 Task: Find connections with filter location Samannūd with filter topic #communitybuildingwith filter profile language English with filter current company VIP Industries Limited with filter school Dibrugarh University, Dibrugarh with filter industry Wineries with filter service category Marketing with filter keywords title Landscaping Assistant
Action: Mouse moved to (559, 79)
Screenshot: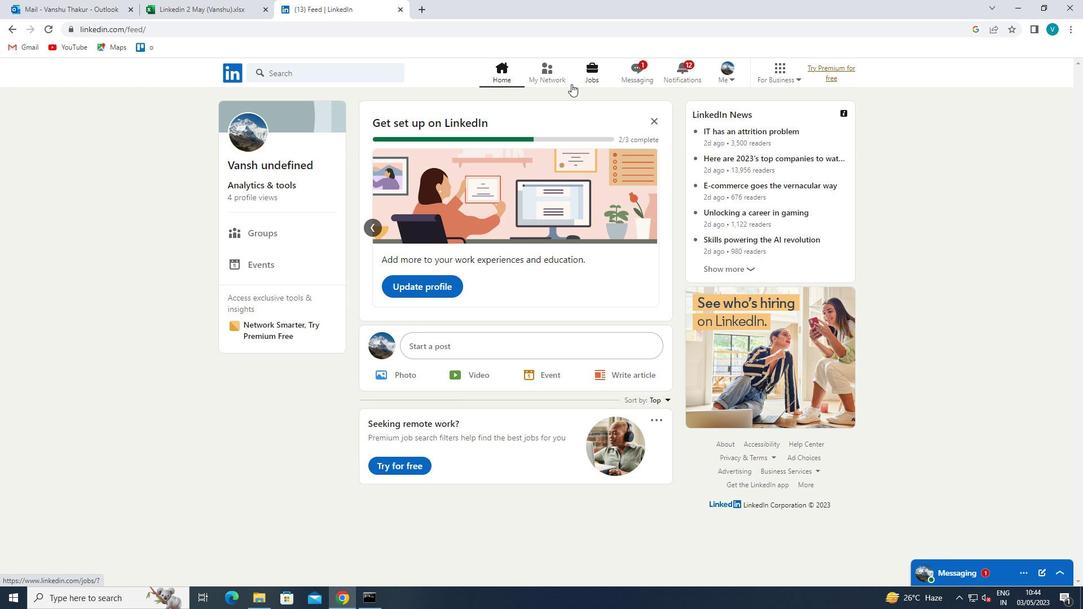 
Action: Mouse pressed left at (559, 79)
Screenshot: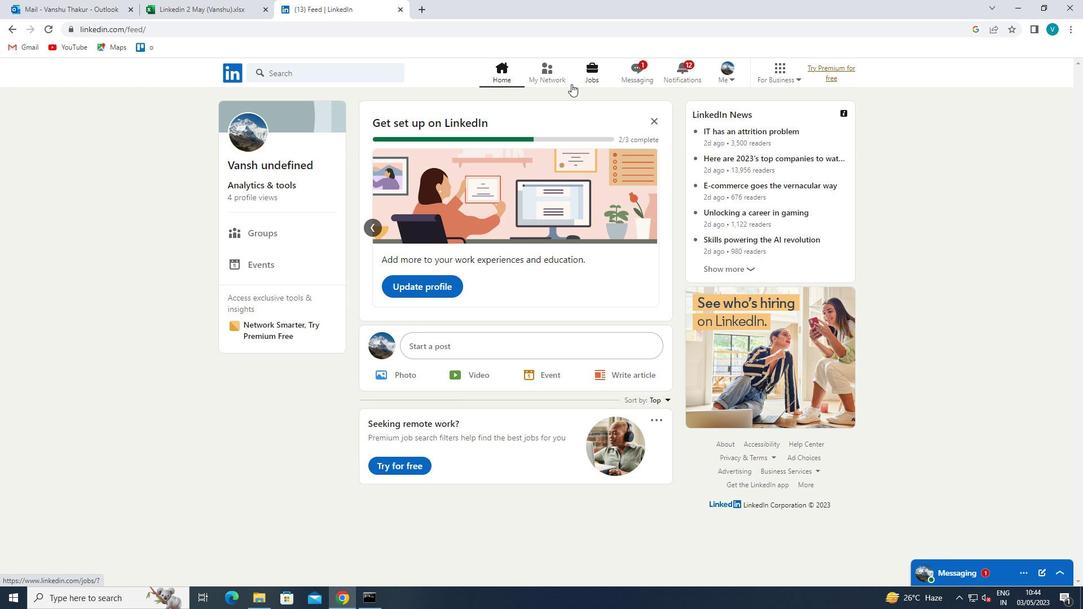 
Action: Mouse moved to (310, 133)
Screenshot: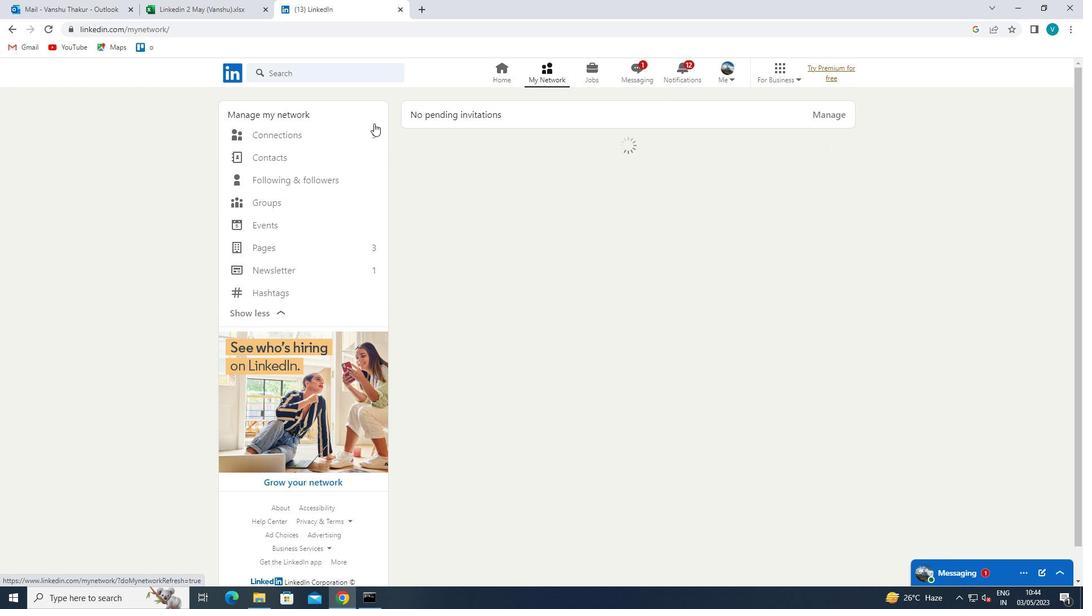 
Action: Mouse pressed left at (310, 133)
Screenshot: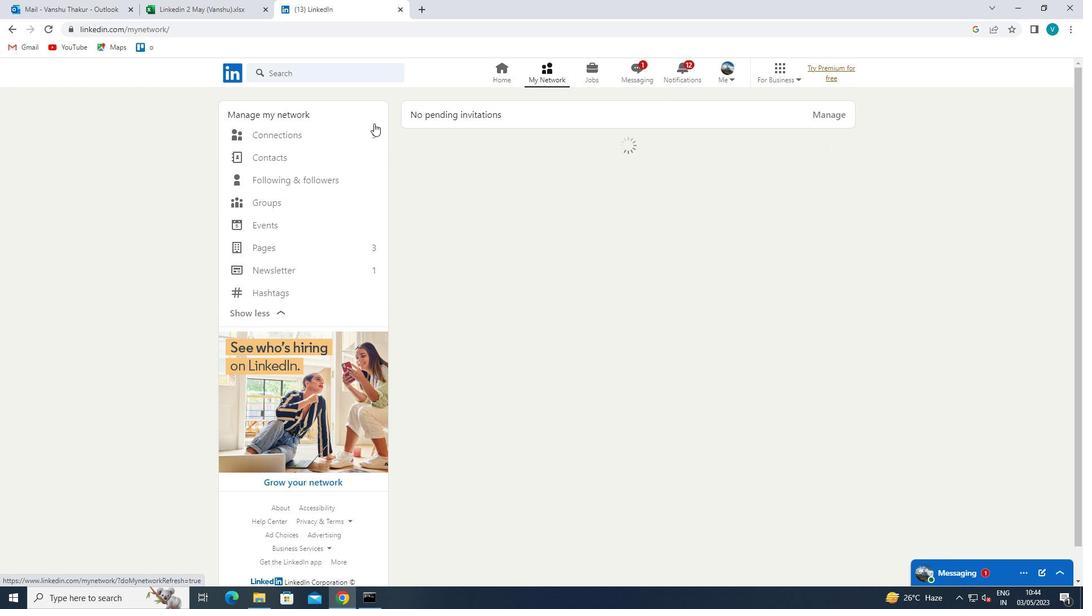 
Action: Mouse moved to (633, 132)
Screenshot: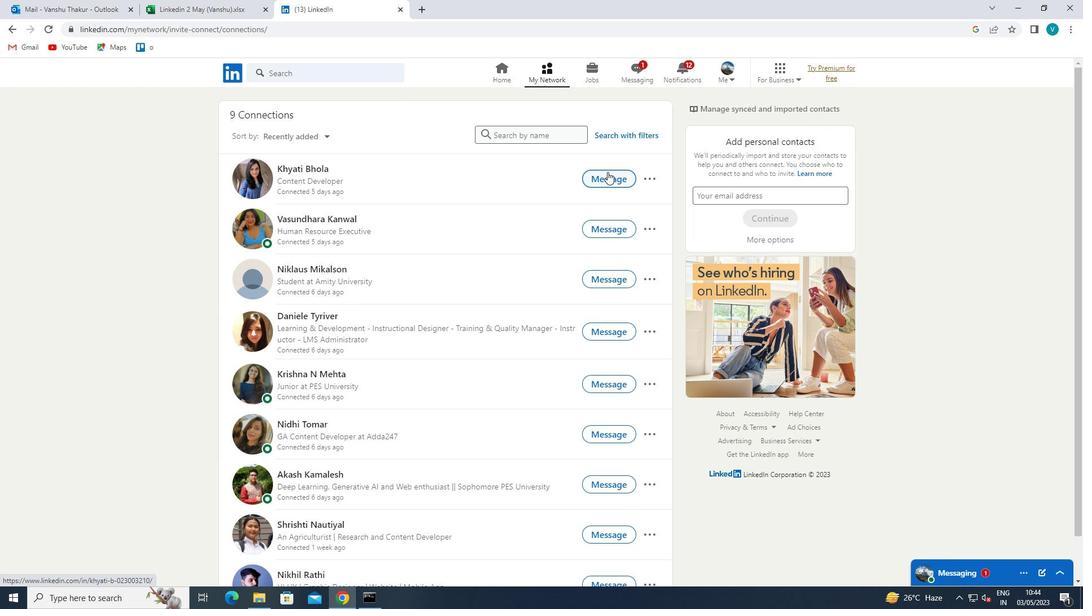 
Action: Mouse pressed left at (633, 132)
Screenshot: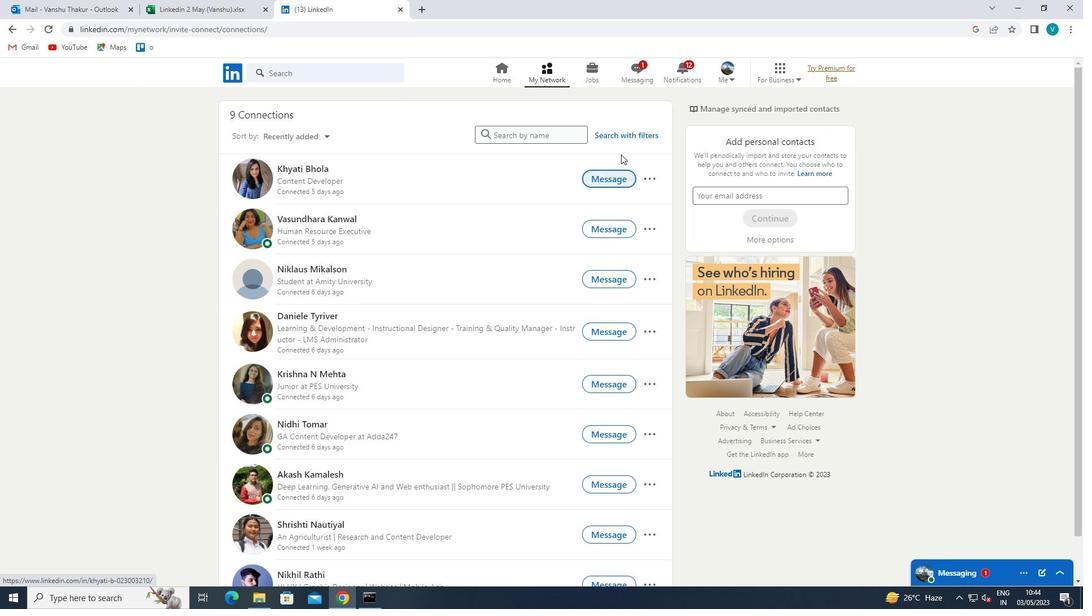 
Action: Mouse moved to (544, 110)
Screenshot: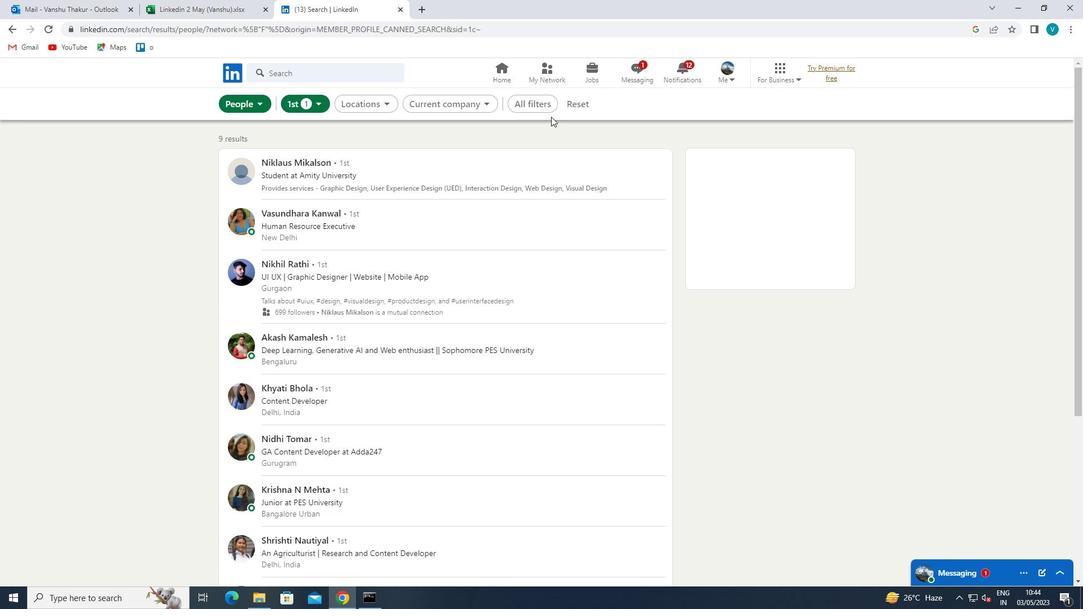
Action: Mouse pressed left at (544, 110)
Screenshot: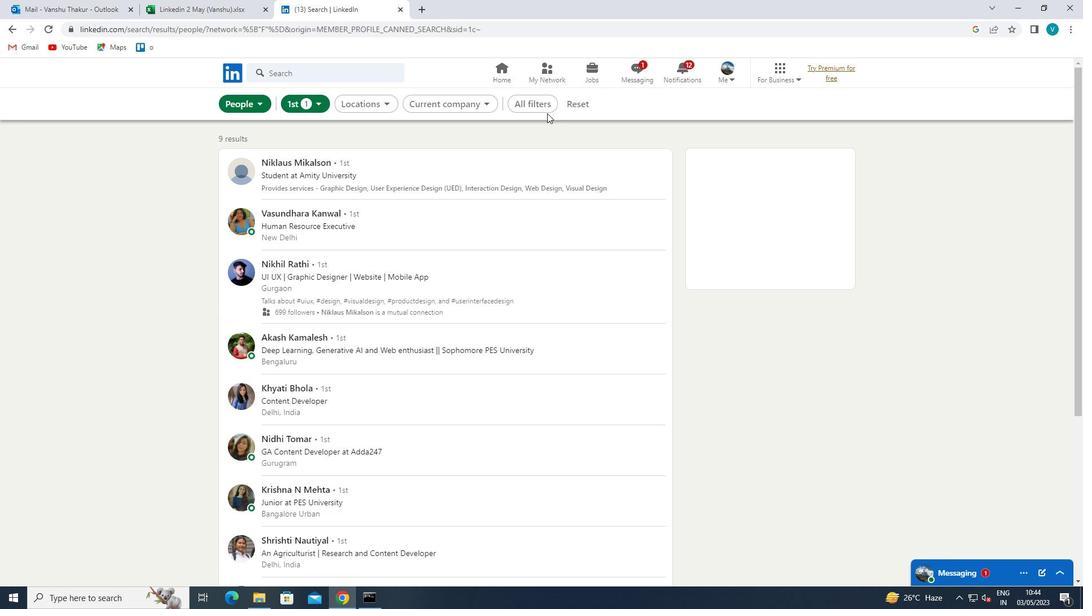 
Action: Mouse moved to (849, 237)
Screenshot: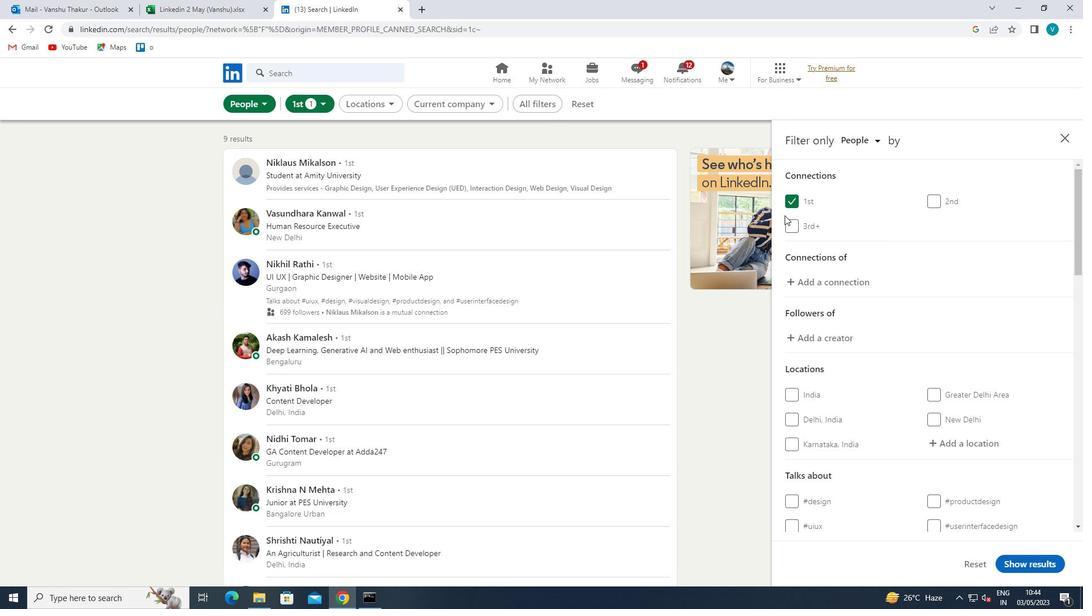 
Action: Mouse scrolled (849, 237) with delta (0, 0)
Screenshot: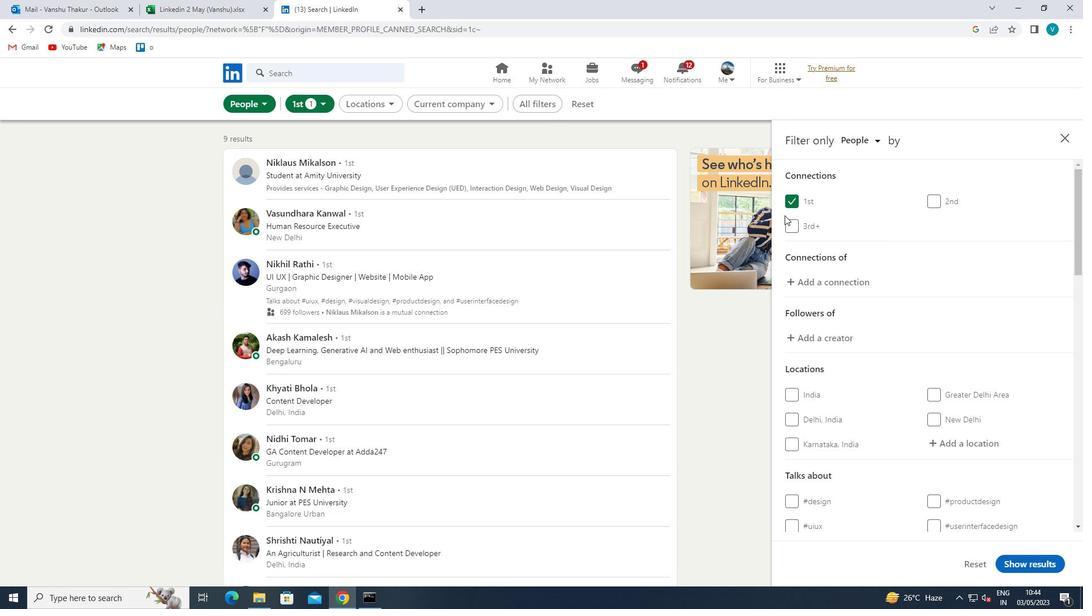 
Action: Mouse moved to (851, 239)
Screenshot: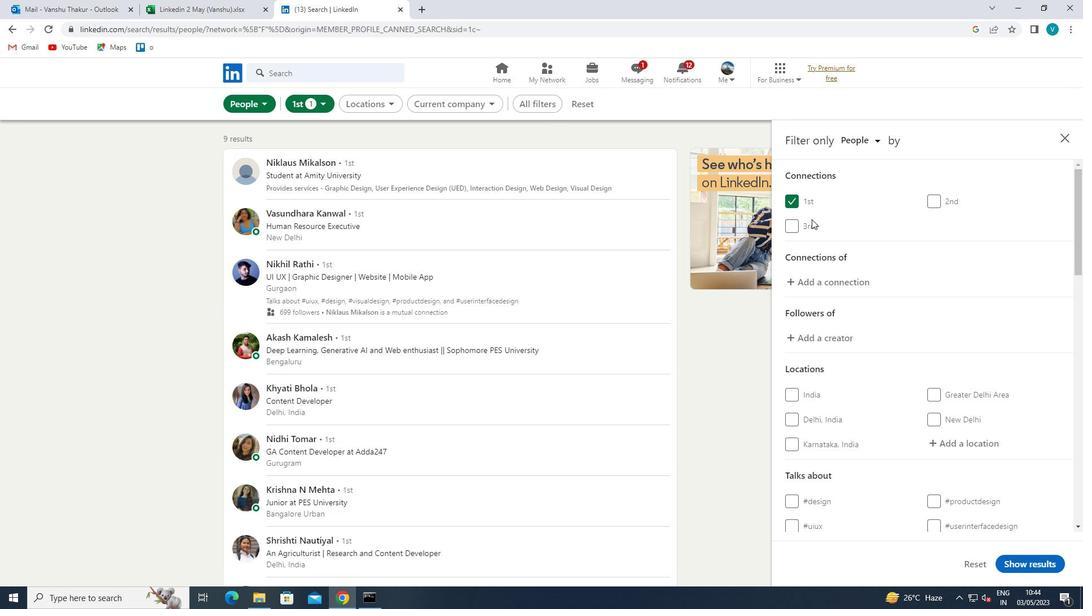 
Action: Mouse scrolled (851, 238) with delta (0, 0)
Screenshot: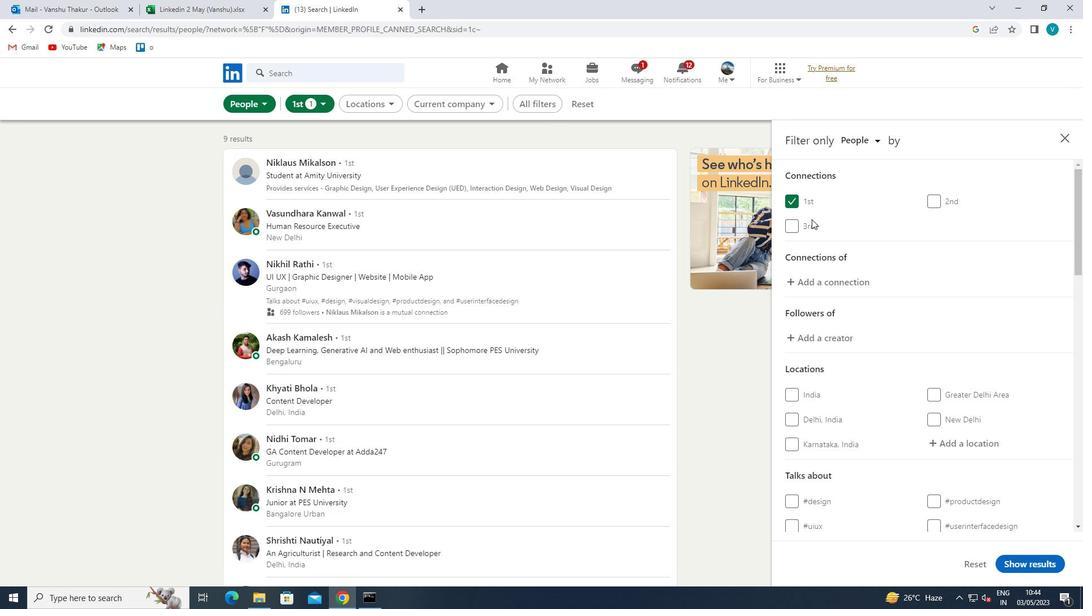 
Action: Mouse moved to (853, 242)
Screenshot: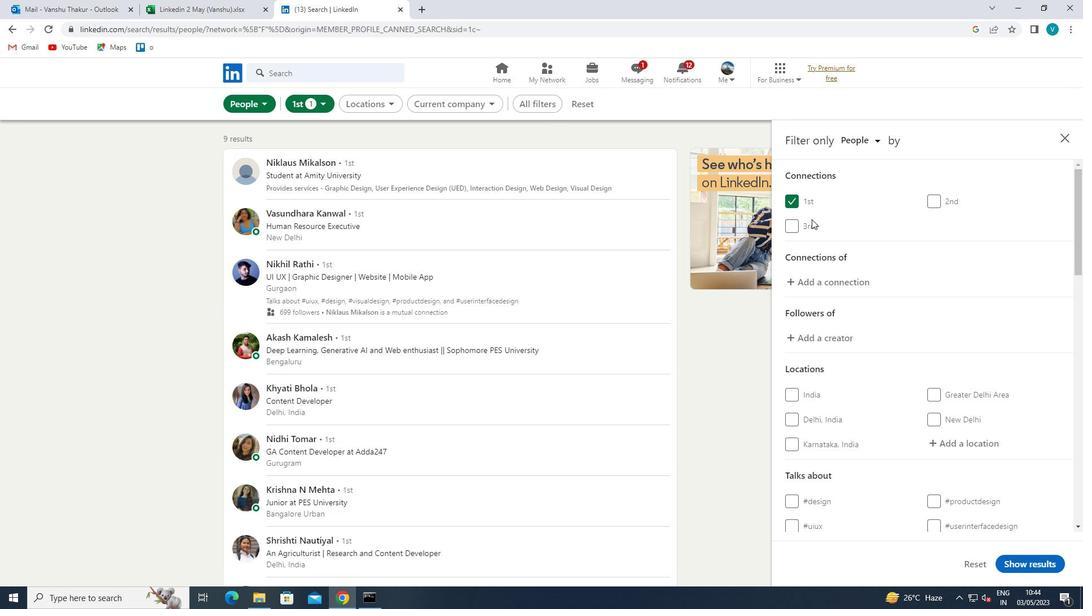 
Action: Mouse scrolled (853, 241) with delta (0, 0)
Screenshot: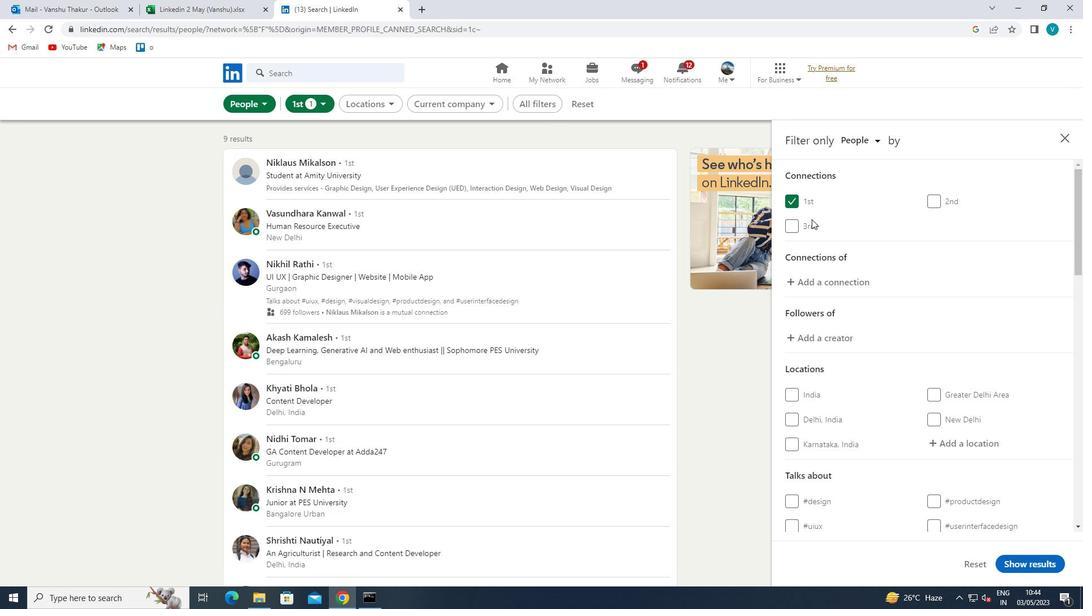 
Action: Mouse moved to (955, 275)
Screenshot: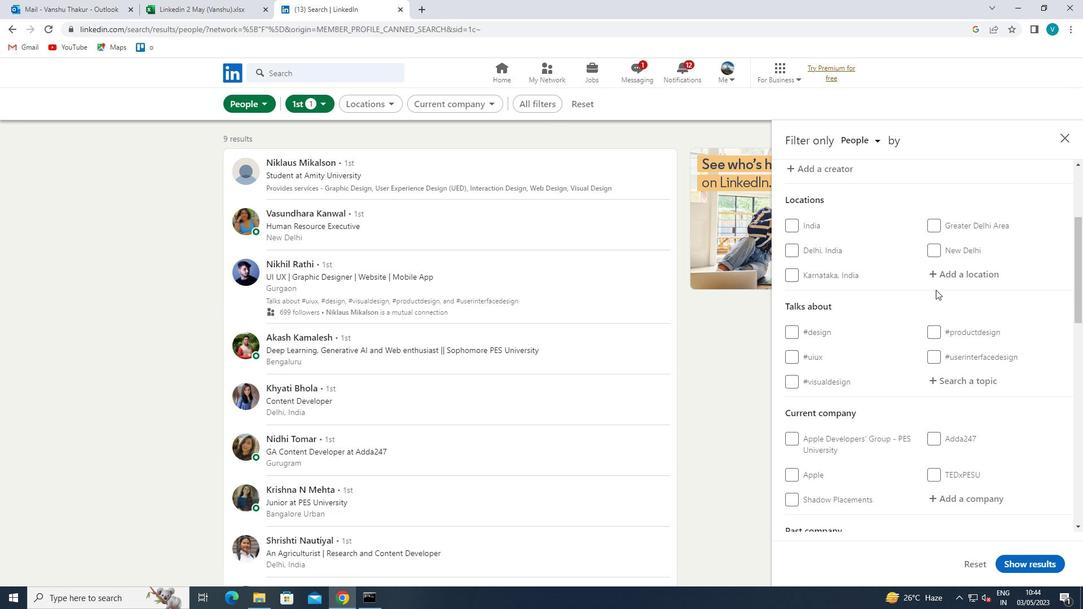 
Action: Mouse pressed left at (955, 275)
Screenshot: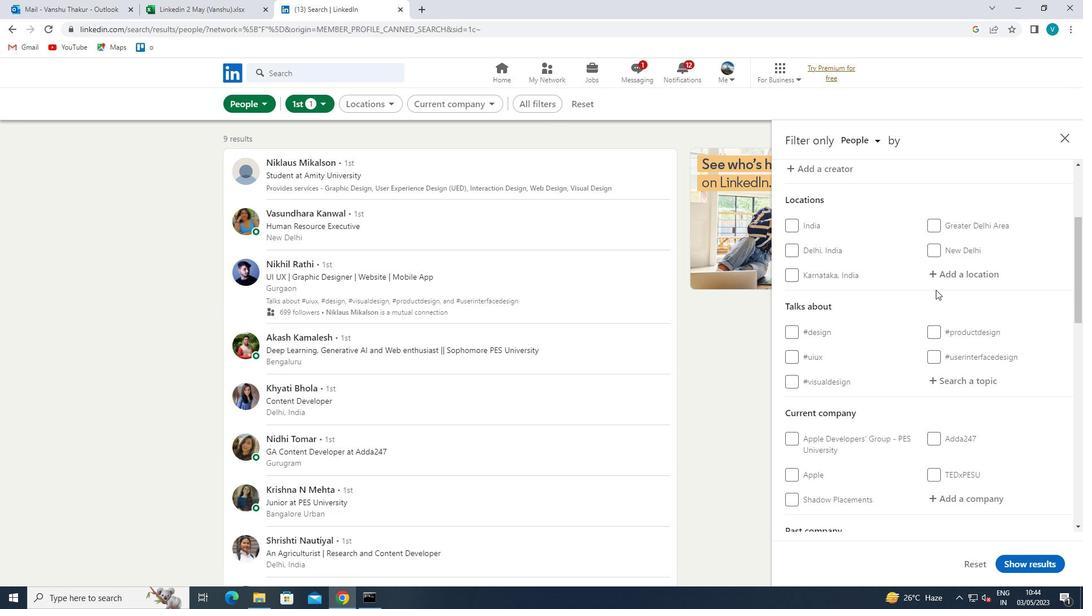 
Action: Mouse moved to (721, 407)
Screenshot: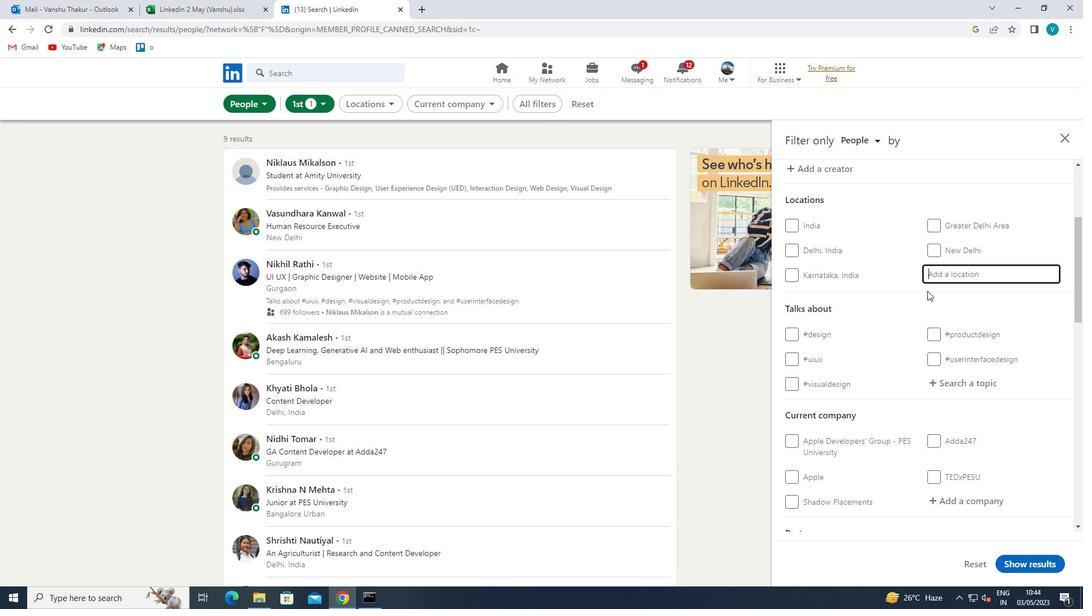 
Action: Key pressed <Key.shift>SAMANNUD
Screenshot: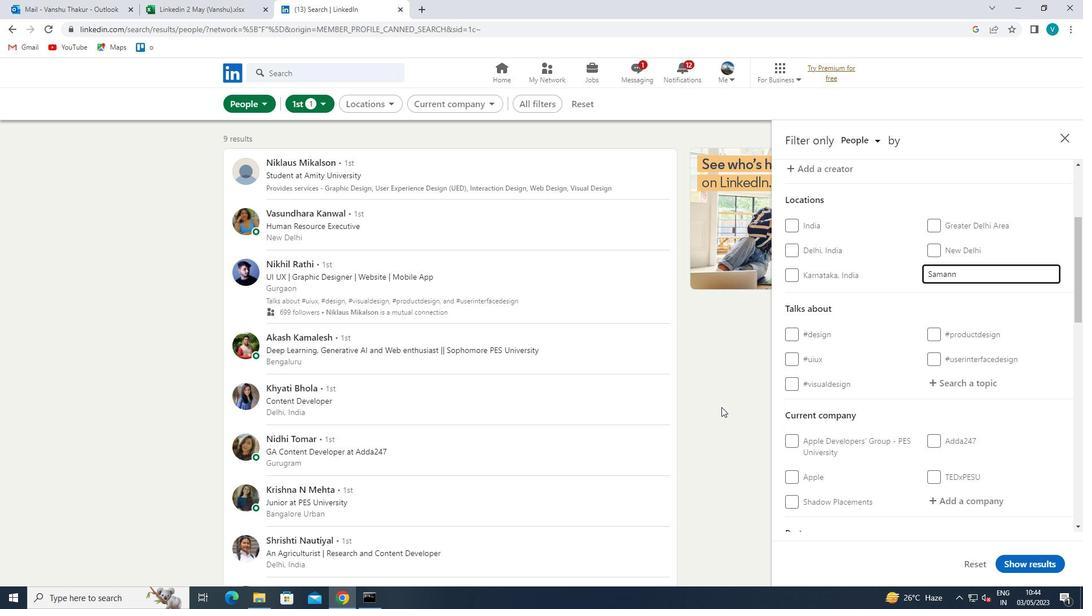 
Action: Mouse moved to (890, 281)
Screenshot: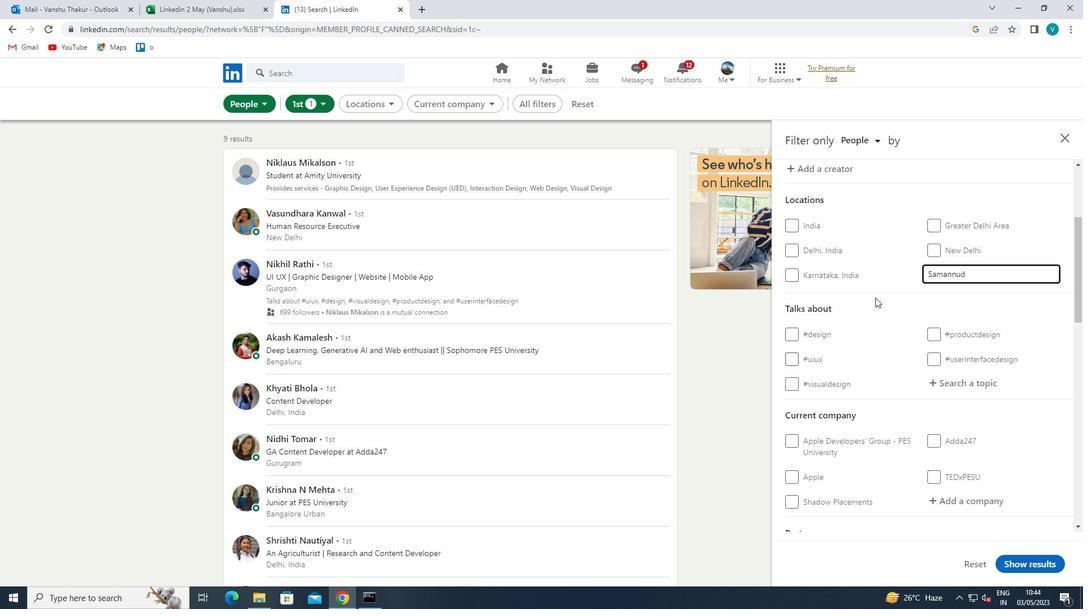 
Action: Mouse pressed left at (890, 281)
Screenshot: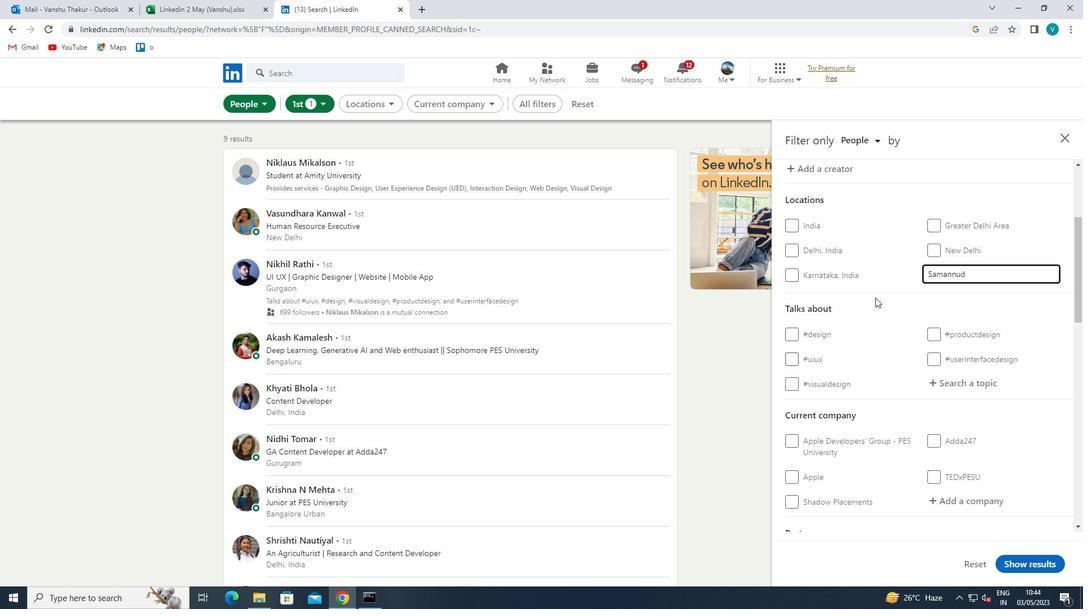 
Action: Mouse scrolled (890, 280) with delta (0, 0)
Screenshot: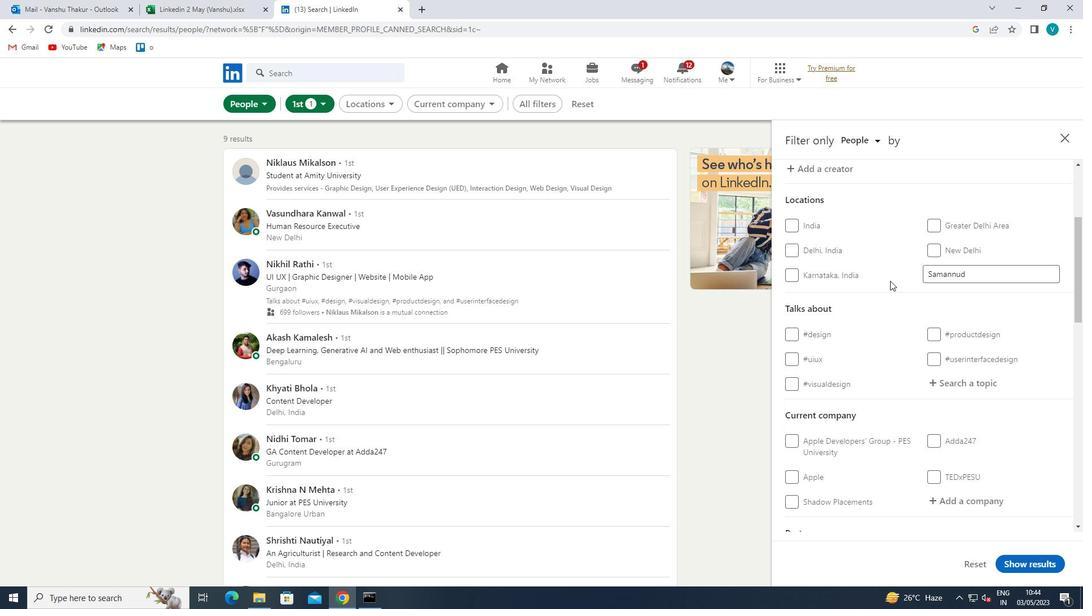
Action: Mouse scrolled (890, 280) with delta (0, 0)
Screenshot: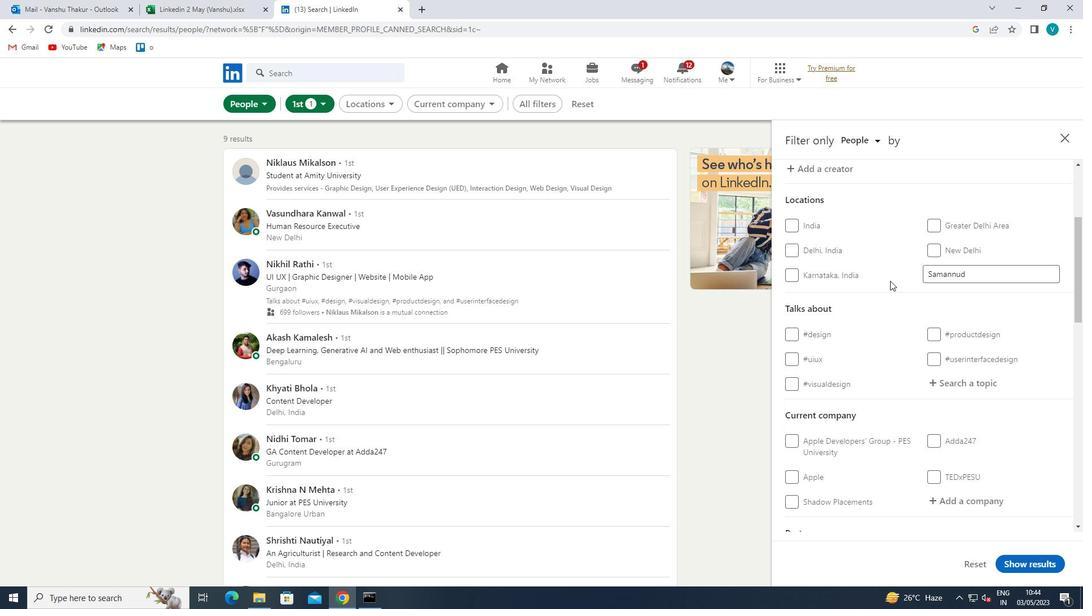 
Action: Mouse moved to (961, 260)
Screenshot: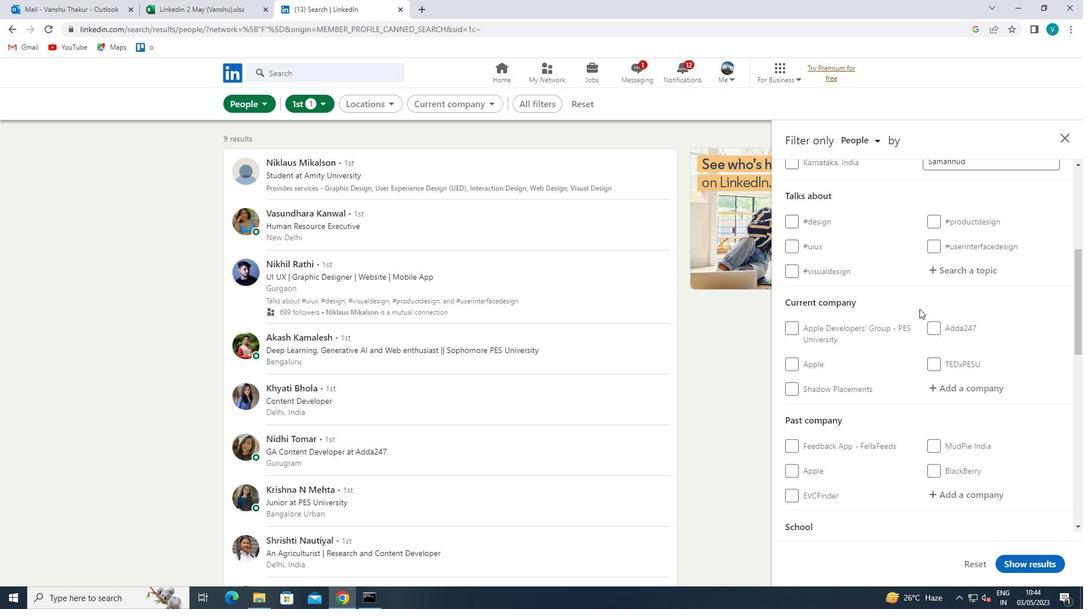 
Action: Mouse pressed left at (961, 260)
Screenshot: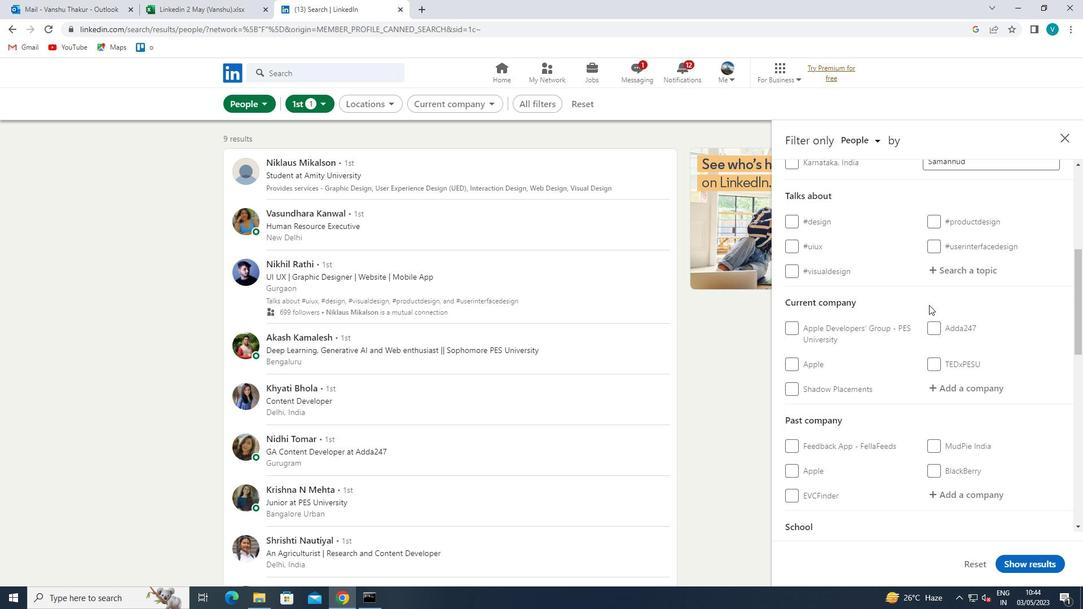 
Action: Mouse moved to (773, 366)
Screenshot: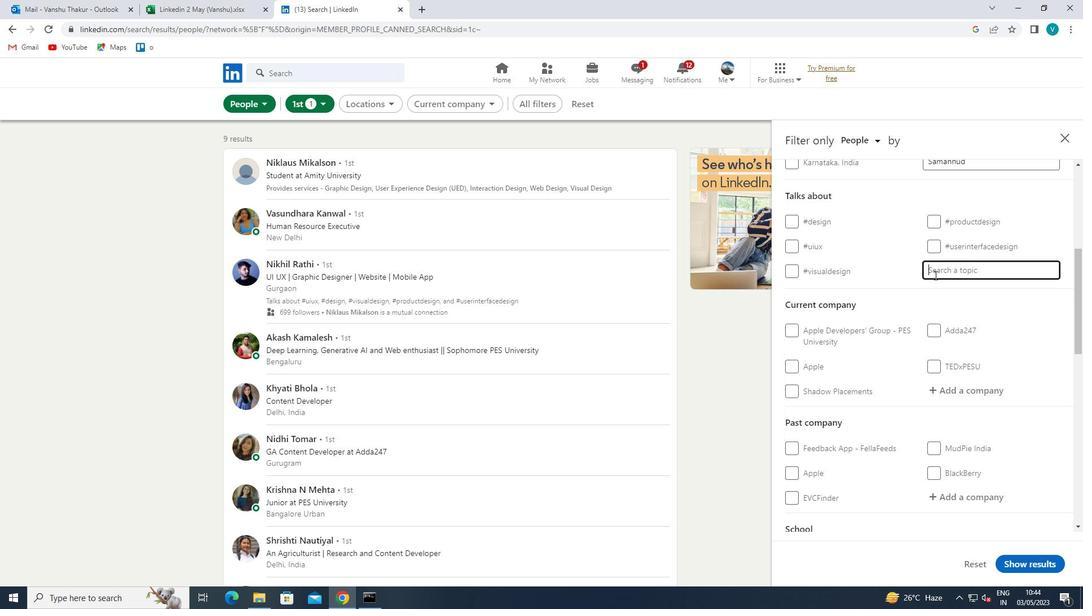 
Action: Key pressed C
Screenshot: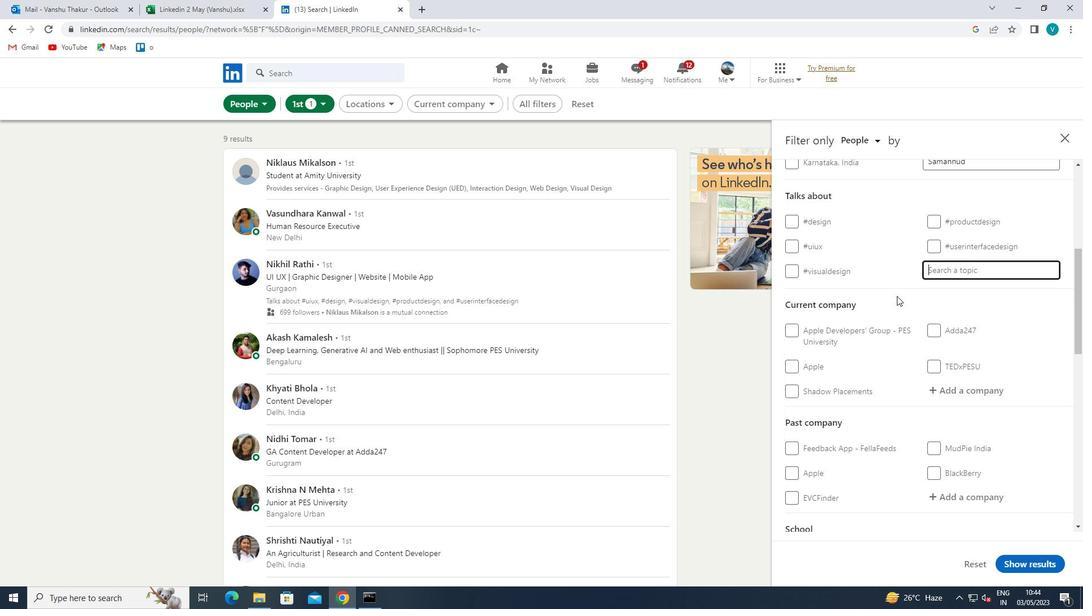 
Action: Mouse moved to (773, 366)
Screenshot: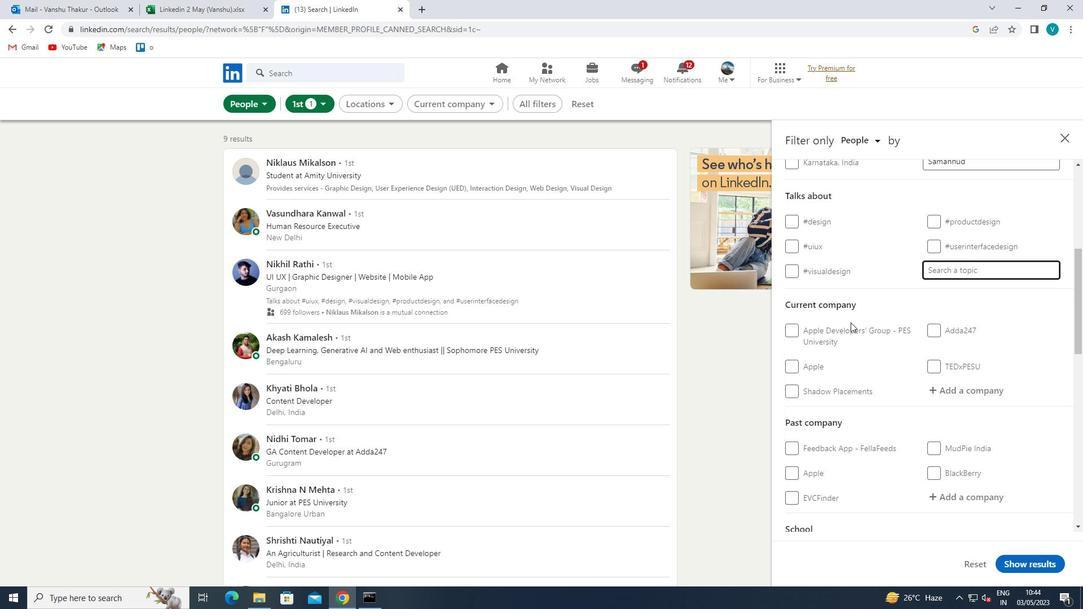 
Action: Key pressed OMMUNITY
Screenshot: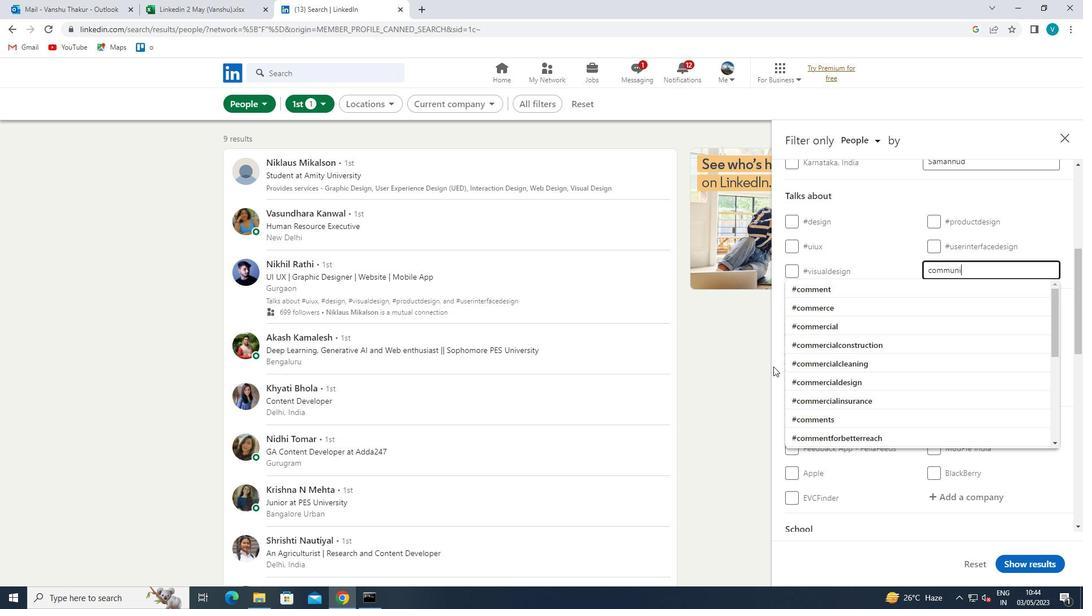 
Action: Mouse moved to (810, 345)
Screenshot: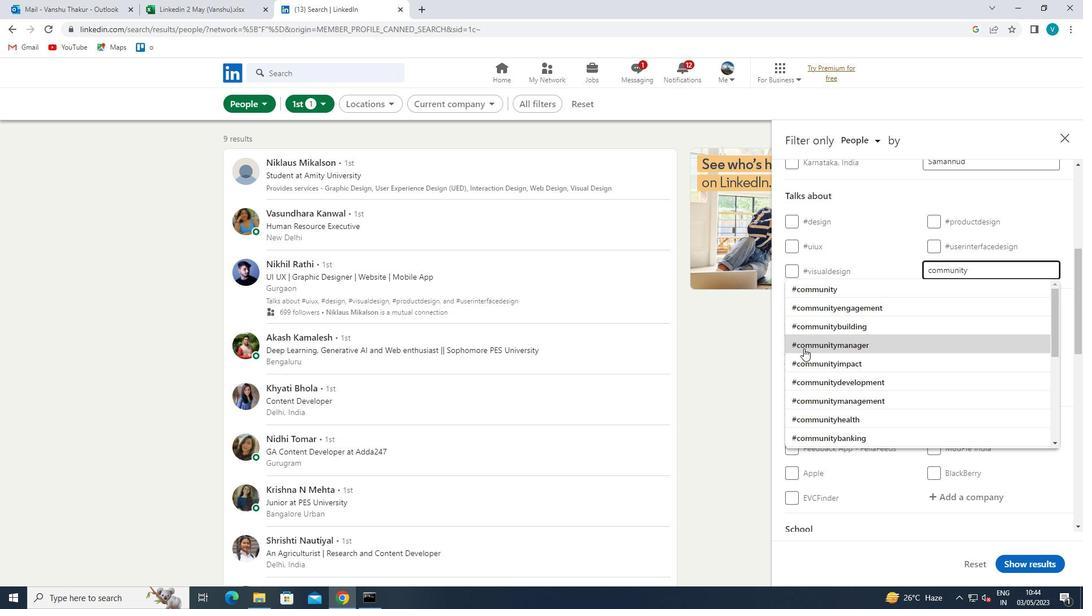 
Action: Key pressed B
Screenshot: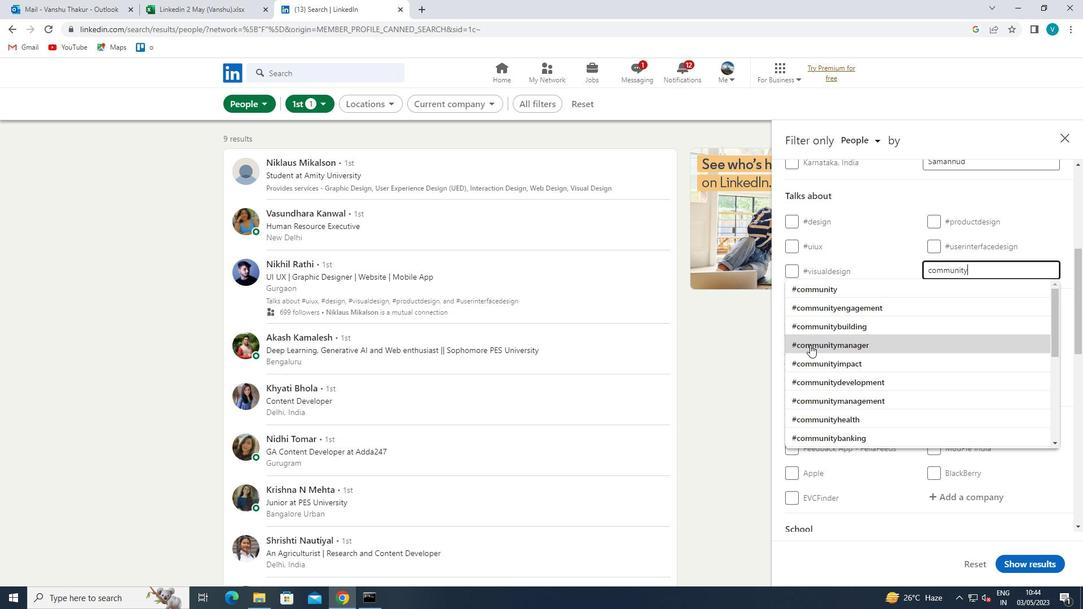 
Action: Mouse moved to (805, 348)
Screenshot: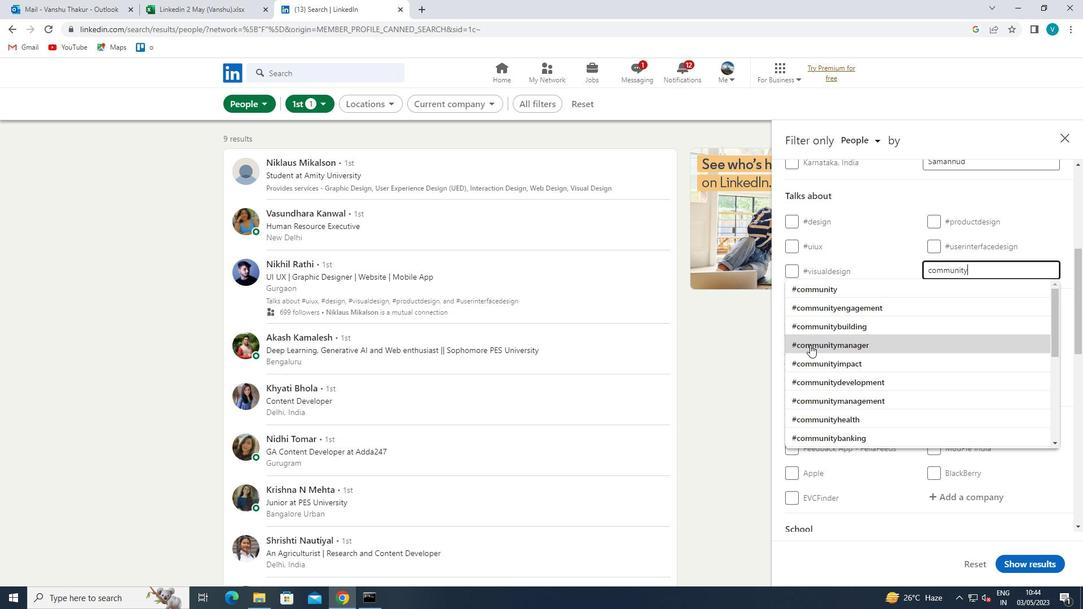 
Action: Key pressed U
Screenshot: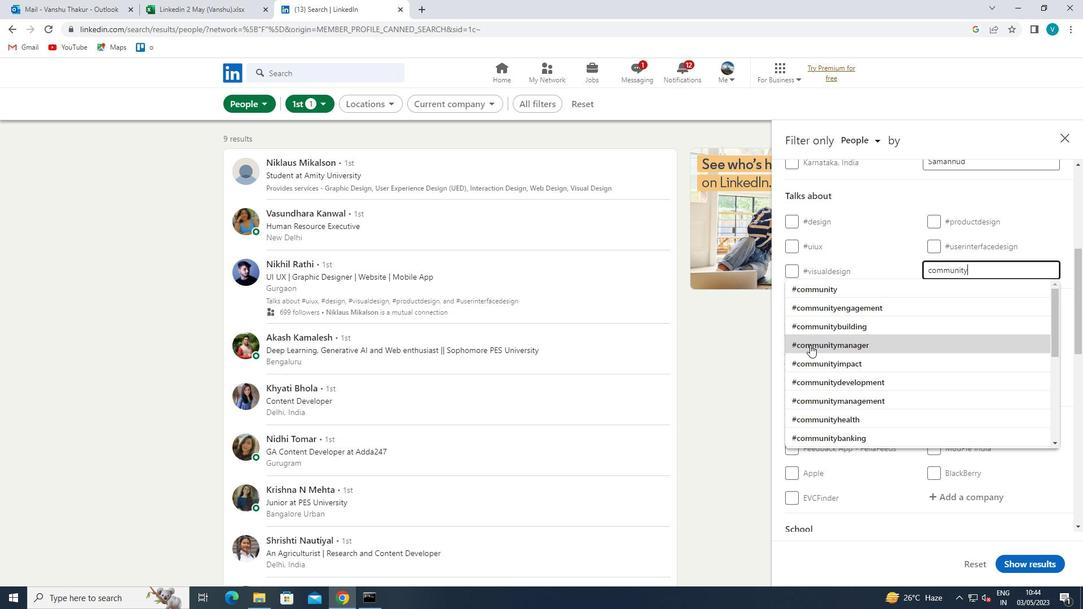 
Action: Mouse moved to (803, 349)
Screenshot: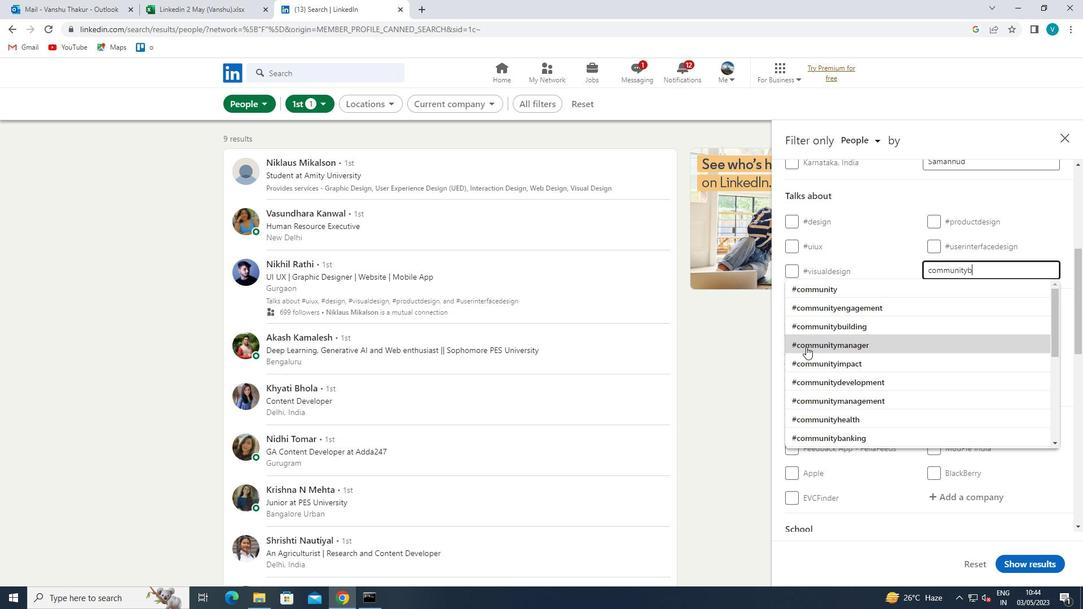 
Action: Key pressed I
Screenshot: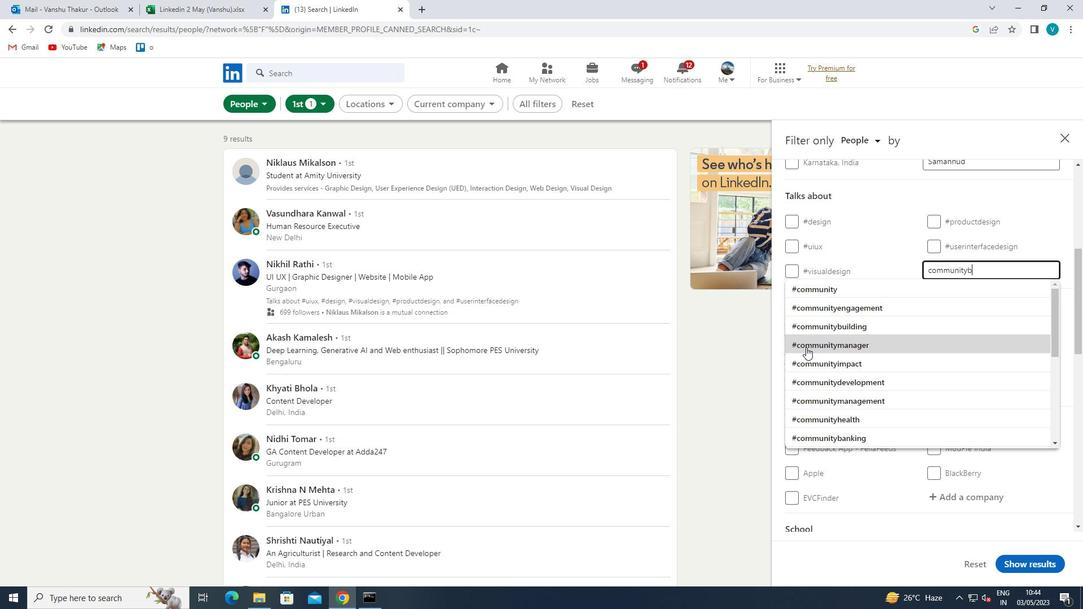 
Action: Mouse moved to (802, 349)
Screenshot: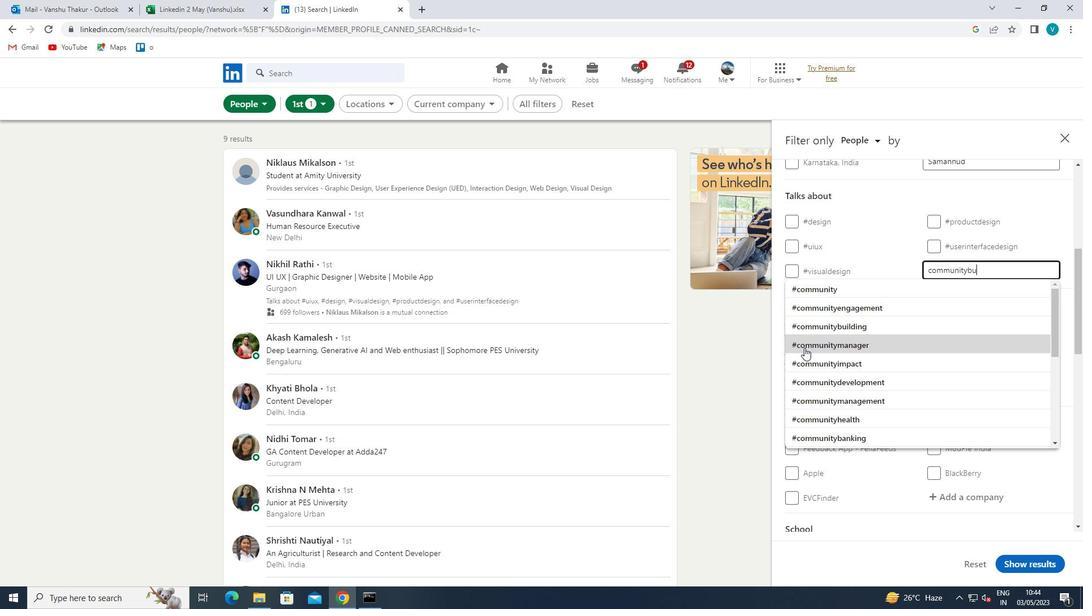 
Action: Key pressed LD
Screenshot: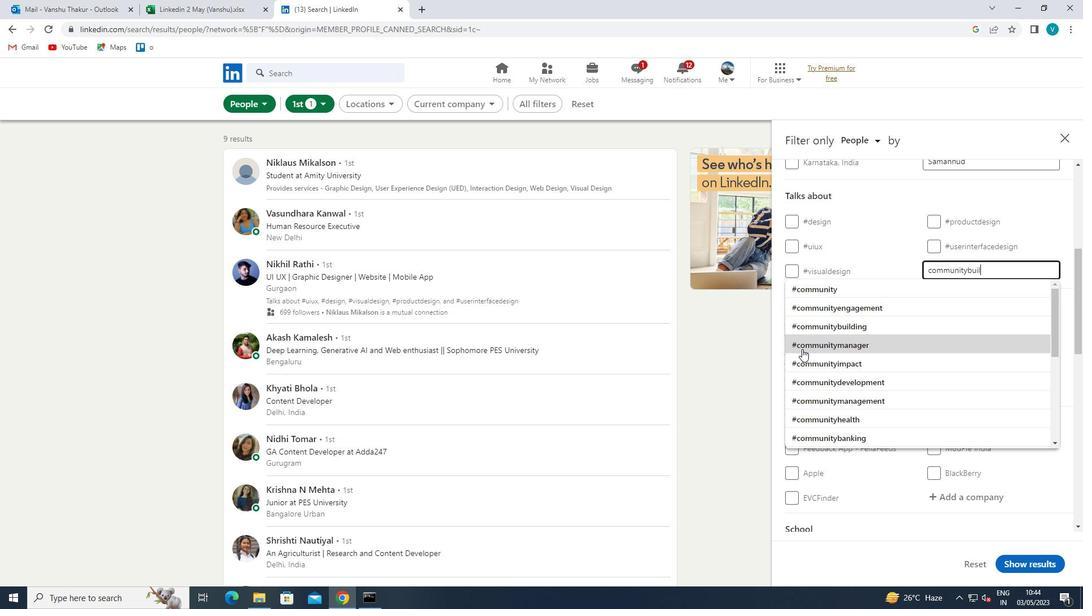 
Action: Mouse moved to (801, 349)
Screenshot: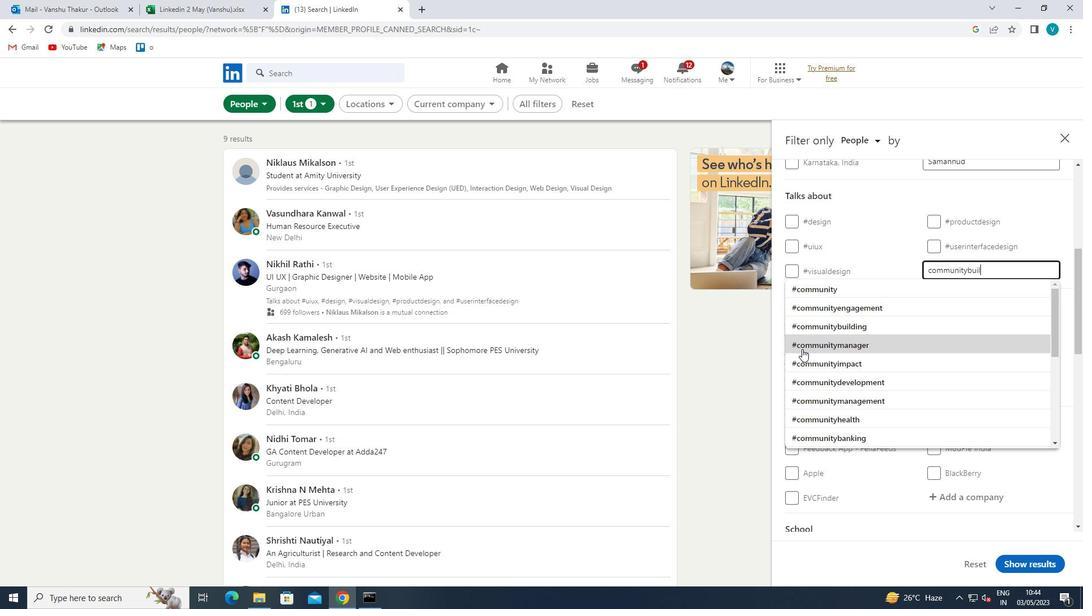 
Action: Key pressed ING
Screenshot: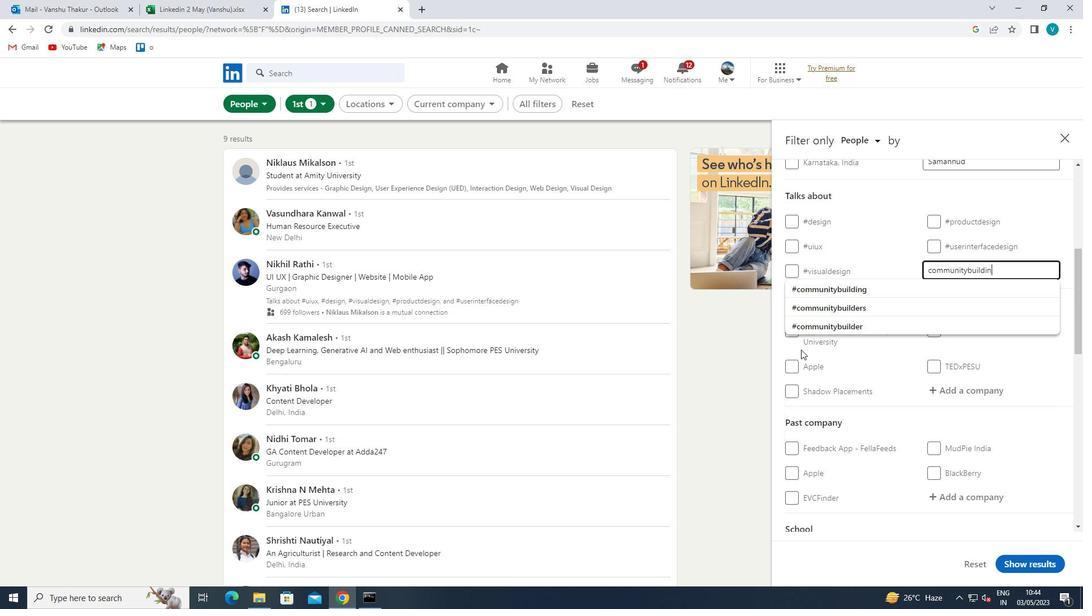 
Action: Mouse moved to (859, 288)
Screenshot: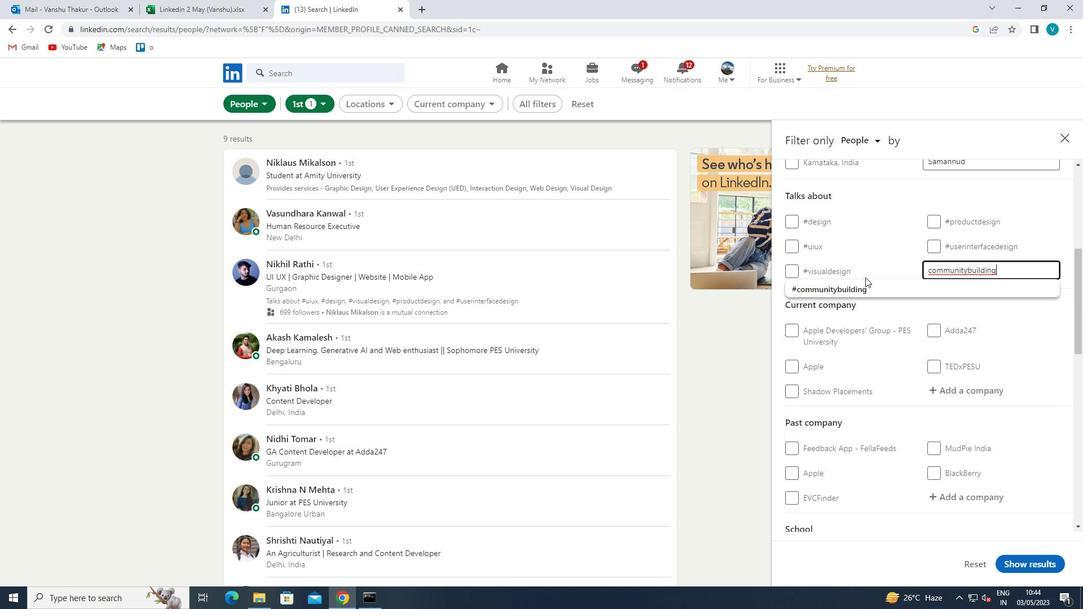 
Action: Mouse pressed left at (859, 288)
Screenshot: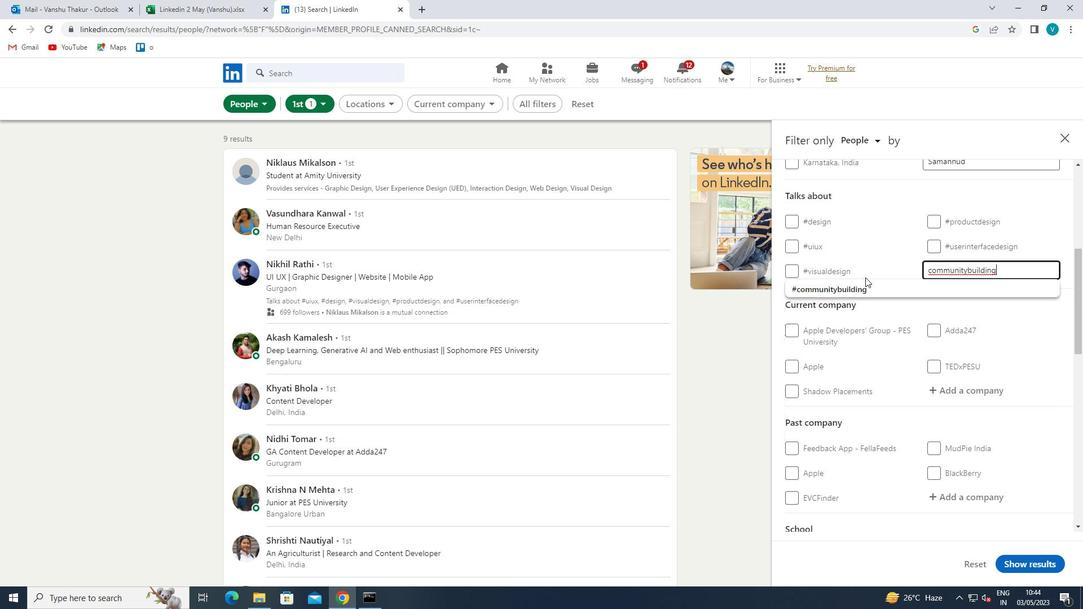 
Action: Mouse moved to (875, 308)
Screenshot: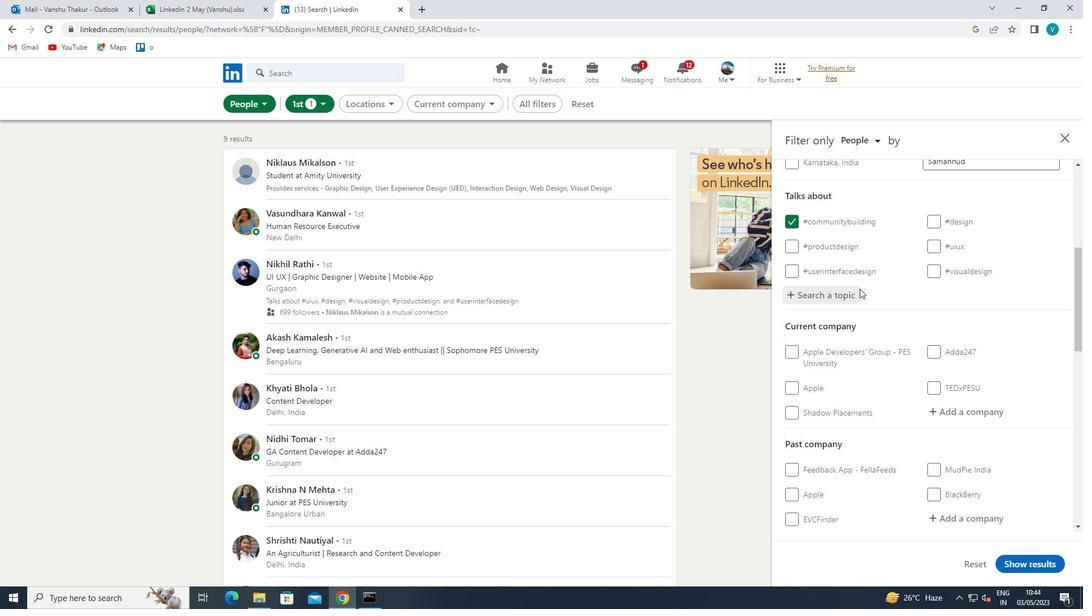 
Action: Mouse scrolled (875, 307) with delta (0, 0)
Screenshot: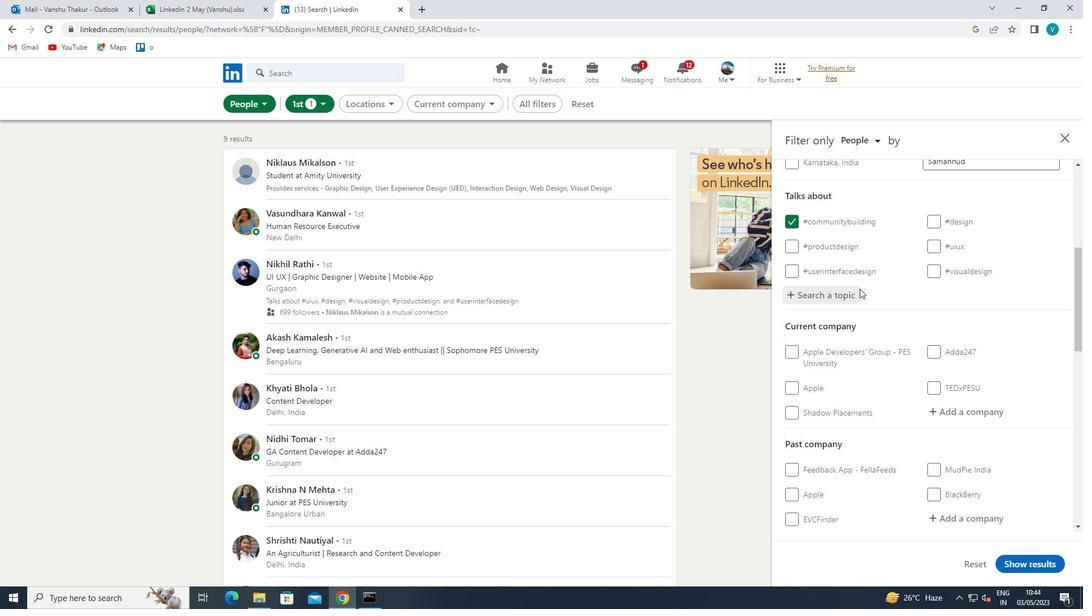 
Action: Mouse moved to (882, 317)
Screenshot: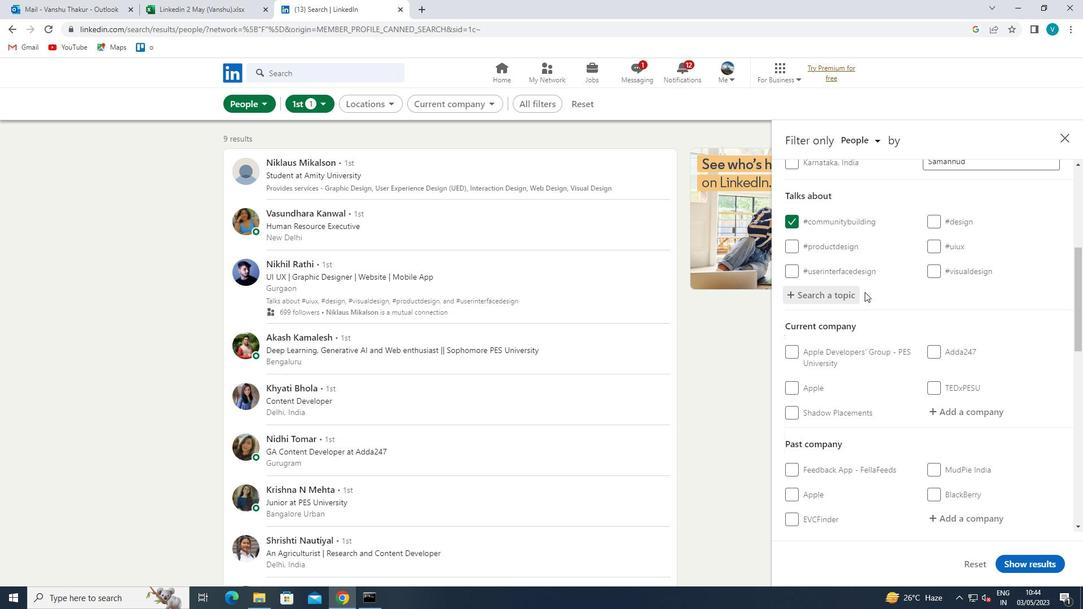 
Action: Mouse scrolled (882, 317) with delta (0, 0)
Screenshot: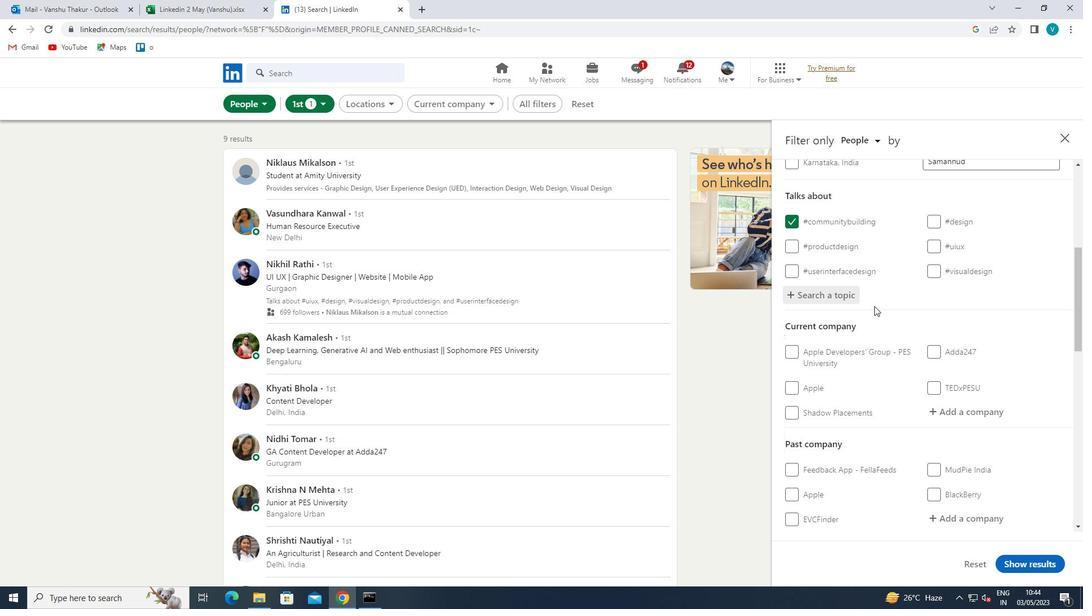 
Action: Mouse moved to (923, 317)
Screenshot: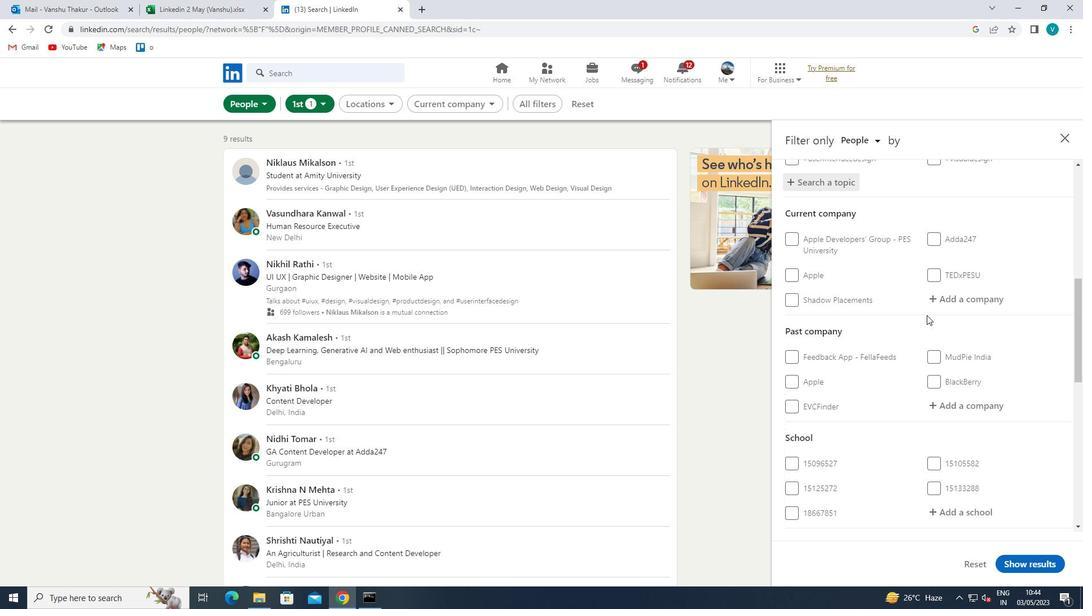
Action: Mouse scrolled (923, 317) with delta (0, 0)
Screenshot: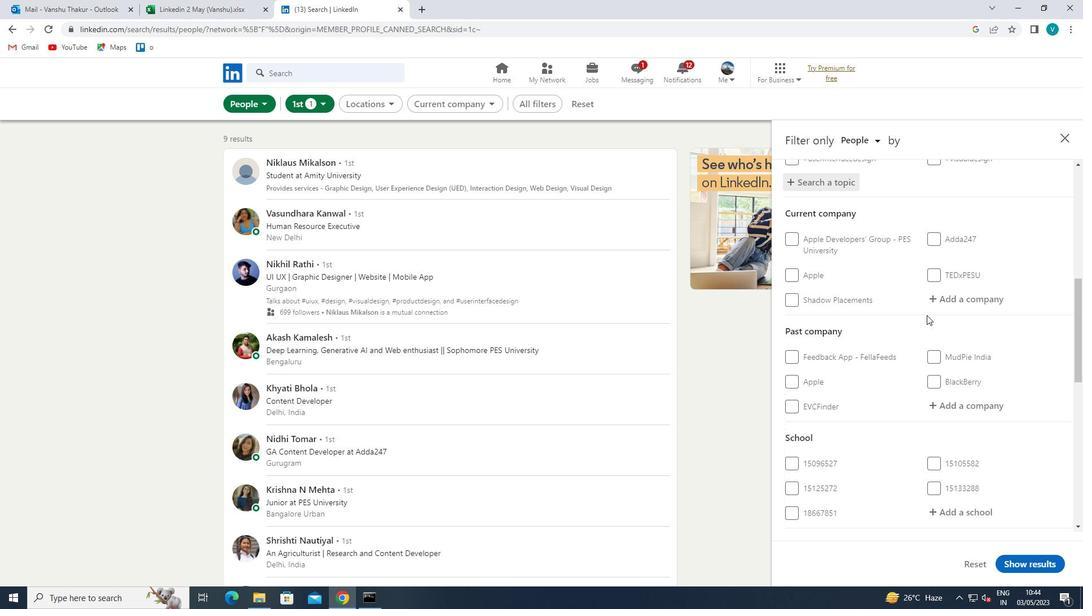 
Action: Mouse moved to (923, 317)
Screenshot: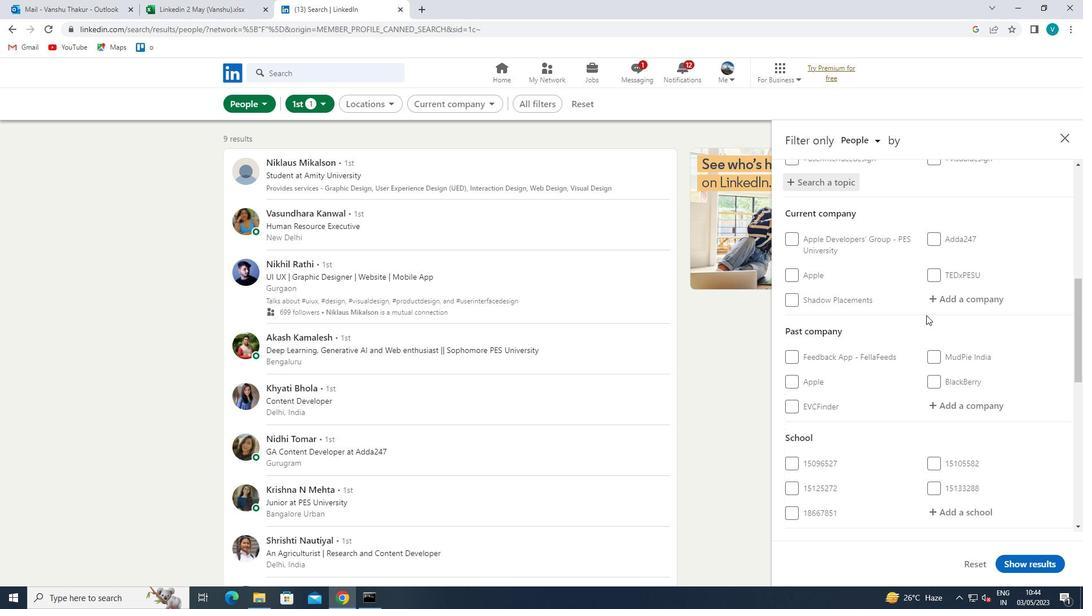 
Action: Mouse scrolled (923, 317) with delta (0, 0)
Screenshot: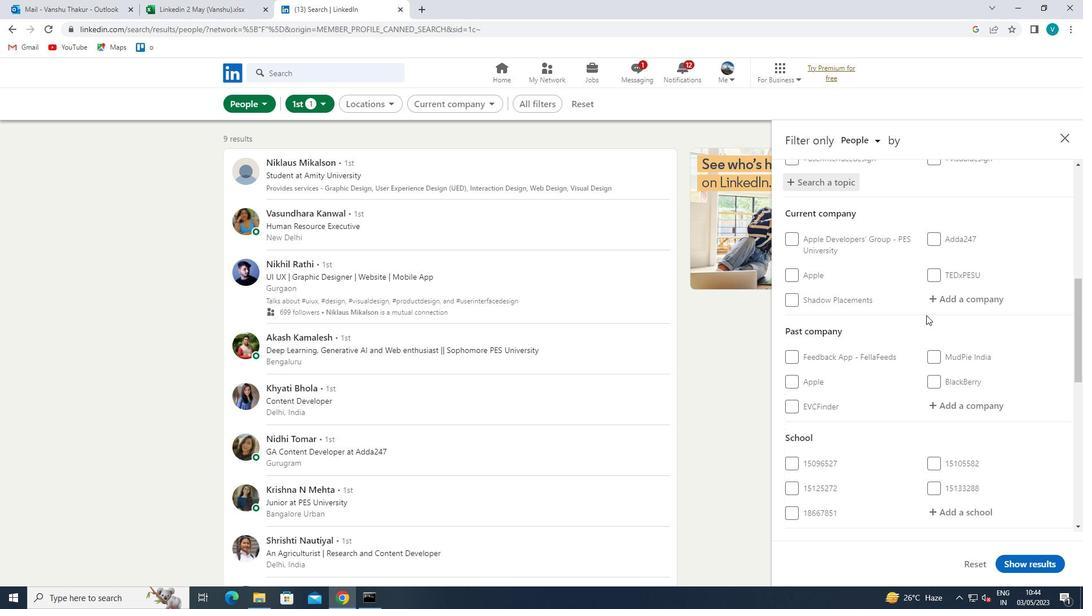 
Action: Mouse moved to (922, 318)
Screenshot: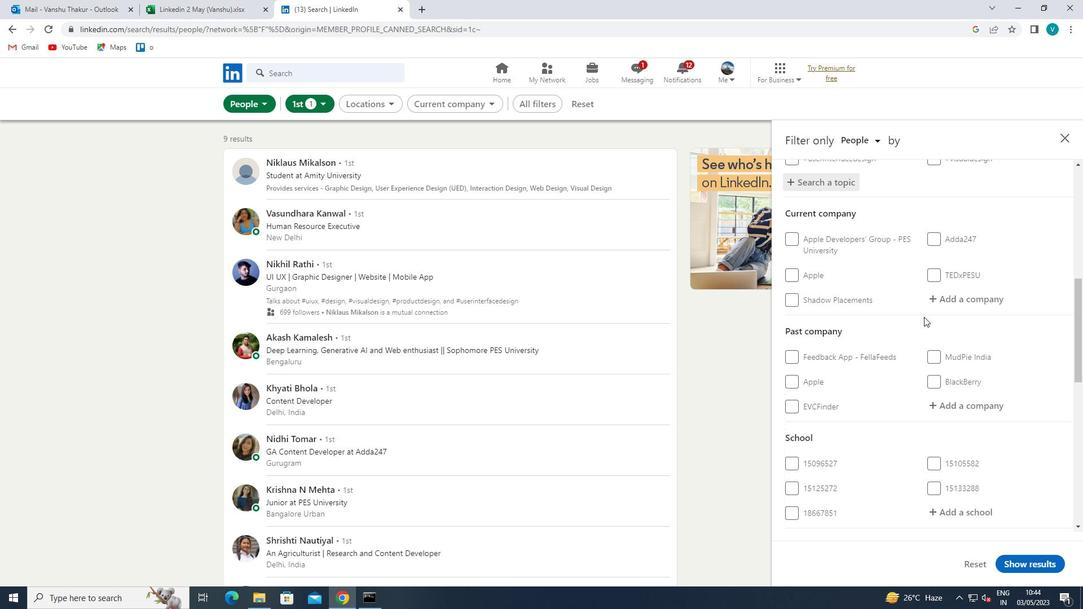 
Action: Mouse scrolled (922, 318) with delta (0, 0)
Screenshot: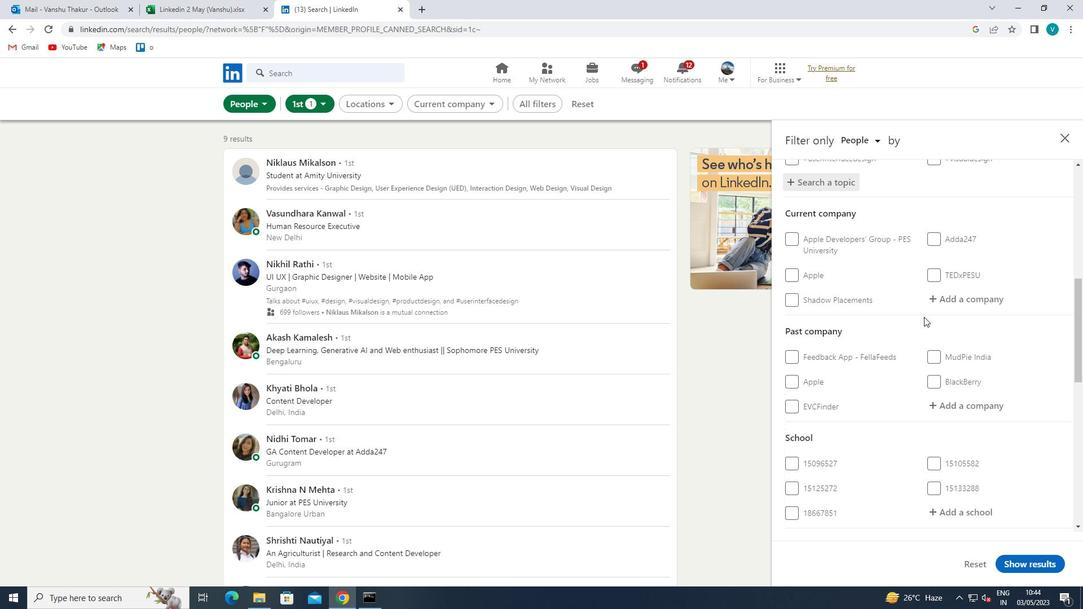 
Action: Mouse moved to (917, 321)
Screenshot: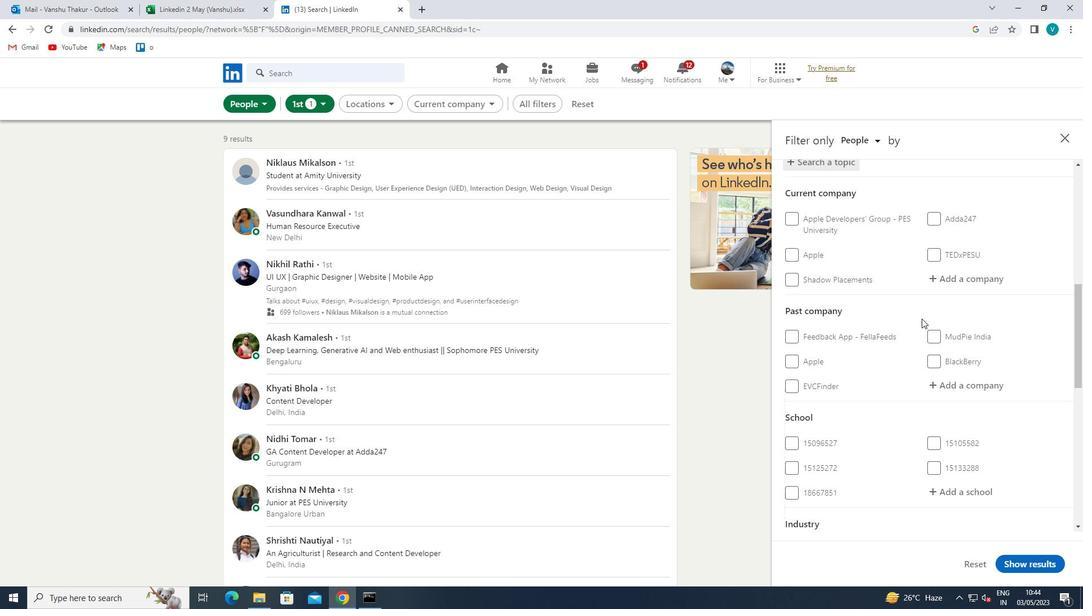 
Action: Mouse scrolled (917, 321) with delta (0, 0)
Screenshot: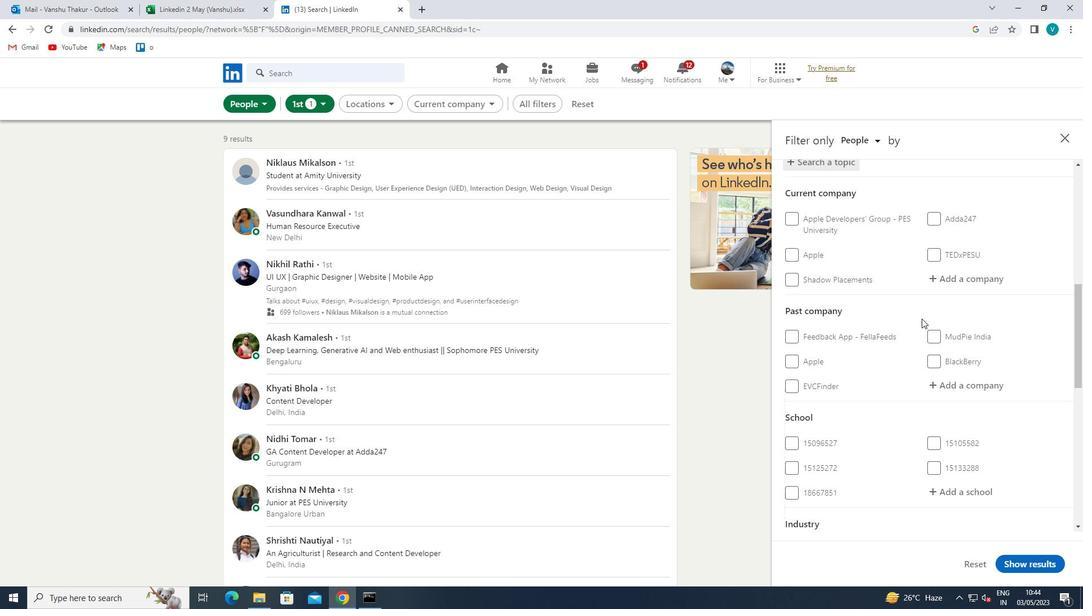 
Action: Mouse moved to (913, 324)
Screenshot: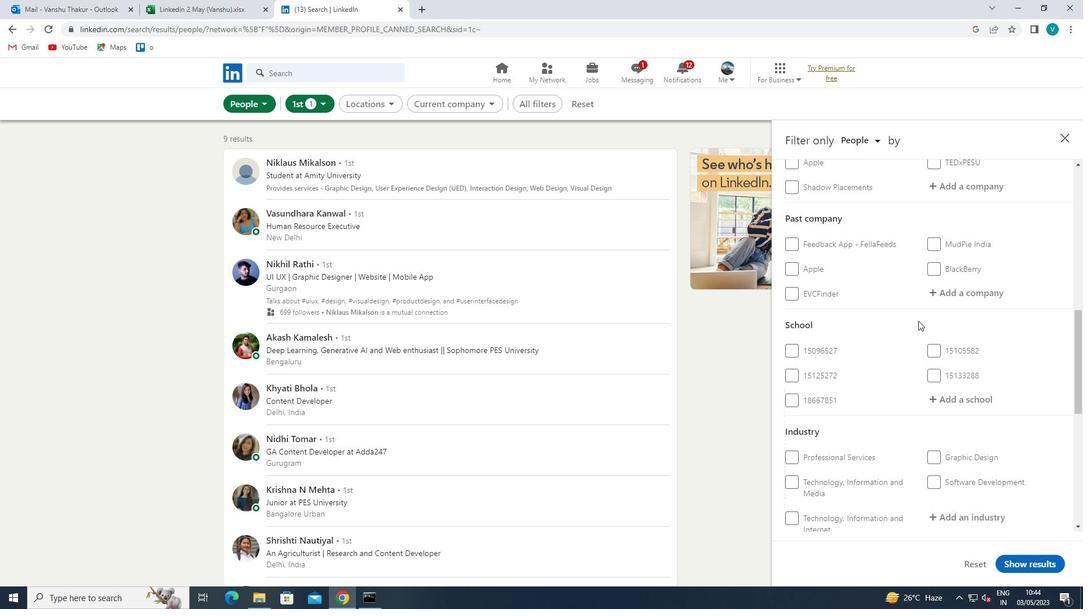 
Action: Mouse scrolled (913, 323) with delta (0, 0)
Screenshot: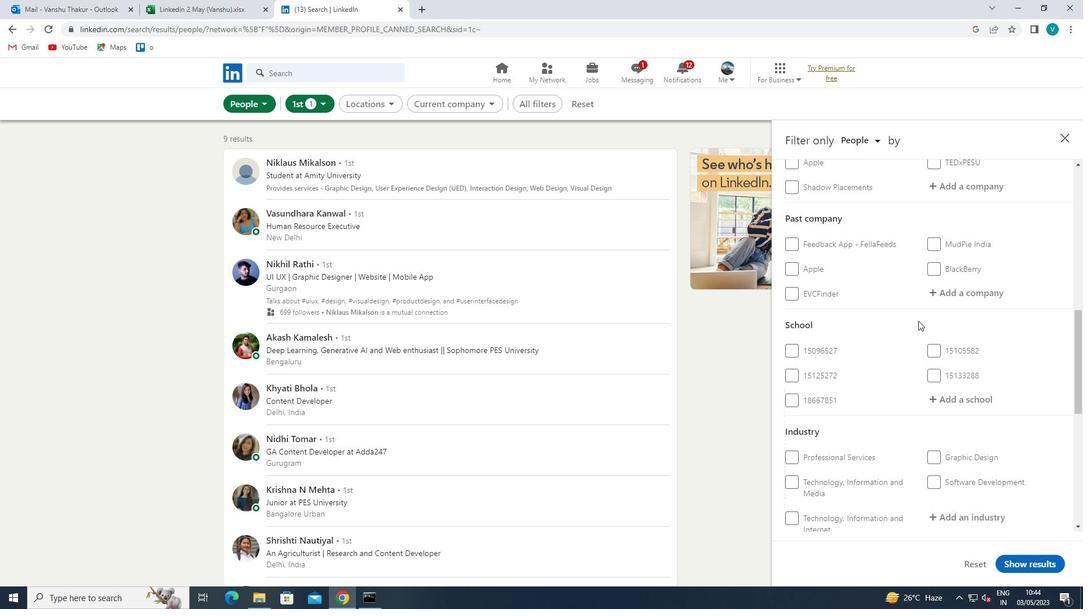 
Action: Mouse moved to (911, 325)
Screenshot: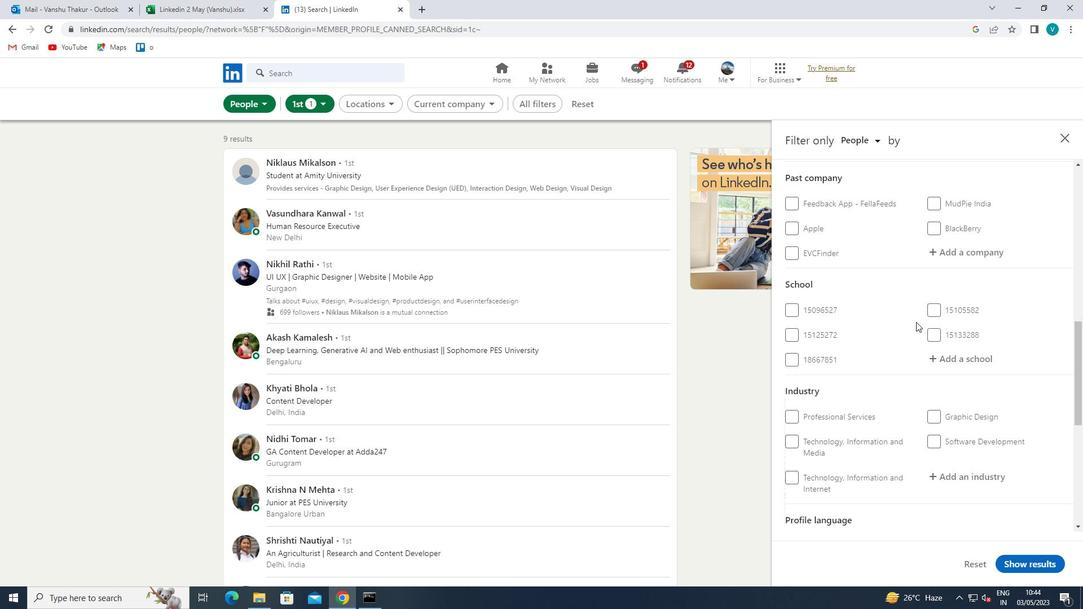 
Action: Mouse scrolled (911, 325) with delta (0, 0)
Screenshot: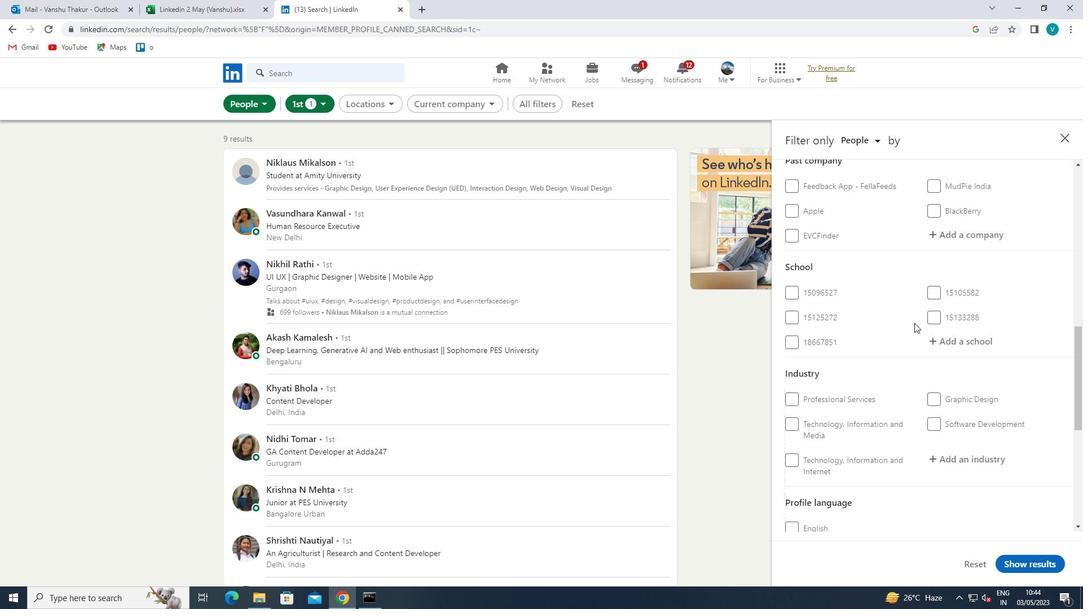 
Action: Mouse moved to (794, 360)
Screenshot: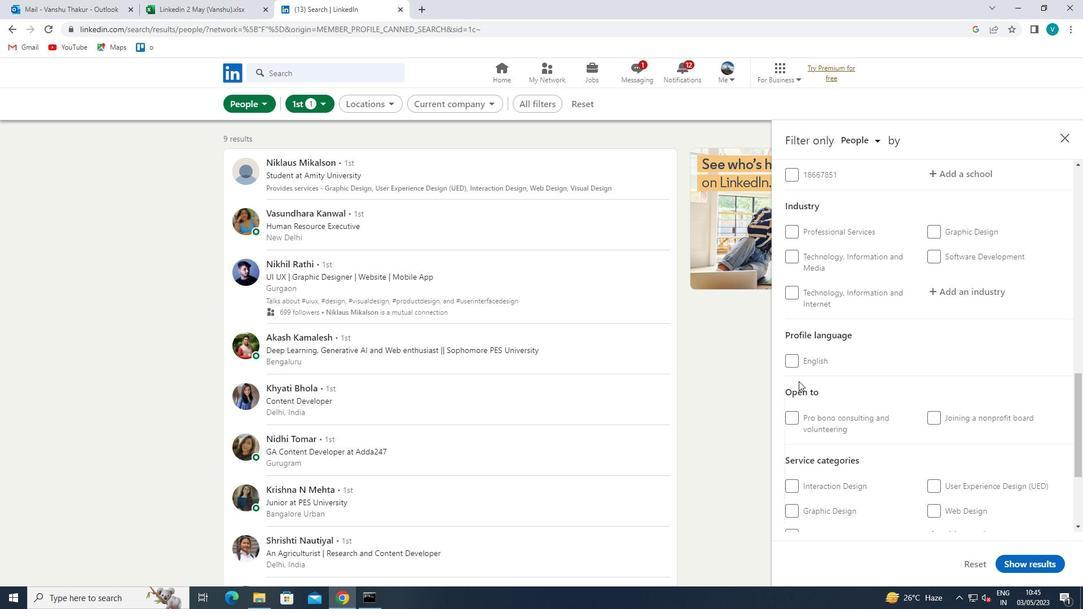 
Action: Mouse pressed left at (794, 360)
Screenshot: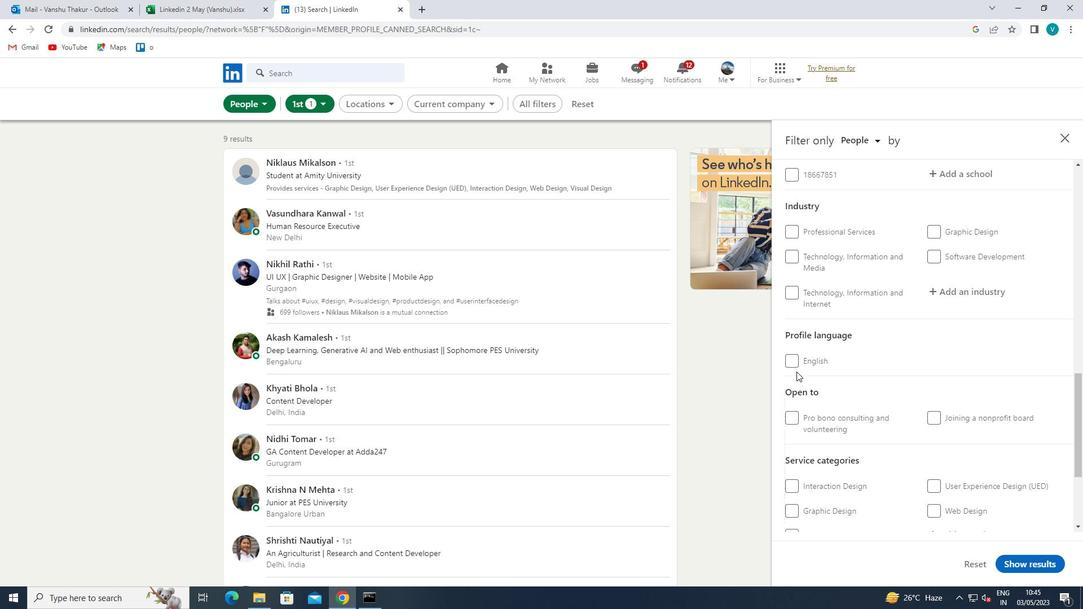 
Action: Mouse moved to (913, 351)
Screenshot: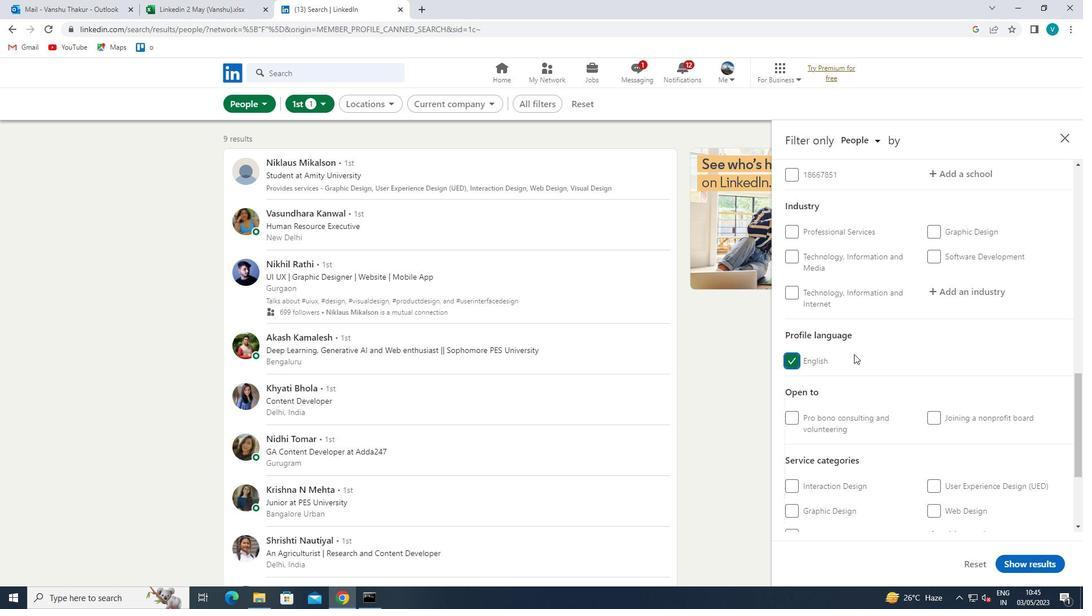 
Action: Mouse scrolled (913, 351) with delta (0, 0)
Screenshot: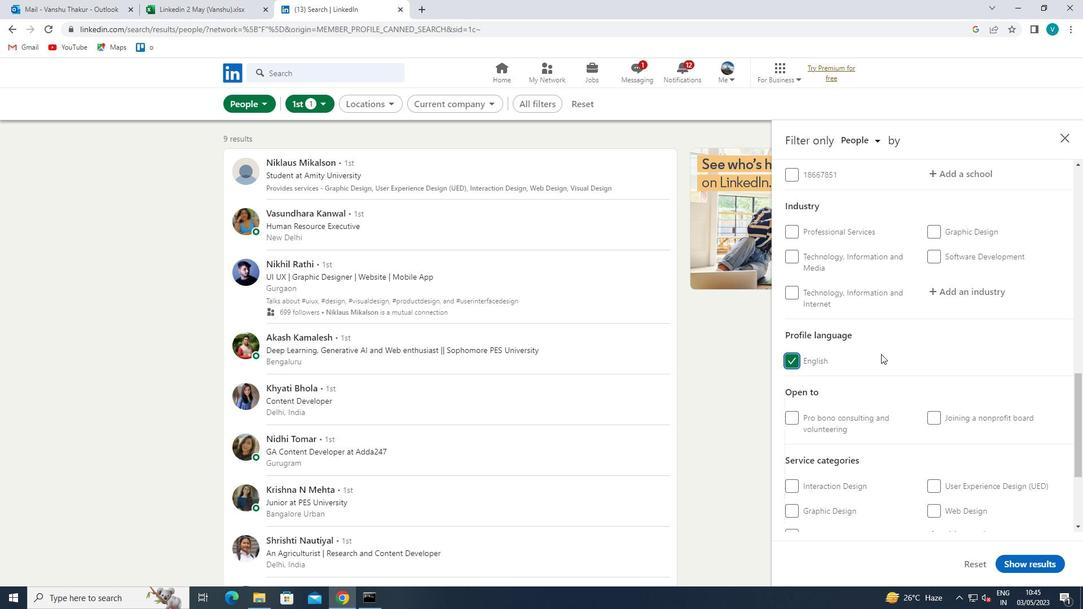 
Action: Mouse moved to (913, 350)
Screenshot: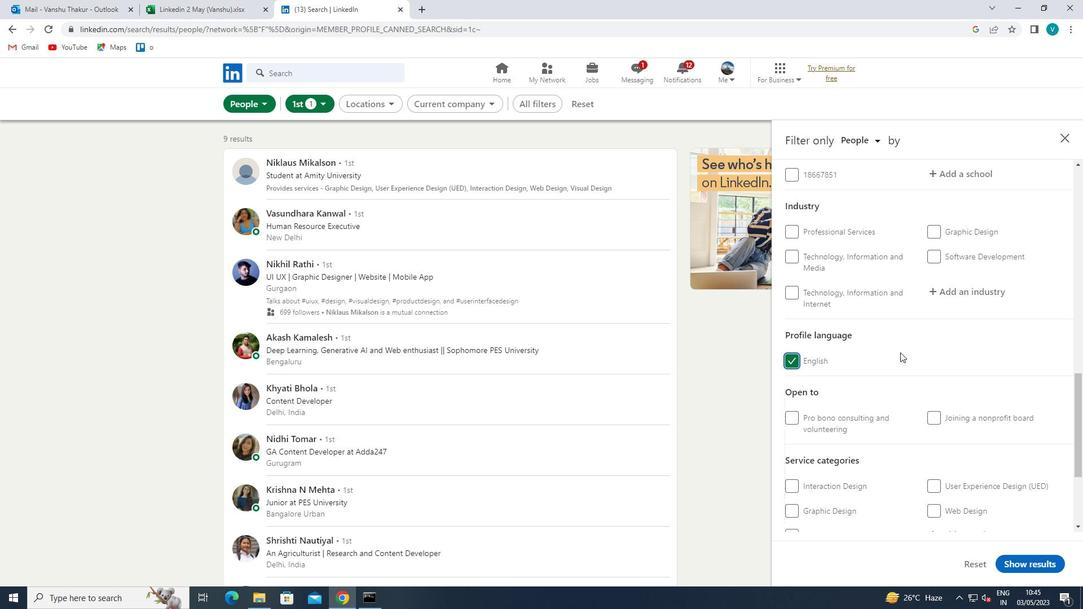 
Action: Mouse scrolled (913, 351) with delta (0, 0)
Screenshot: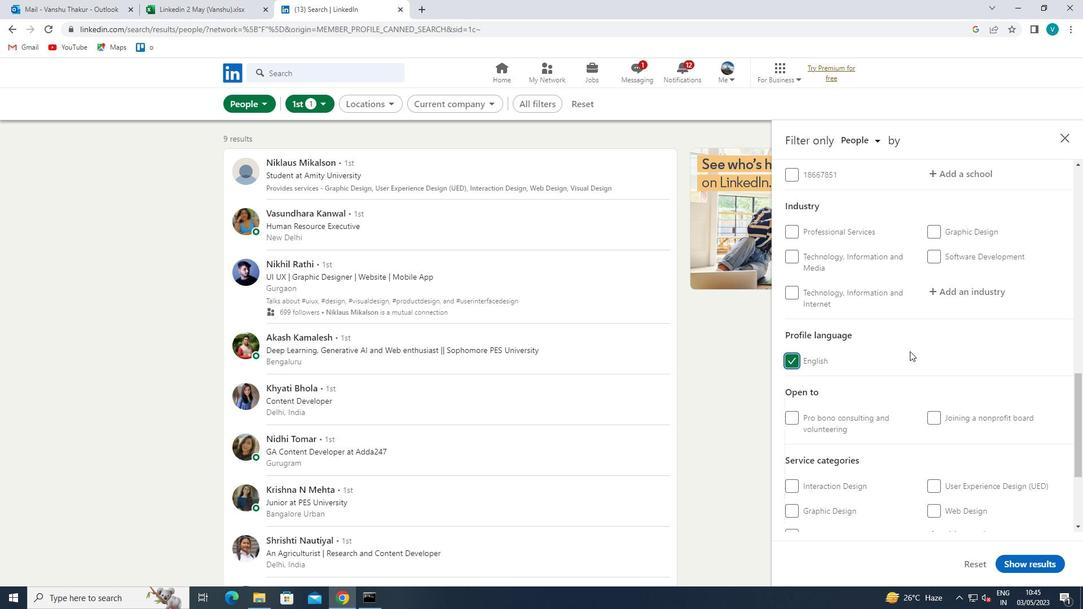 
Action: Mouse scrolled (913, 351) with delta (0, 0)
Screenshot: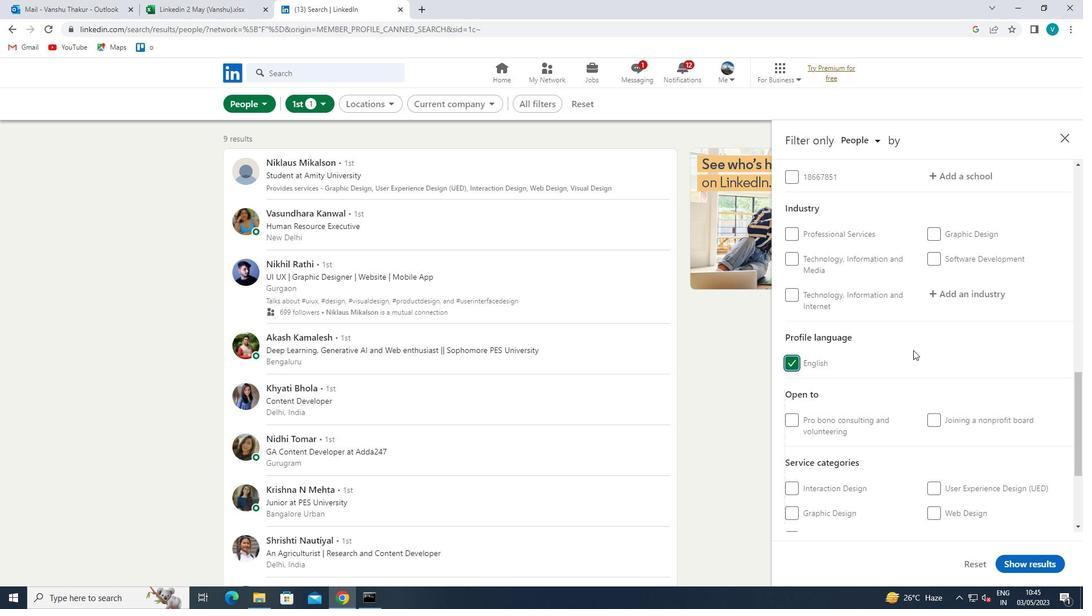 
Action: Mouse scrolled (913, 351) with delta (0, 0)
Screenshot: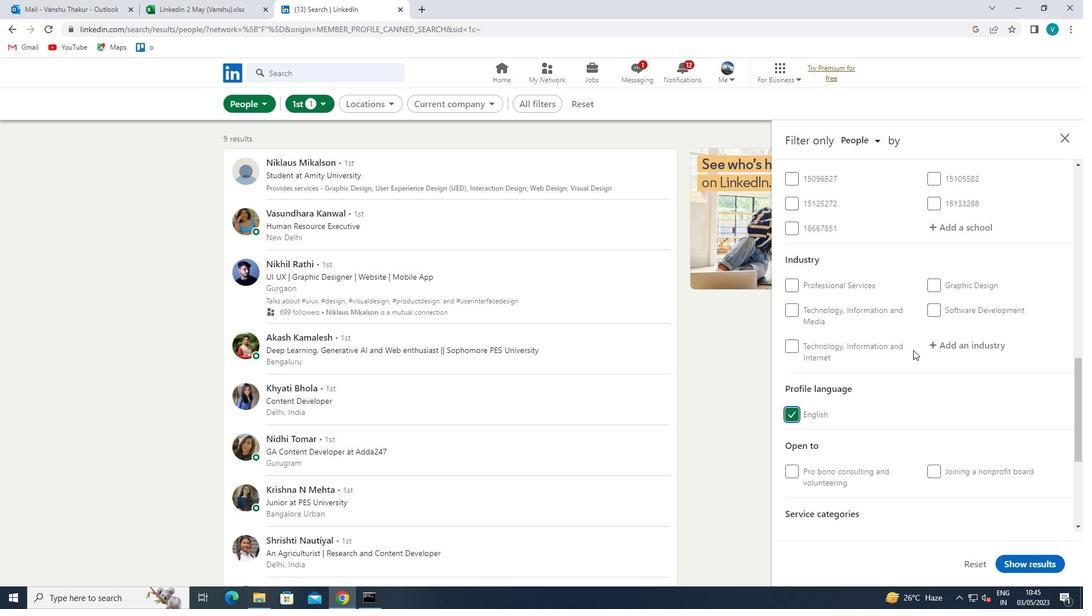 
Action: Mouse scrolled (913, 351) with delta (0, 0)
Screenshot: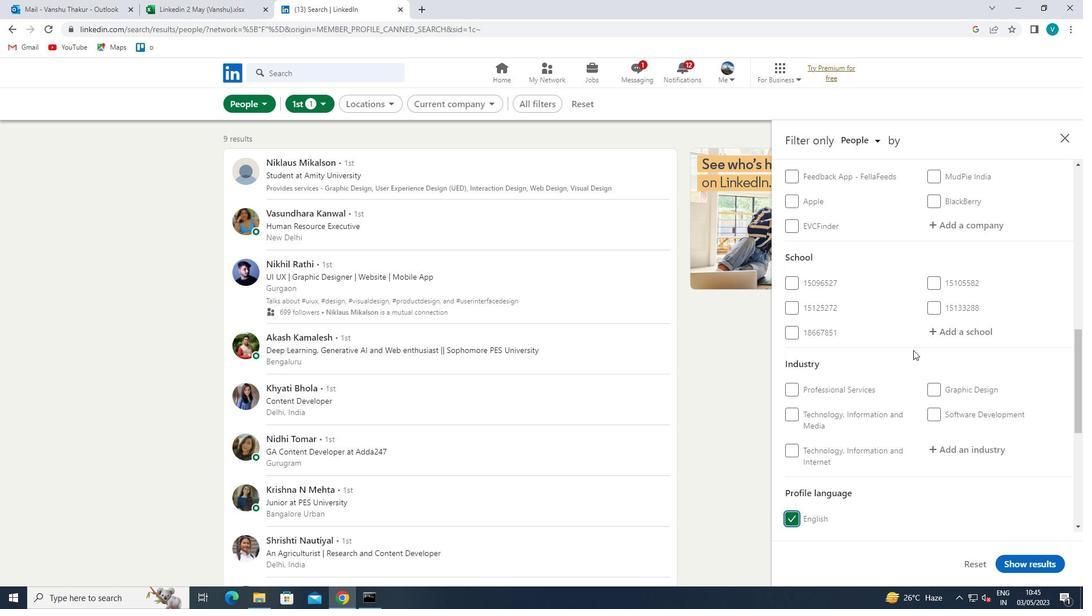 
Action: Mouse scrolled (913, 351) with delta (0, 0)
Screenshot: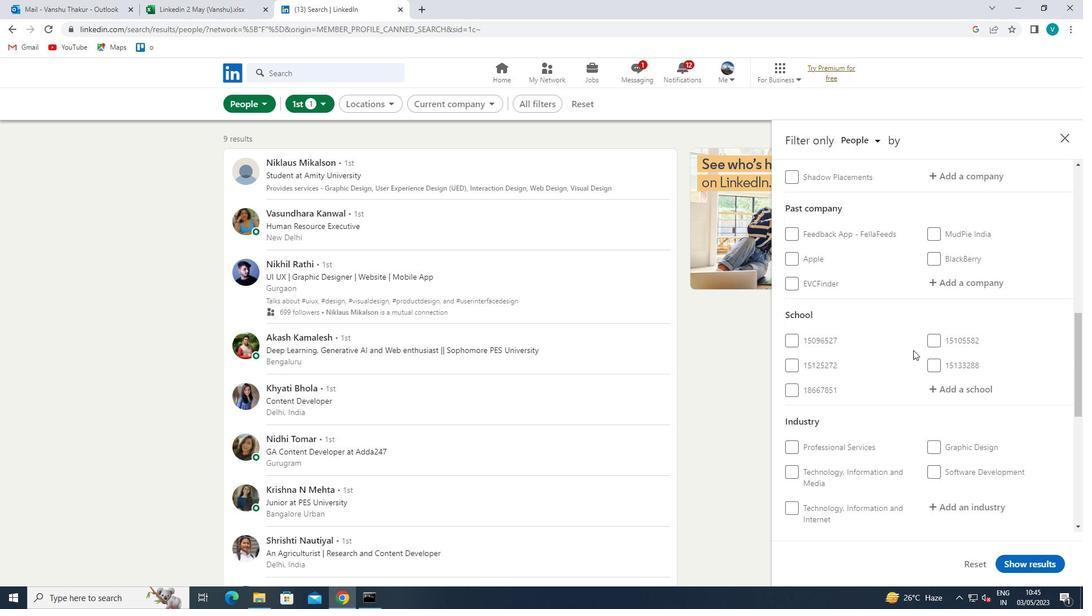 
Action: Mouse moved to (994, 300)
Screenshot: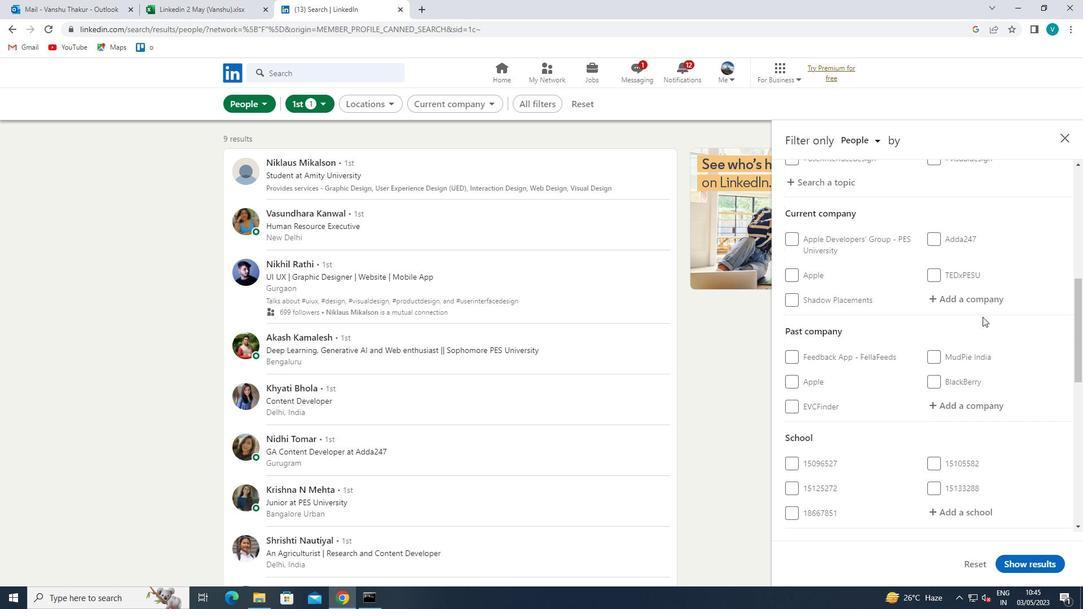 
Action: Mouse pressed left at (994, 300)
Screenshot: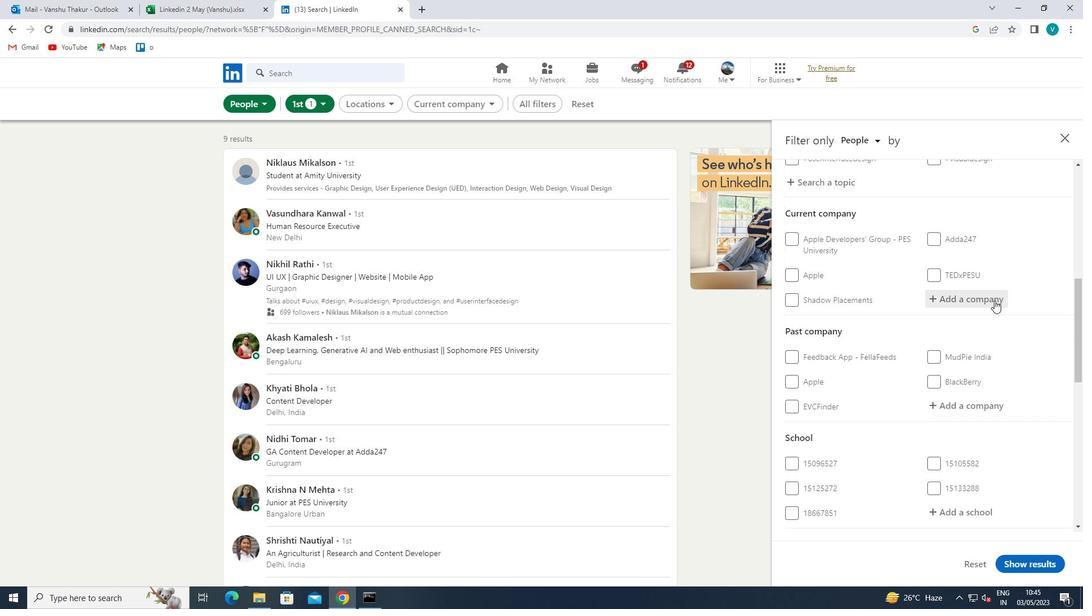 
Action: Mouse moved to (994, 300)
Screenshot: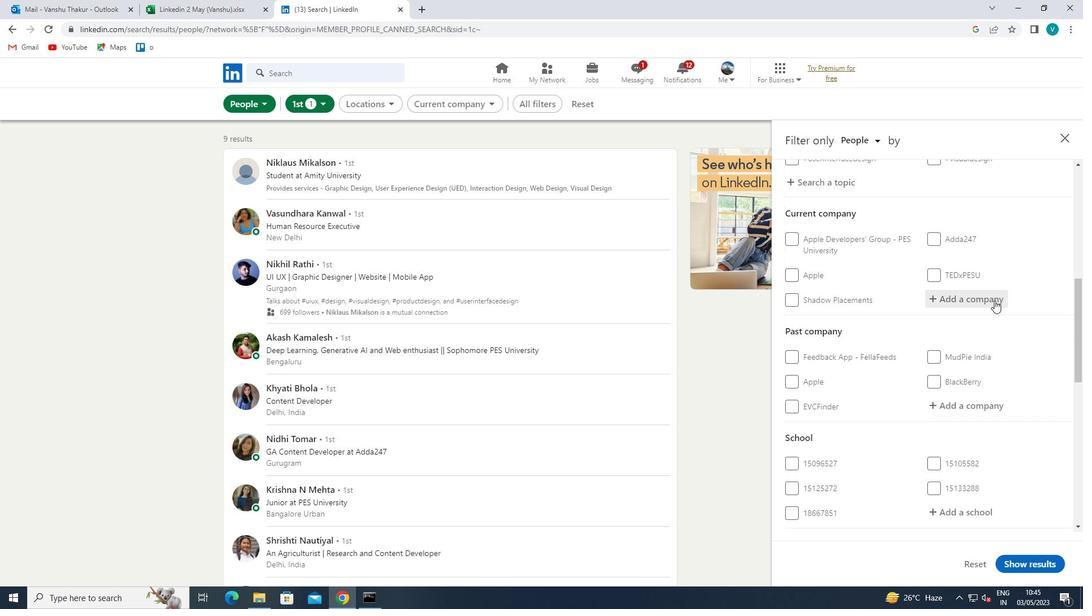 
Action: Key pressed <Key.shift>
Screenshot: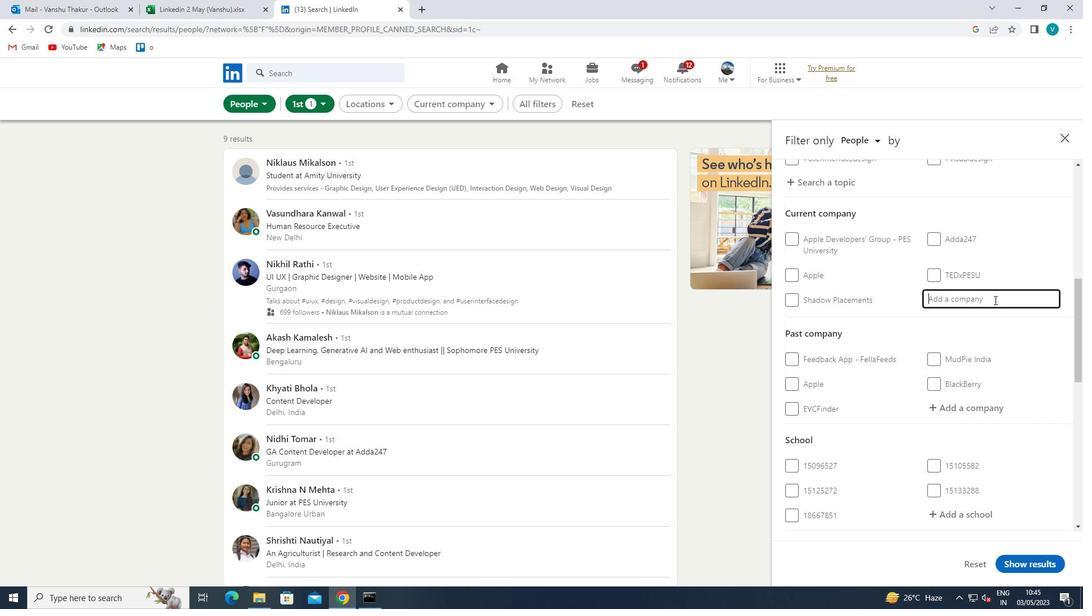 
Action: Mouse moved to (783, 427)
Screenshot: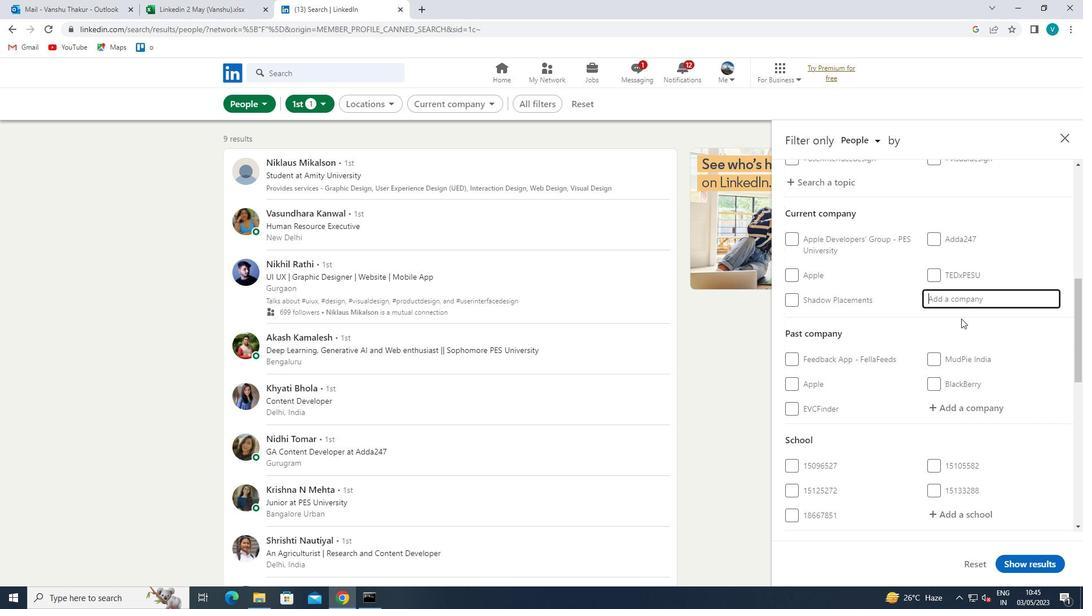 
Action: Key pressed VIP<Key.space><Key.shift><Key.shift><Key.shift><Key.shift><Key.shift><Key.shift><Key.shift><Key.shift><Key.shift><Key.shift><Key.shift><Key.shift><Key.shift><Key.shift><Key.shift><Key.shift><Key.shift><Key.shift><Key.shift><Key.shift>IND
Screenshot: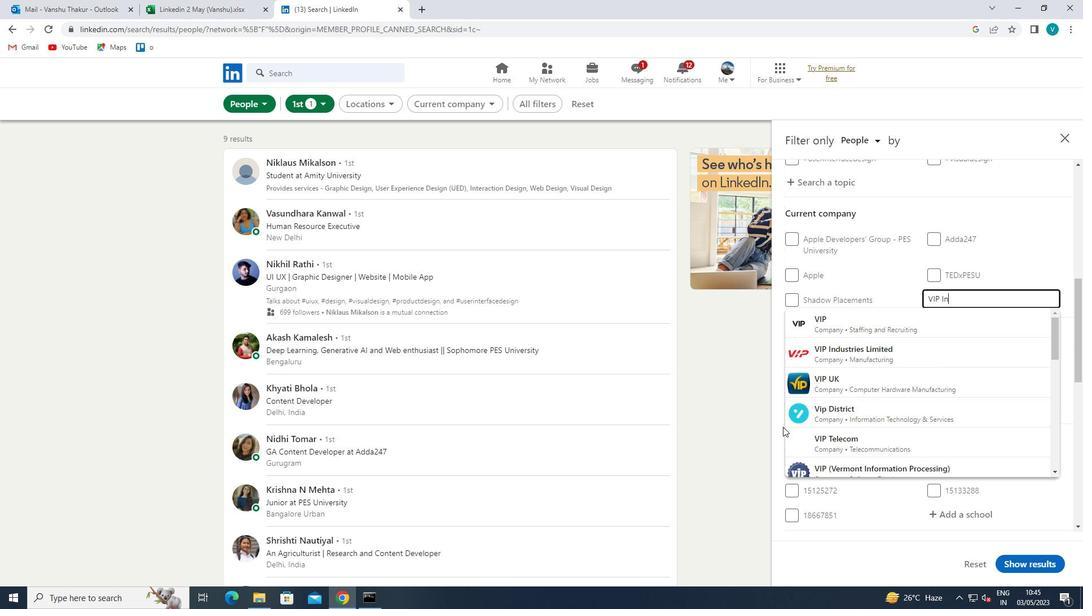 
Action: Mouse moved to (911, 316)
Screenshot: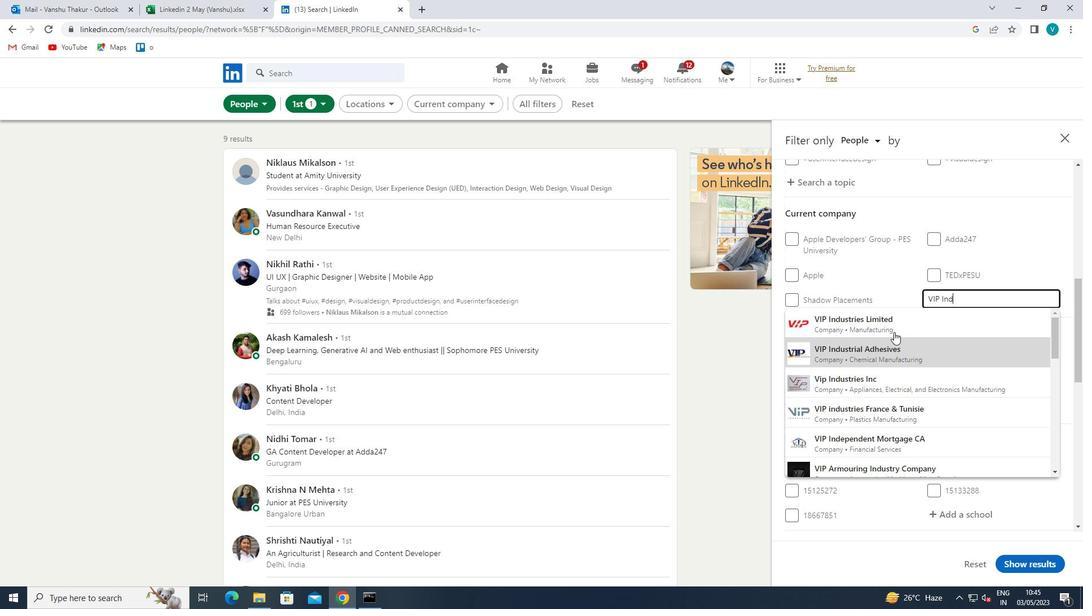 
Action: Mouse pressed left at (911, 316)
Screenshot: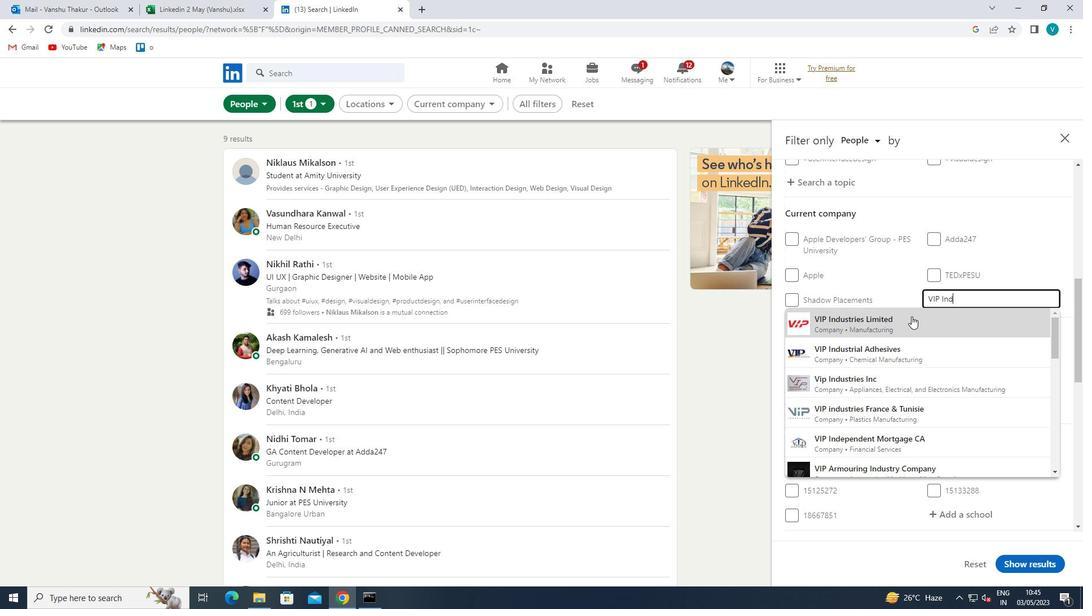 
Action: Mouse moved to (911, 316)
Screenshot: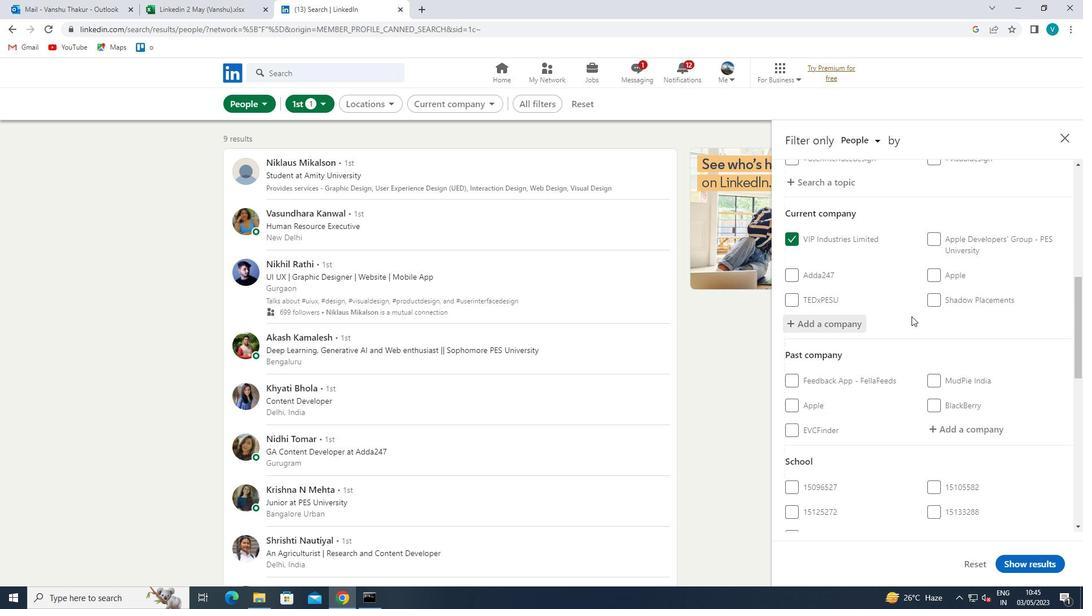 
Action: Mouse scrolled (911, 315) with delta (0, 0)
Screenshot: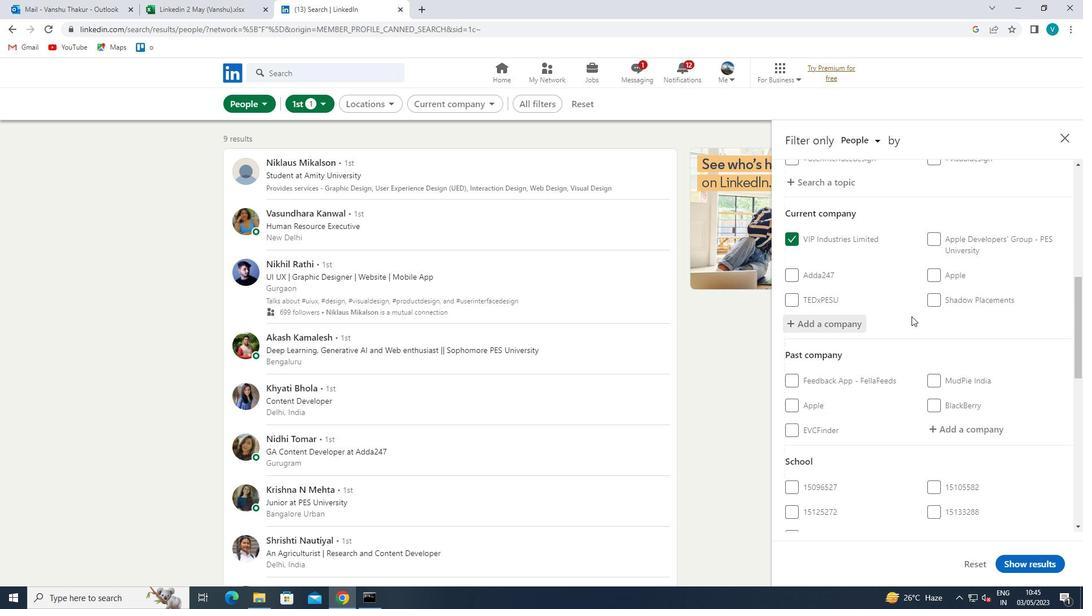 
Action: Mouse moved to (911, 316)
Screenshot: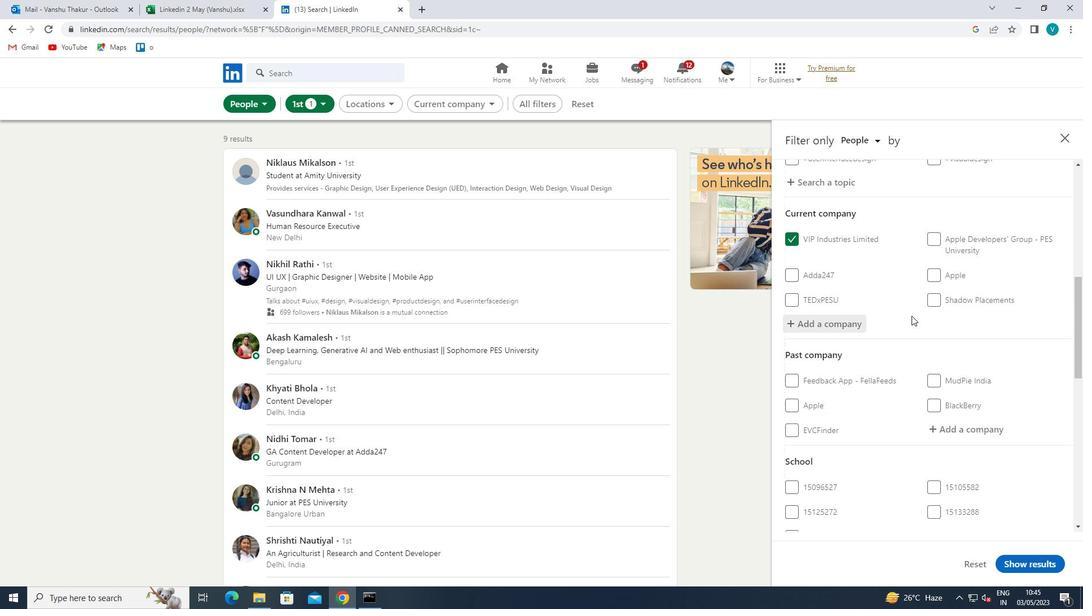 
Action: Mouse scrolled (911, 315) with delta (0, 0)
Screenshot: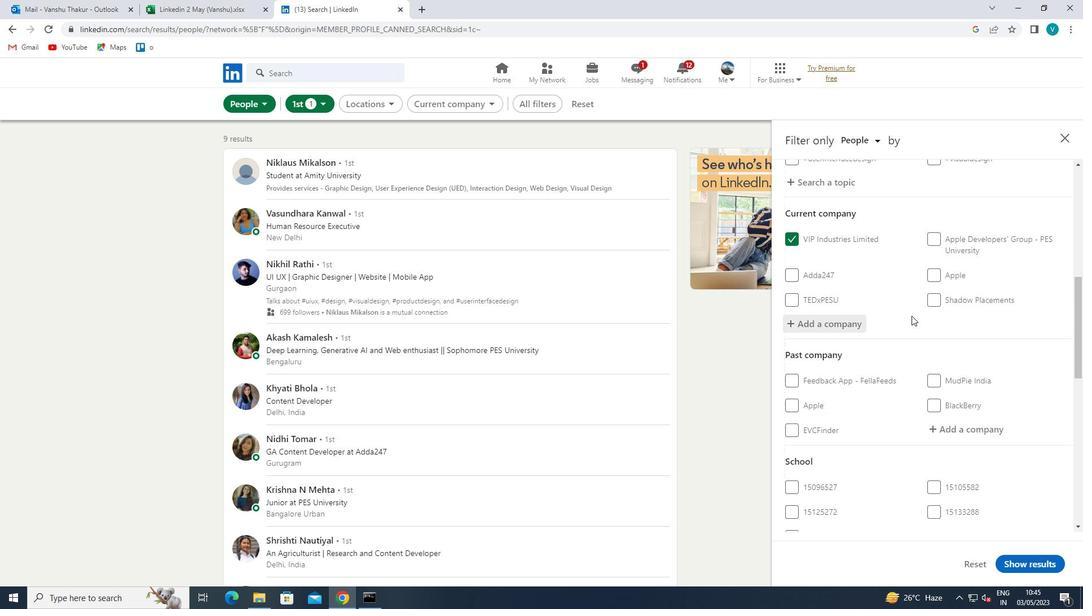 
Action: Mouse moved to (911, 316)
Screenshot: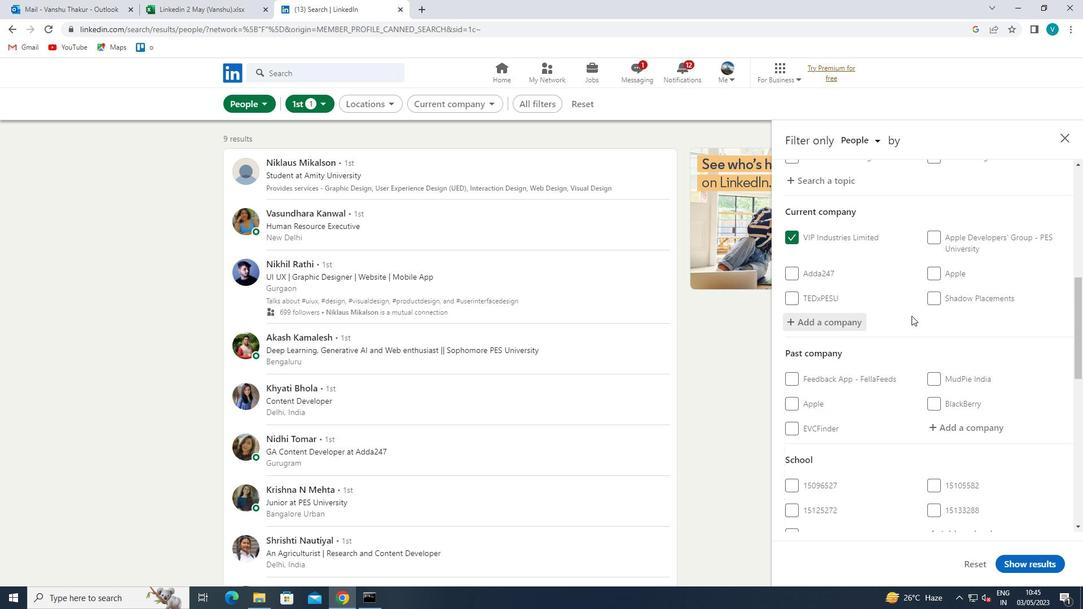 
Action: Mouse scrolled (911, 316) with delta (0, 0)
Screenshot: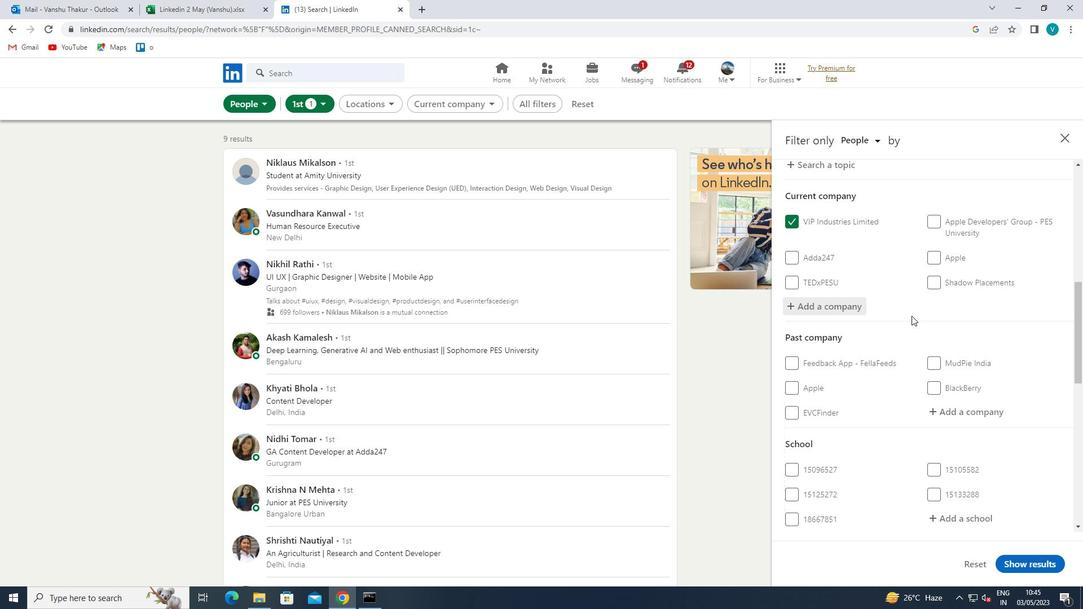 
Action: Mouse scrolled (911, 316) with delta (0, 0)
Screenshot: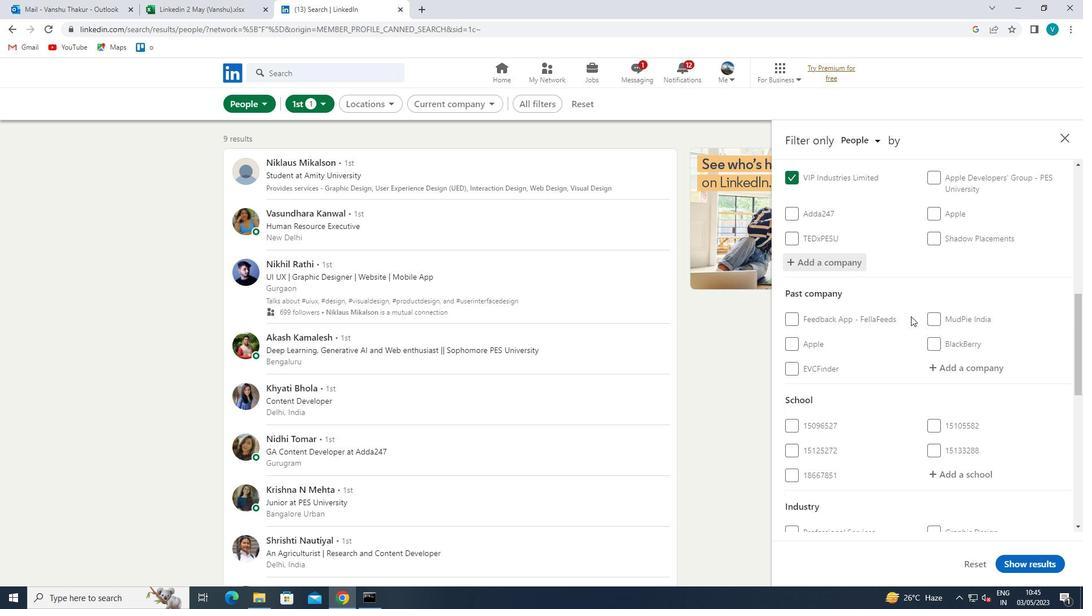 
Action: Mouse moved to (950, 324)
Screenshot: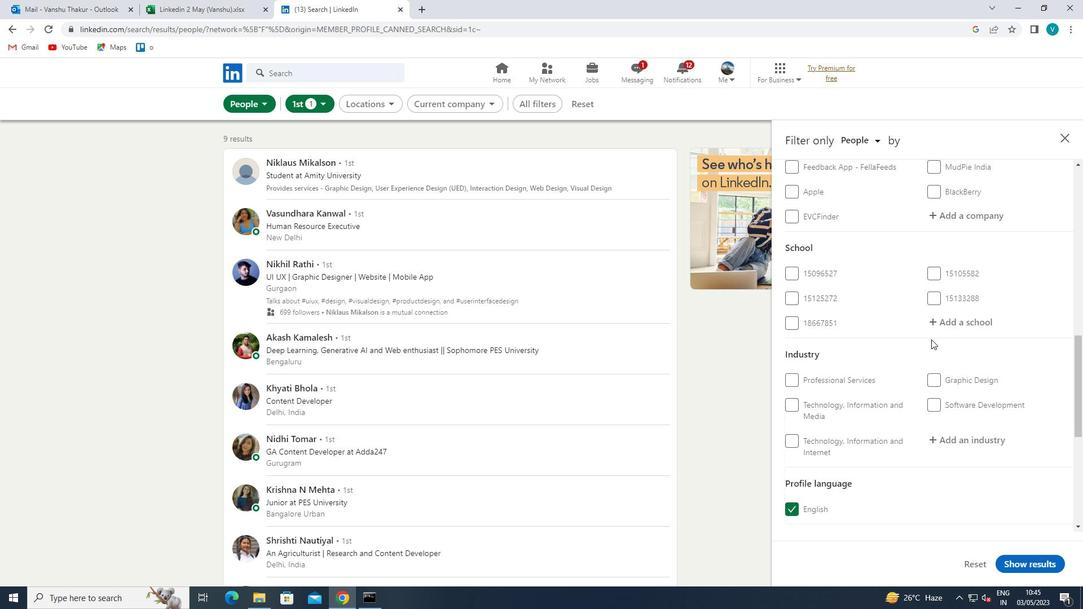 
Action: Mouse pressed left at (950, 324)
Screenshot: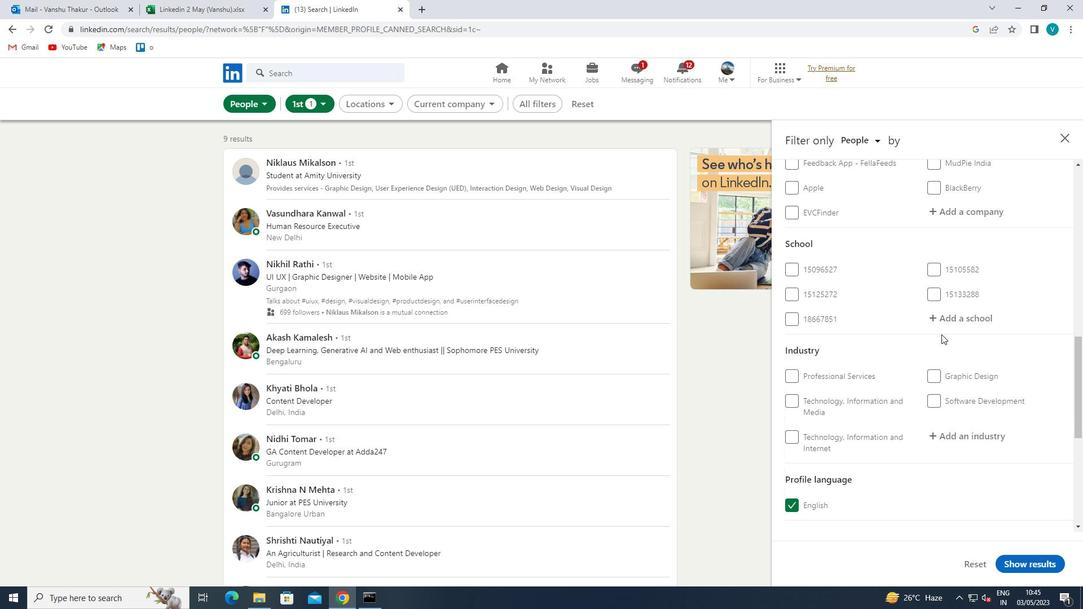 
Action: Mouse moved to (958, 314)
Screenshot: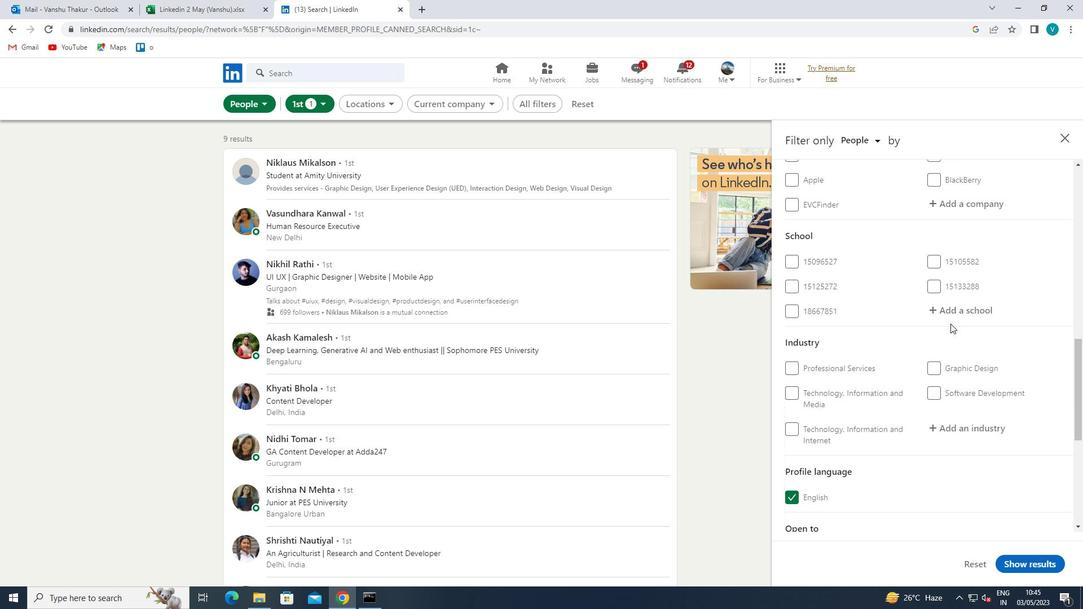 
Action: Mouse pressed left at (958, 314)
Screenshot: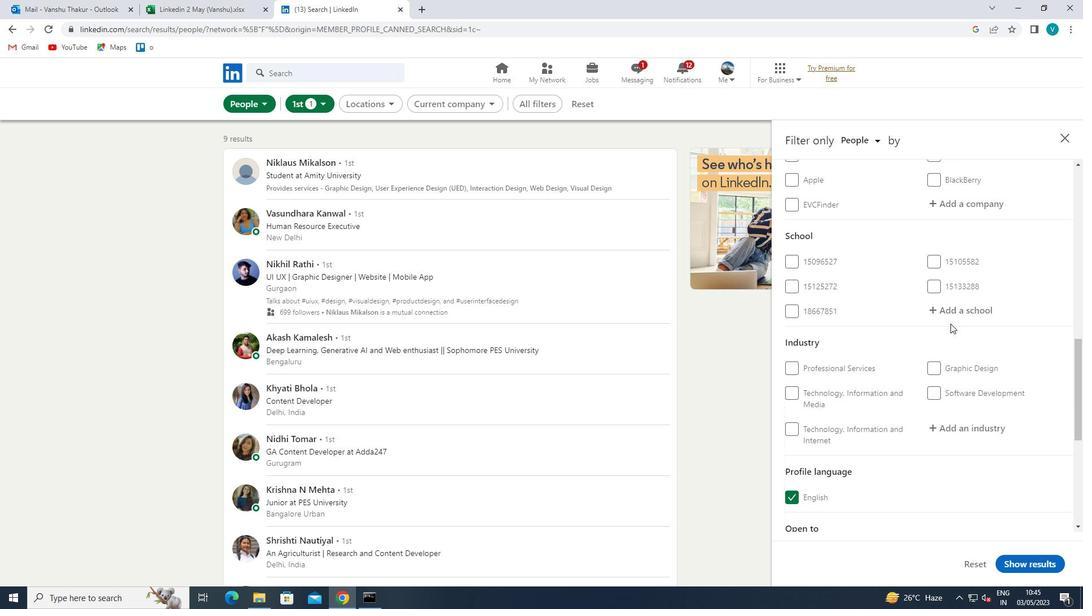 
Action: Mouse moved to (690, 470)
Screenshot: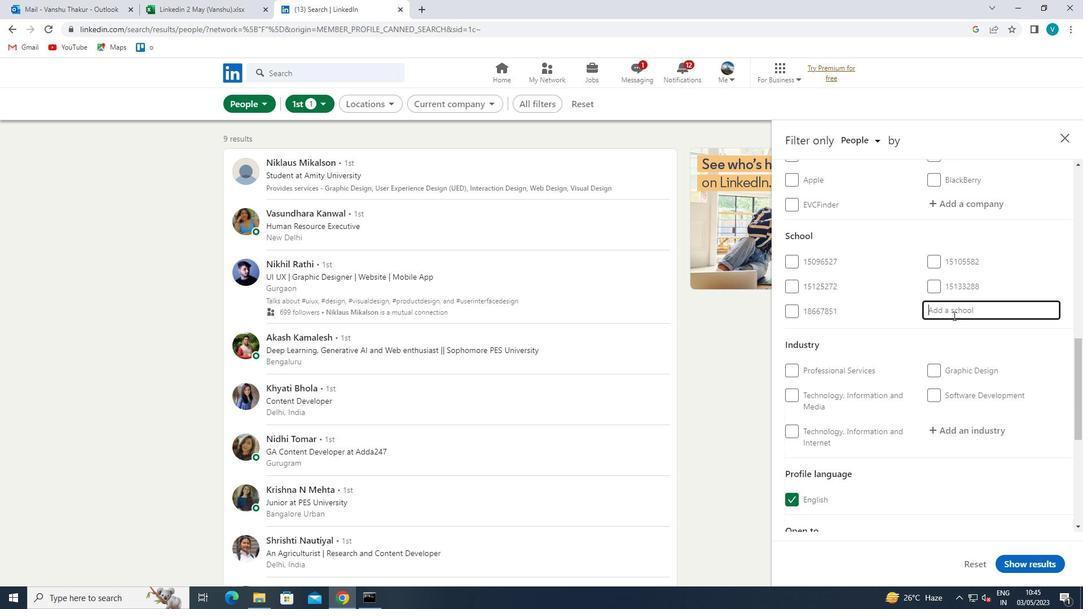 
Action: Key pressed <Key.shift>DIBRY<Key.backspace>UGARH
Screenshot: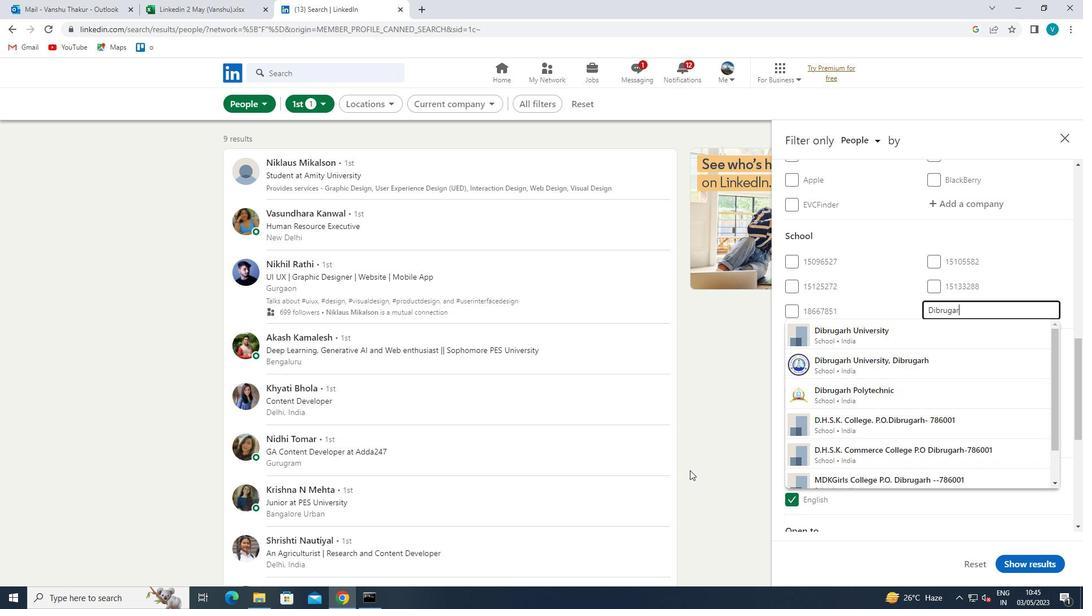 
Action: Mouse moved to (895, 369)
Screenshot: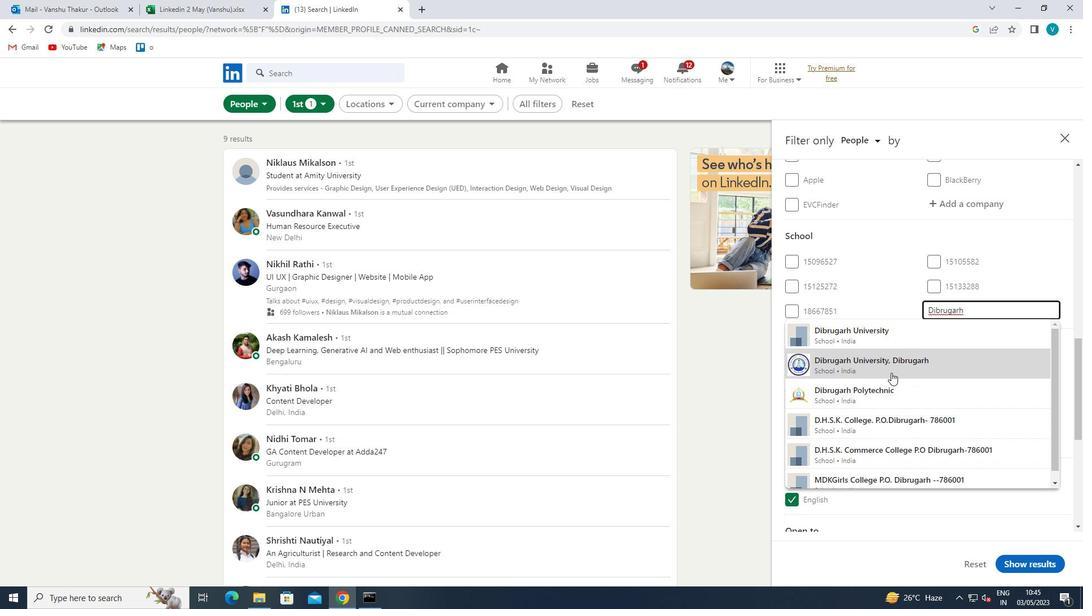 
Action: Mouse pressed left at (895, 369)
Screenshot: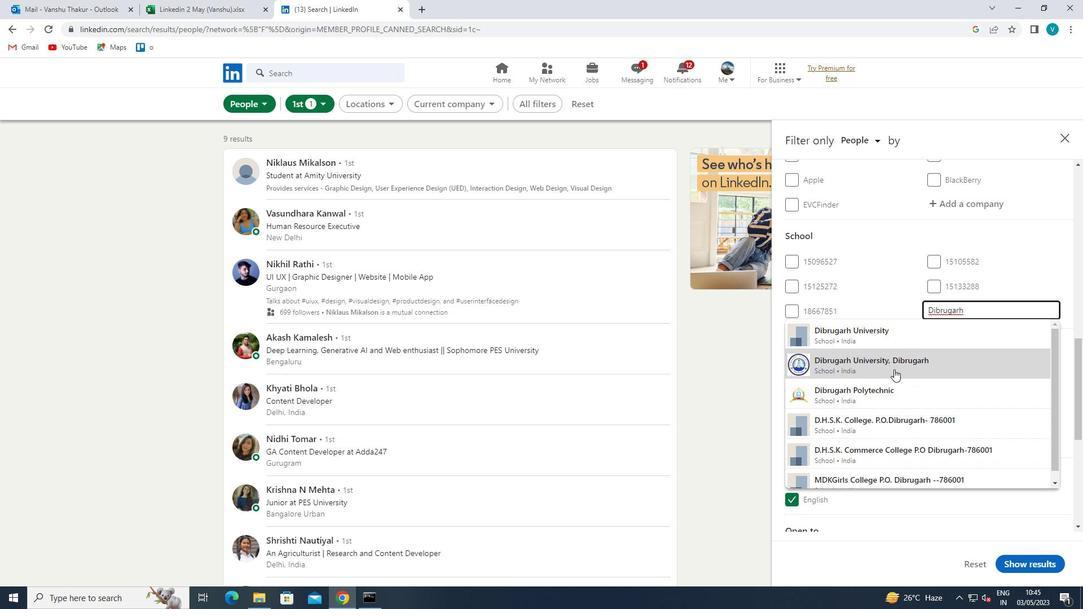 
Action: Mouse moved to (893, 370)
Screenshot: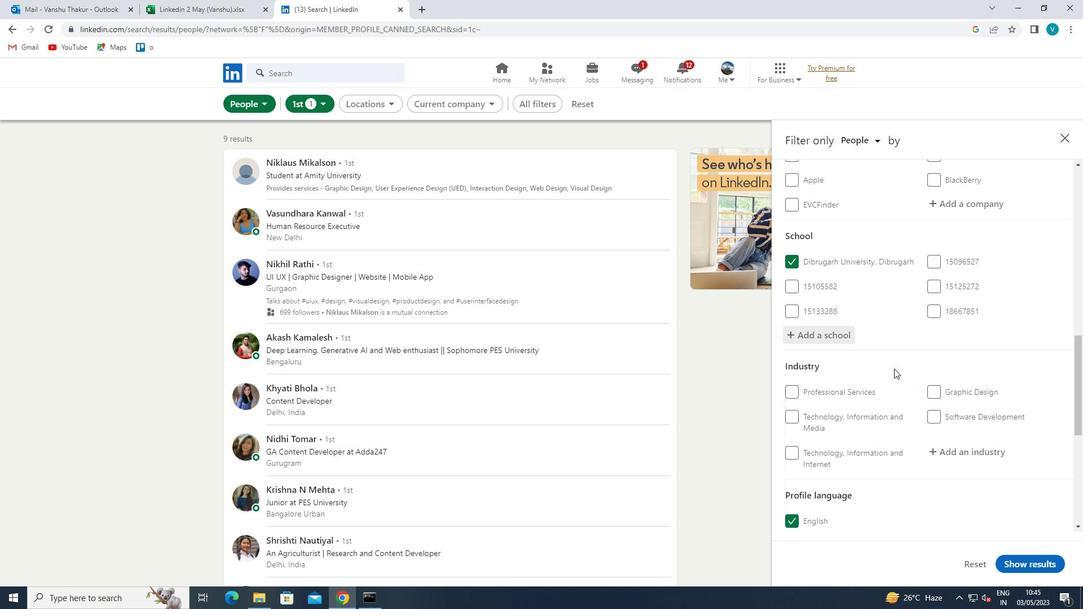 
Action: Mouse scrolled (893, 369) with delta (0, 0)
Screenshot: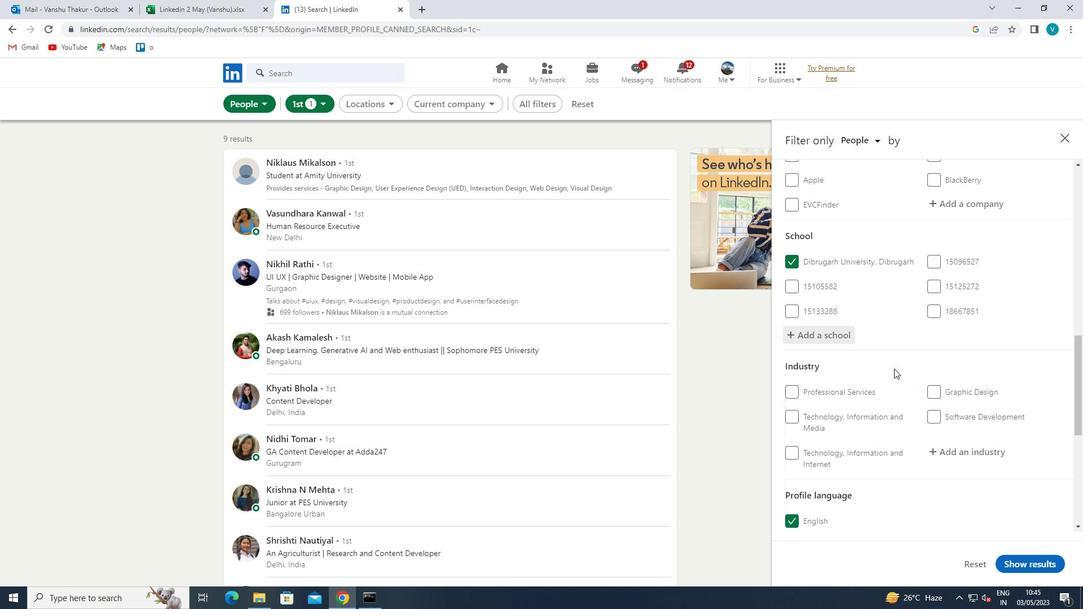 
Action: Mouse scrolled (893, 369) with delta (0, 0)
Screenshot: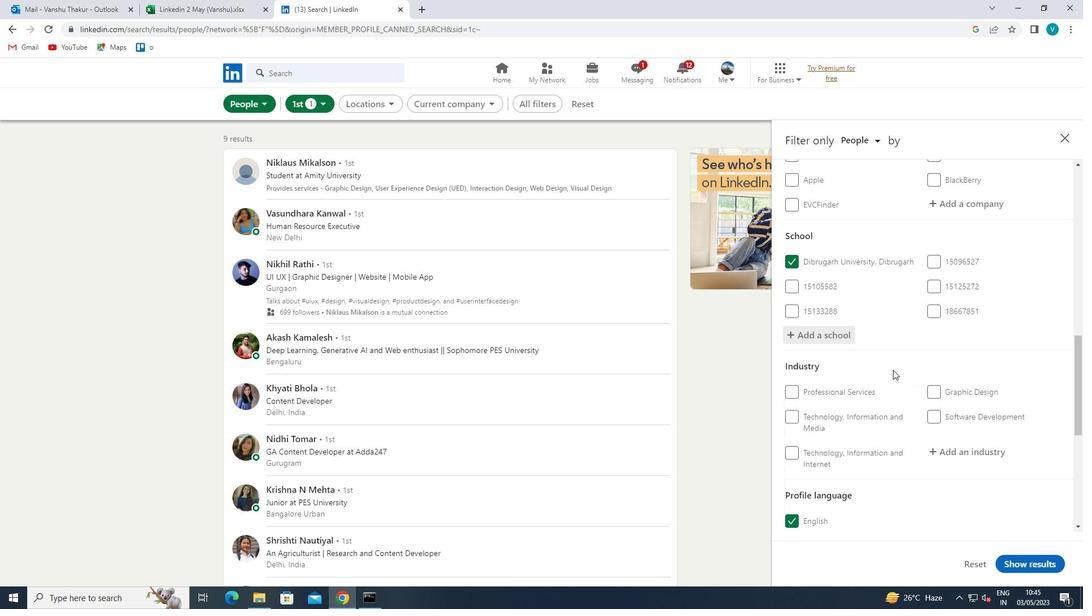 
Action: Mouse scrolled (893, 369) with delta (0, 0)
Screenshot: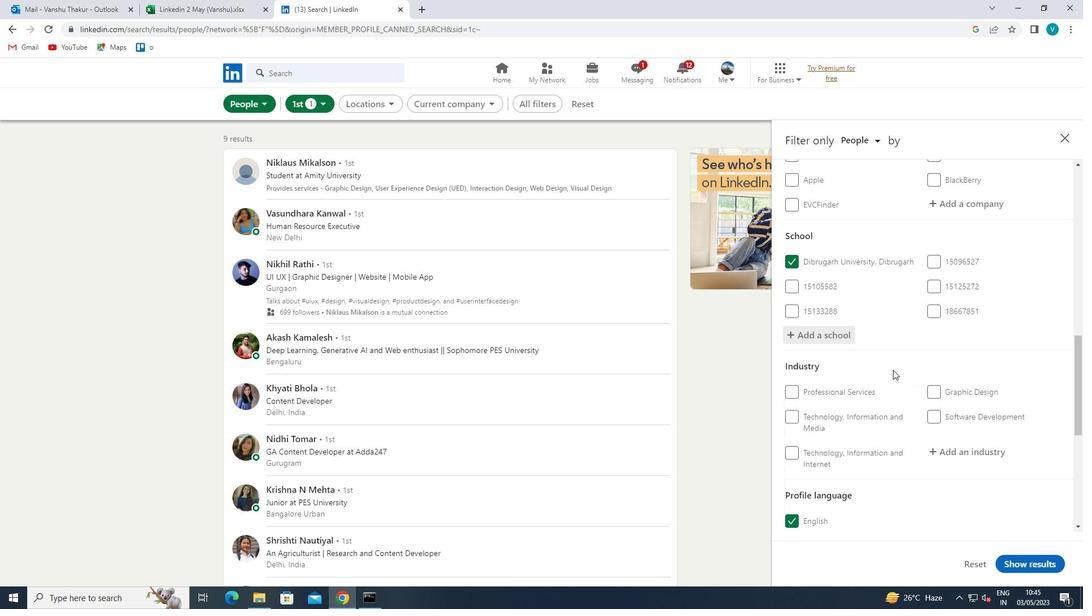 
Action: Mouse moved to (944, 283)
Screenshot: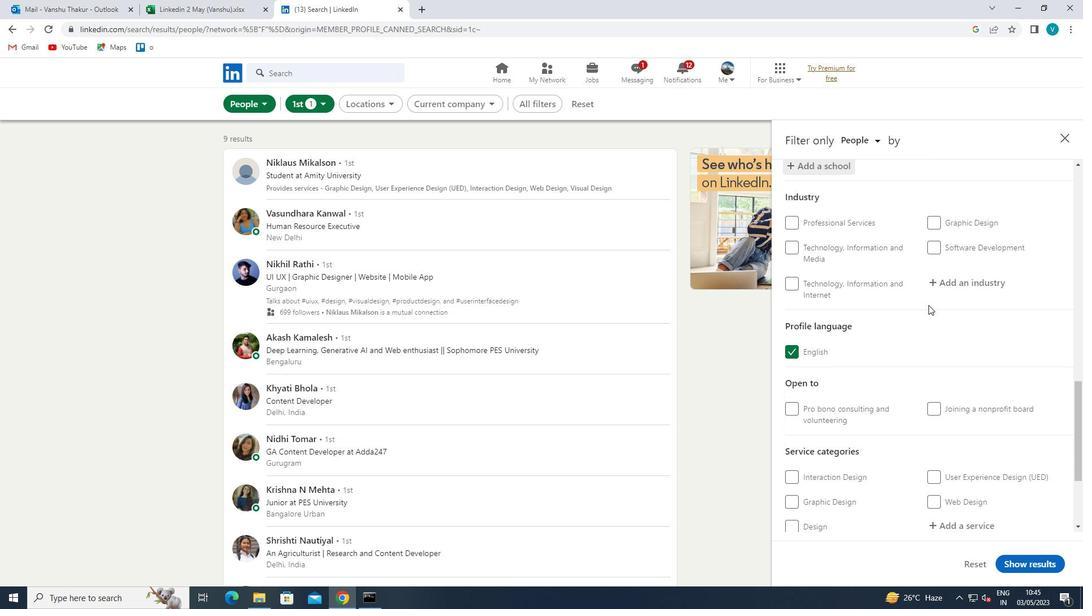 
Action: Mouse pressed left at (944, 283)
Screenshot: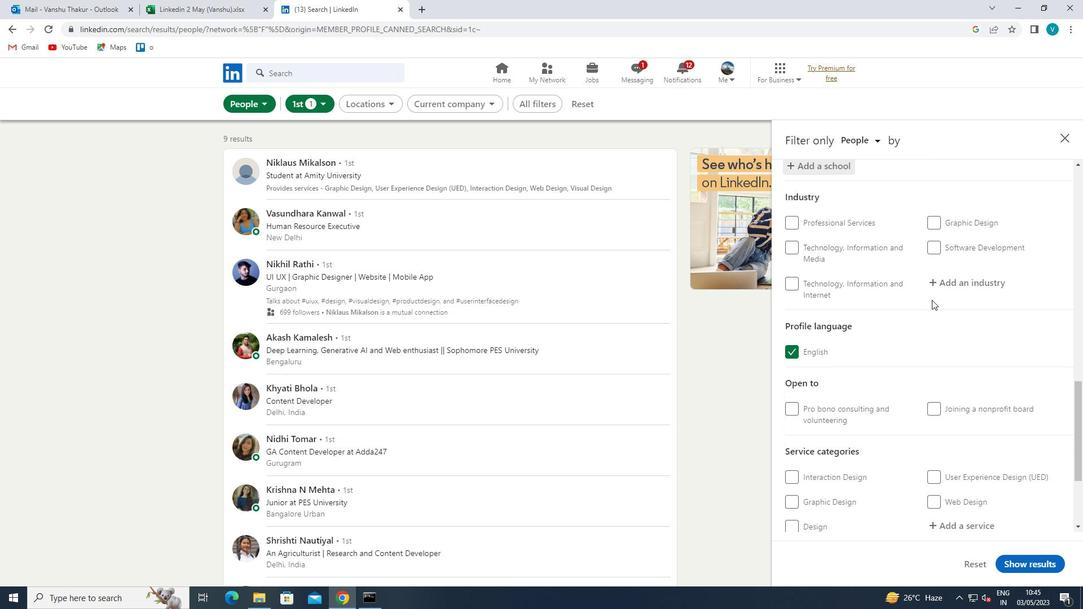 
Action: Mouse moved to (664, 445)
Screenshot: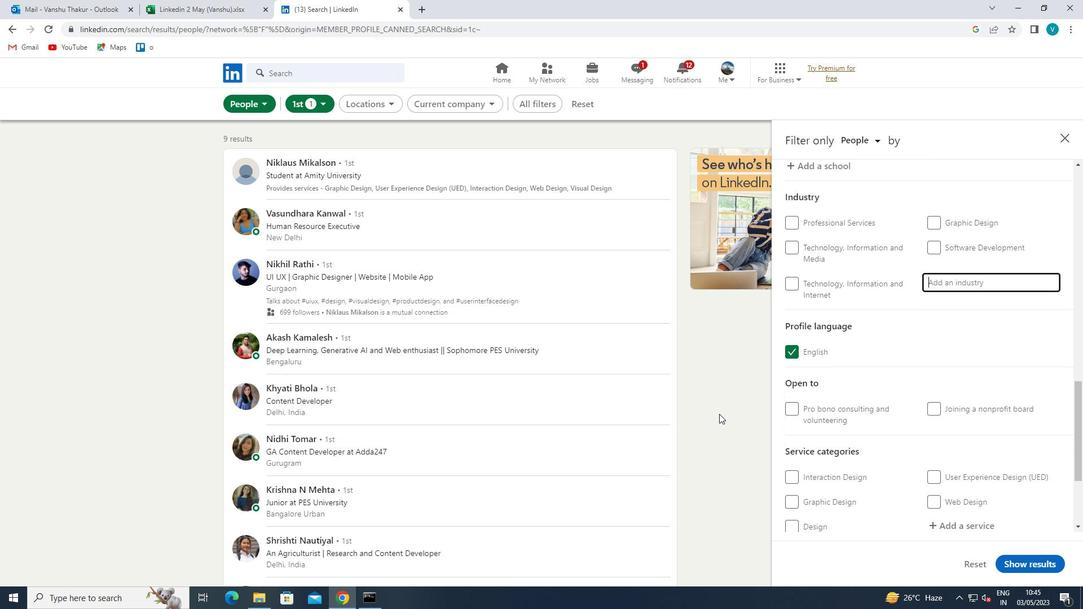 
Action: Key pressed <Key.shift>WINERIES
Screenshot: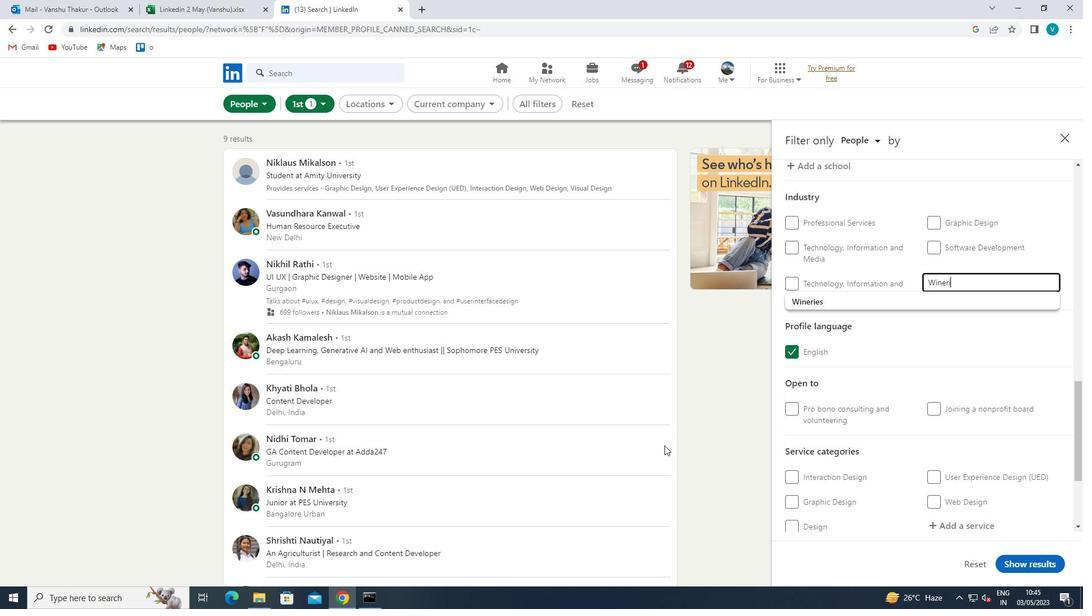 
Action: Mouse moved to (857, 305)
Screenshot: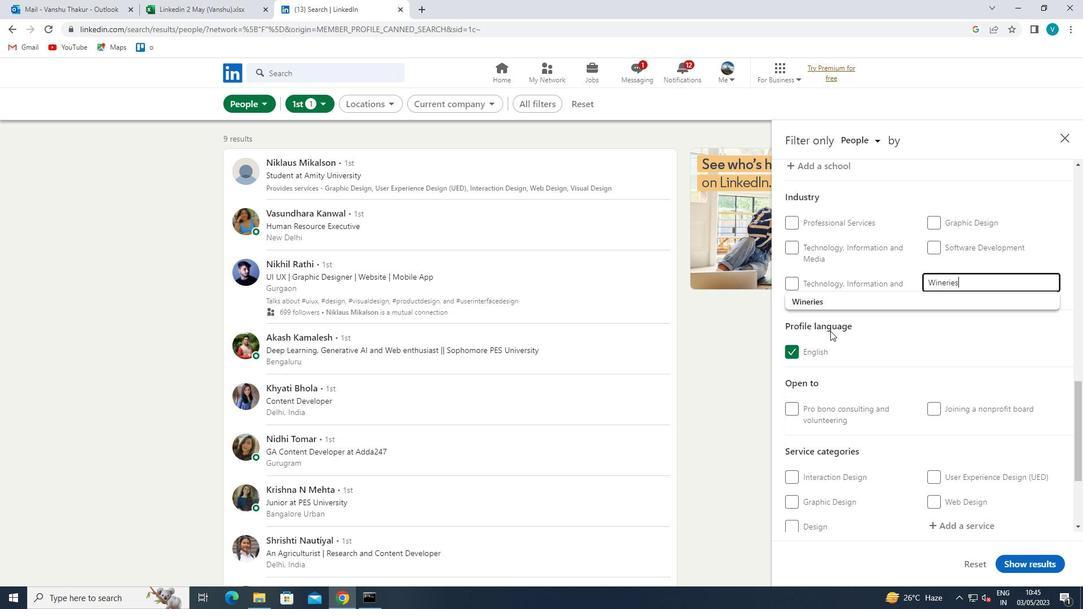 
Action: Mouse pressed left at (857, 305)
Screenshot: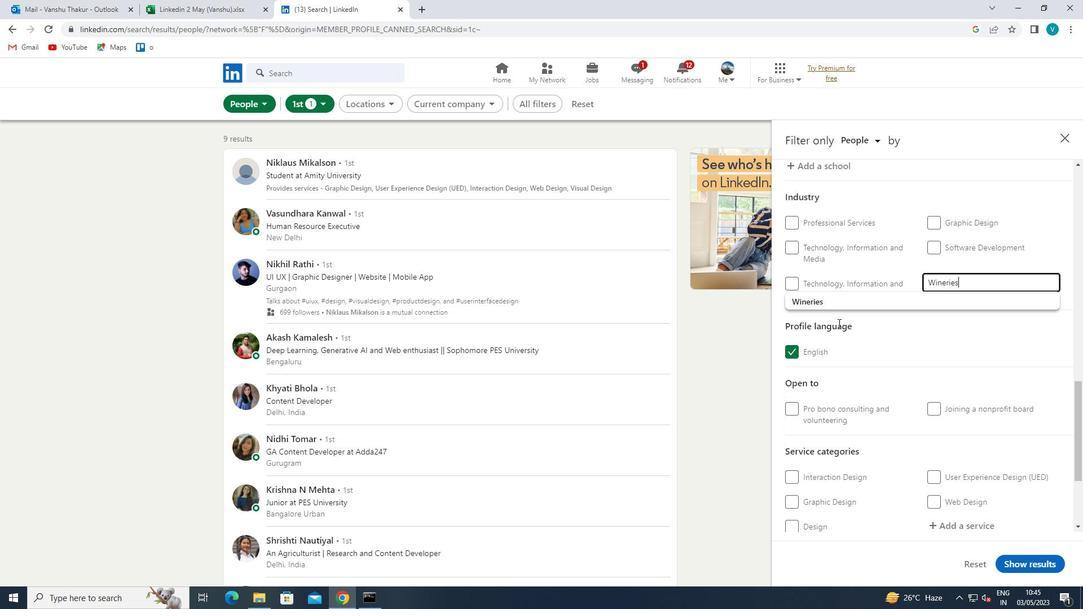
Action: Mouse moved to (855, 307)
Screenshot: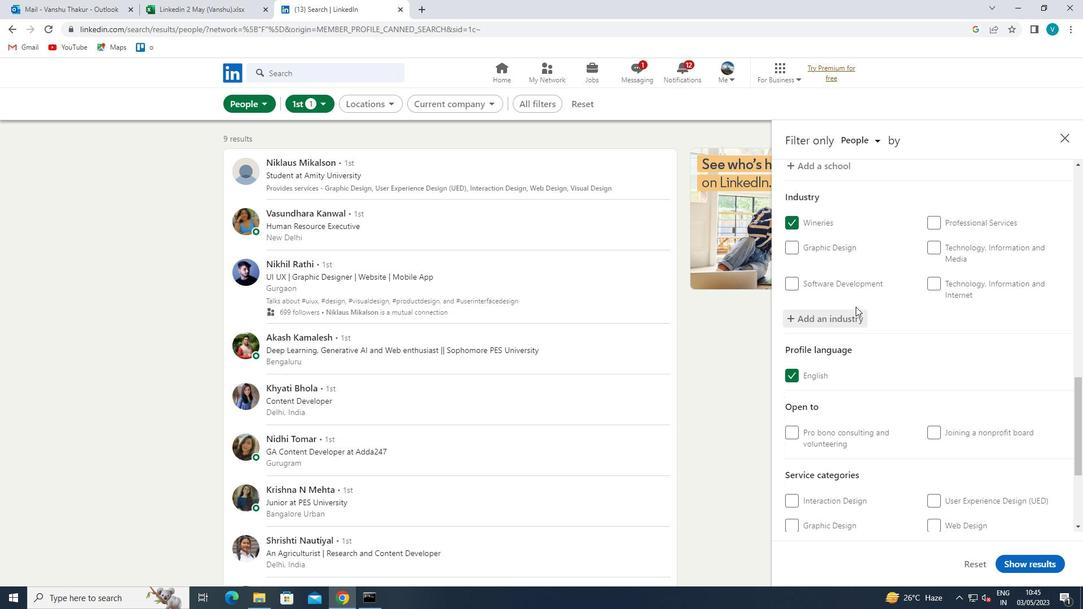 
Action: Mouse scrolled (855, 306) with delta (0, 0)
Screenshot: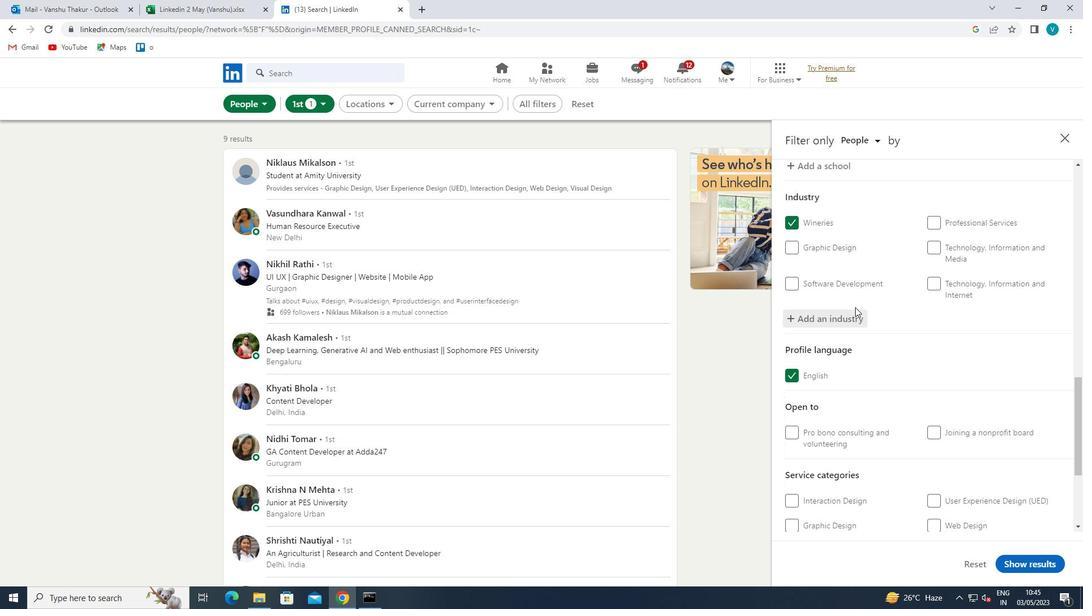 
Action: Mouse moved to (853, 309)
Screenshot: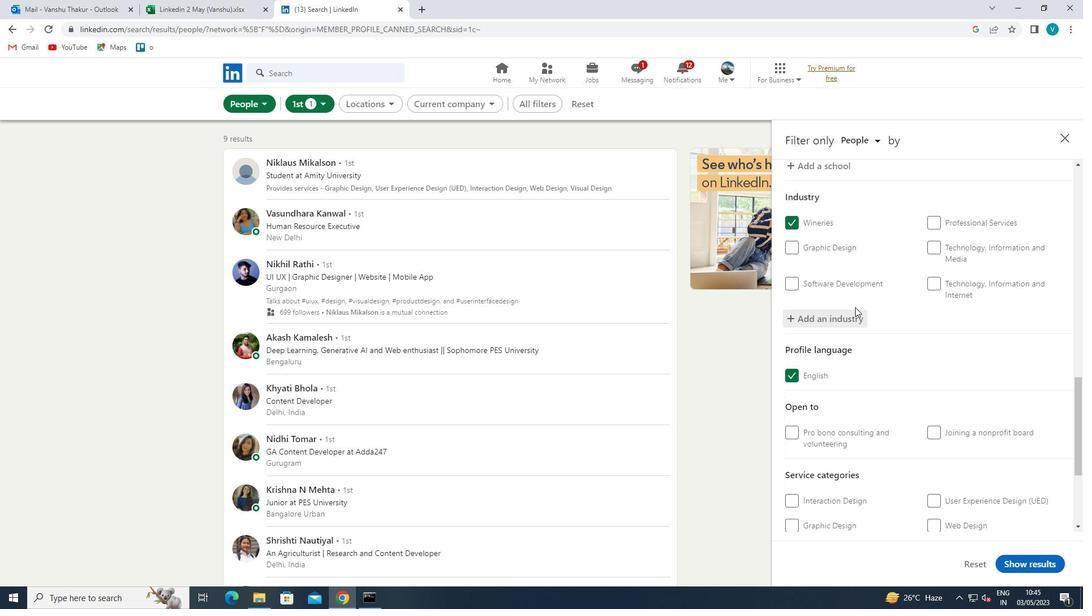 
Action: Mouse scrolled (853, 308) with delta (0, 0)
Screenshot: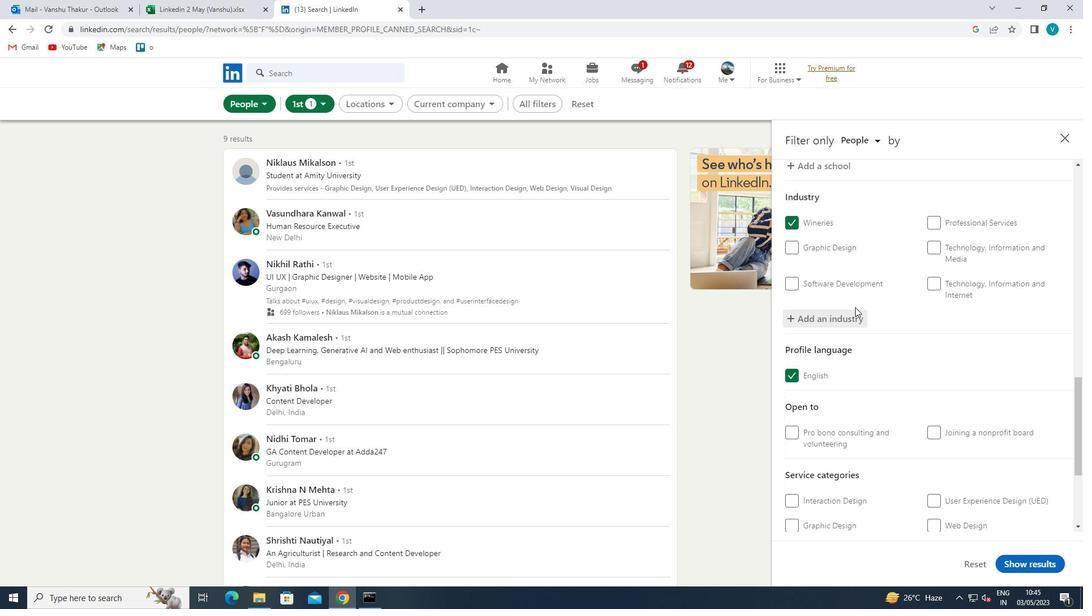 
Action: Mouse moved to (872, 348)
Screenshot: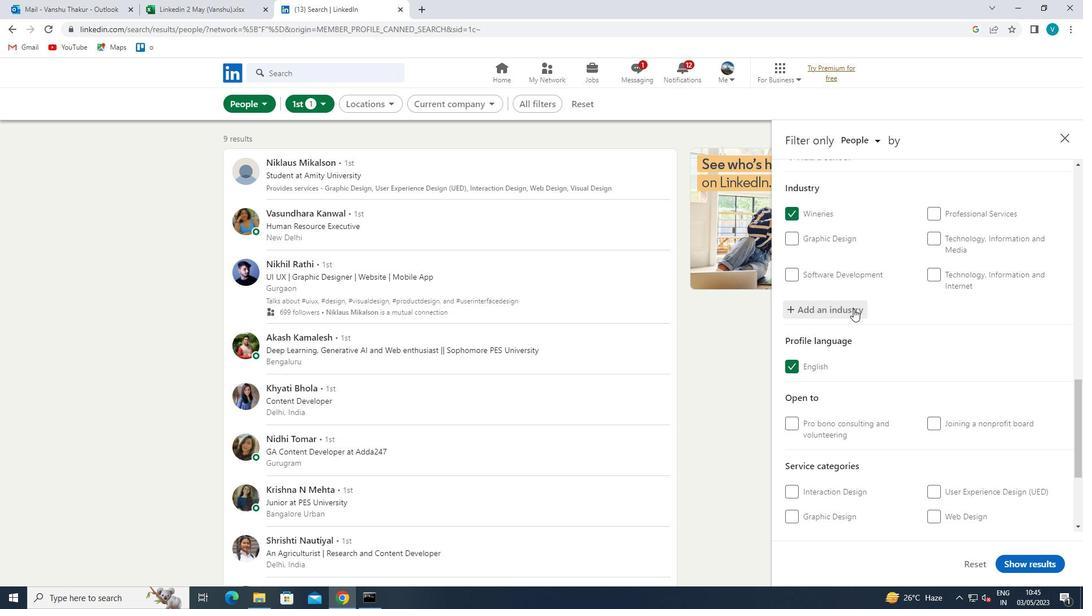 
Action: Mouse scrolled (872, 348) with delta (0, 0)
Screenshot: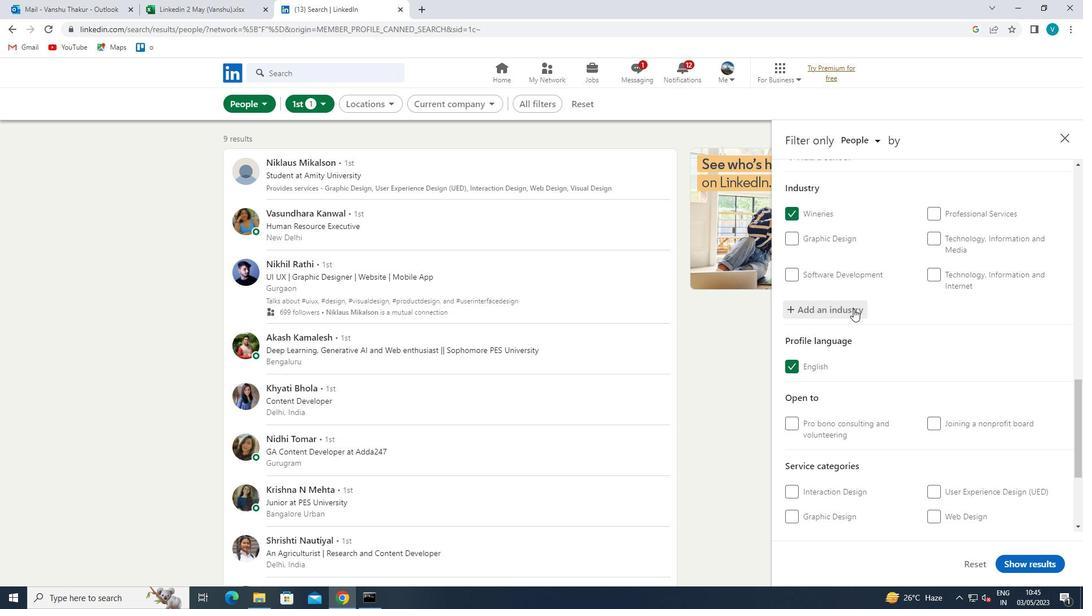 
Action: Mouse moved to (944, 378)
Screenshot: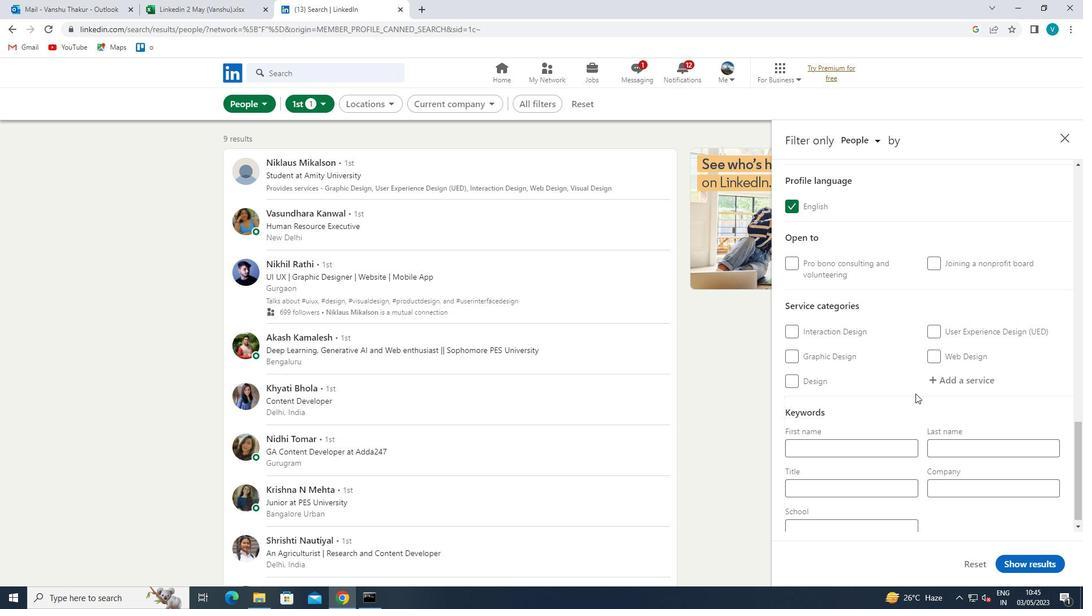 
Action: Mouse pressed left at (944, 378)
Screenshot: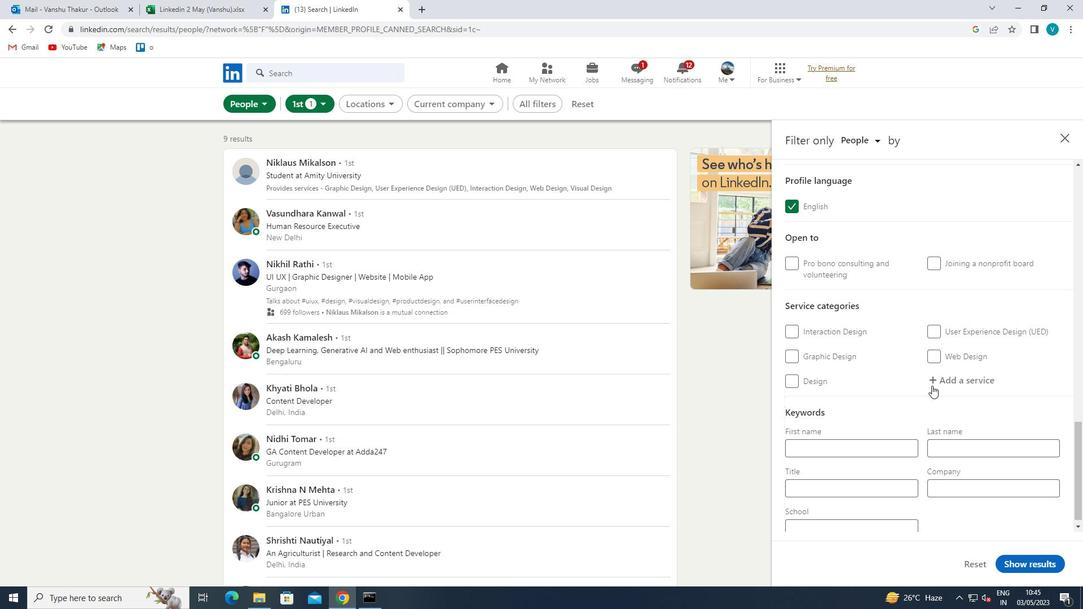 
Action: Mouse moved to (404, 608)
Screenshot: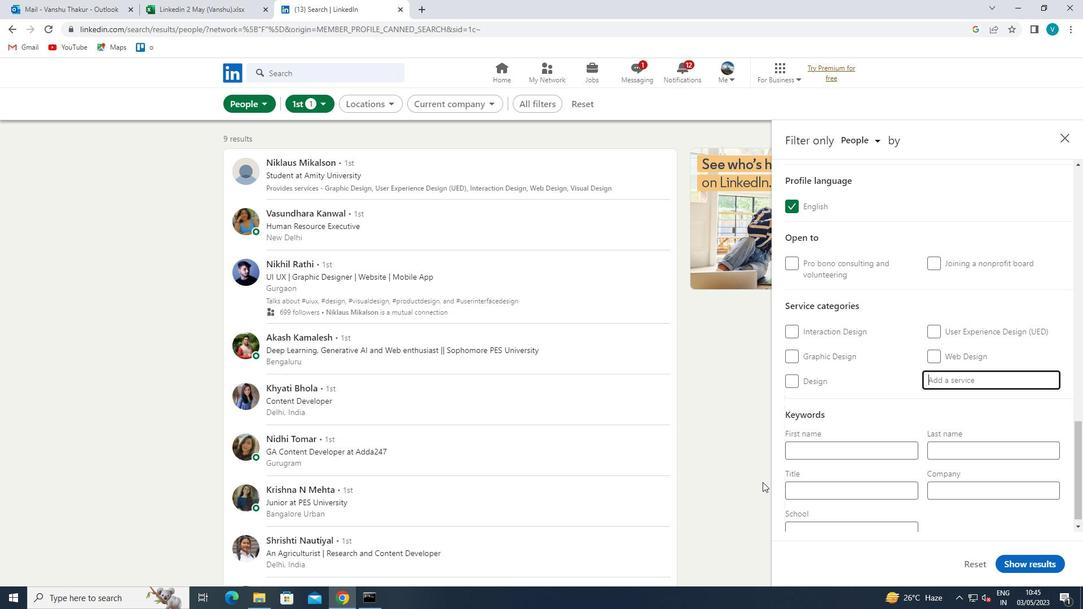 
Action: Key pressed <Key.shift>M
Screenshot: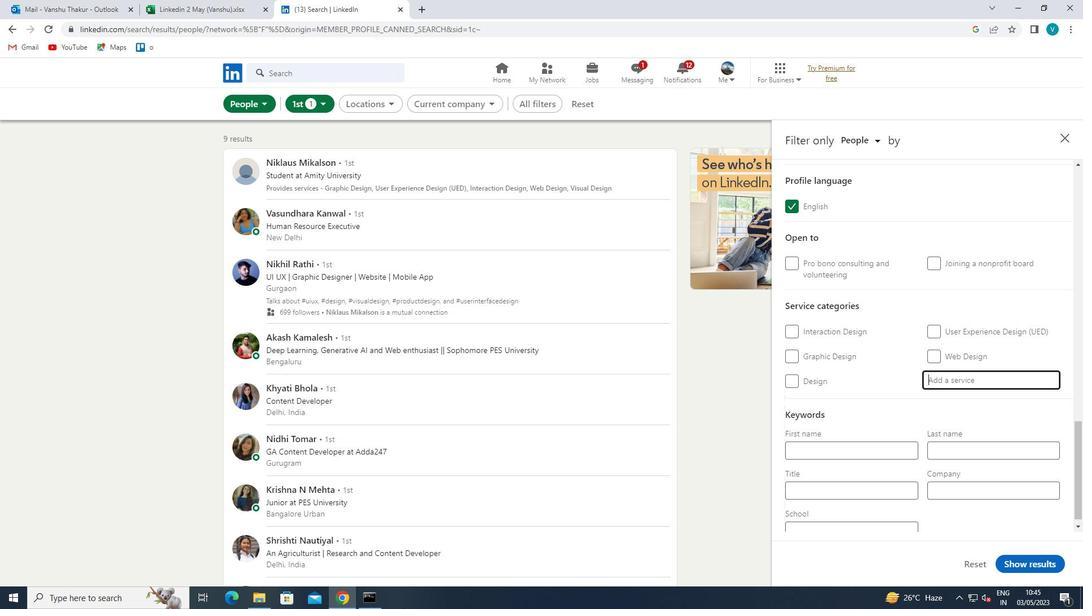 
Action: Mouse moved to (404, 608)
Screenshot: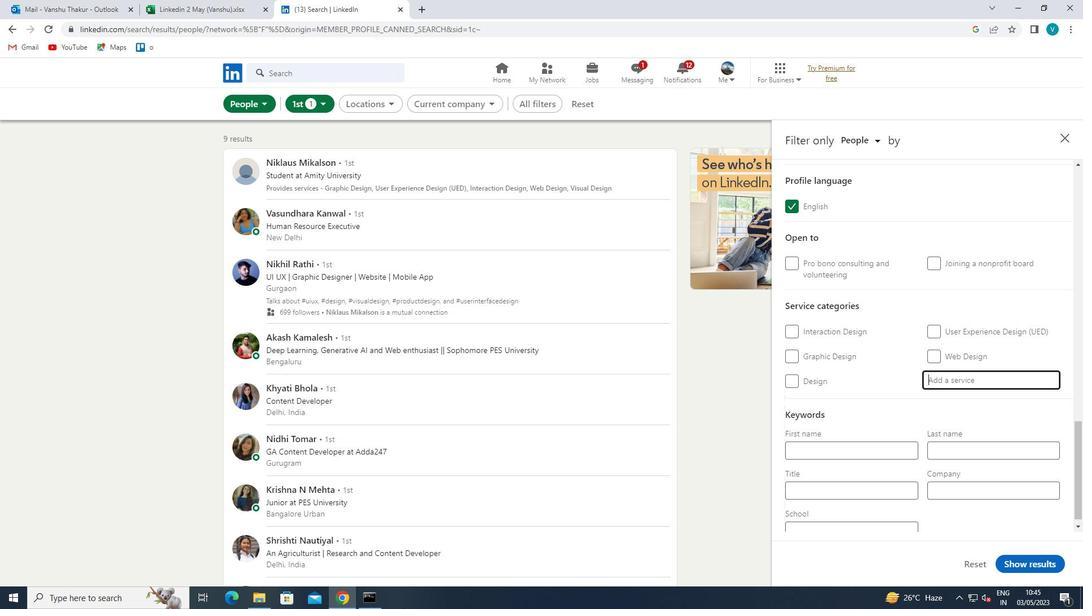 
Action: Key pressed ARJ<Key.backspace>KET
Screenshot: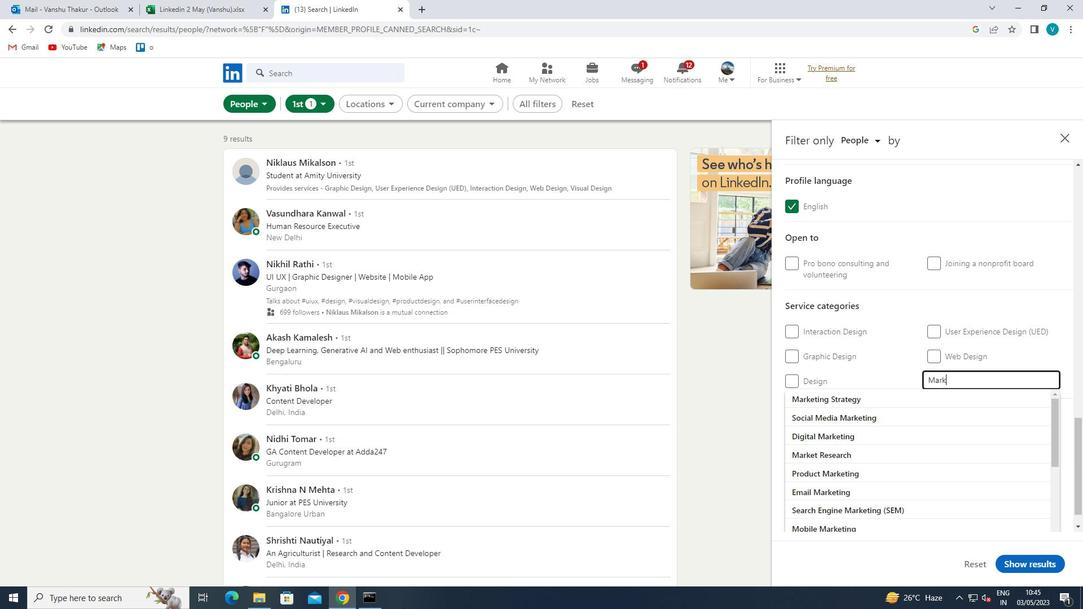 
Action: Mouse moved to (423, 598)
Screenshot: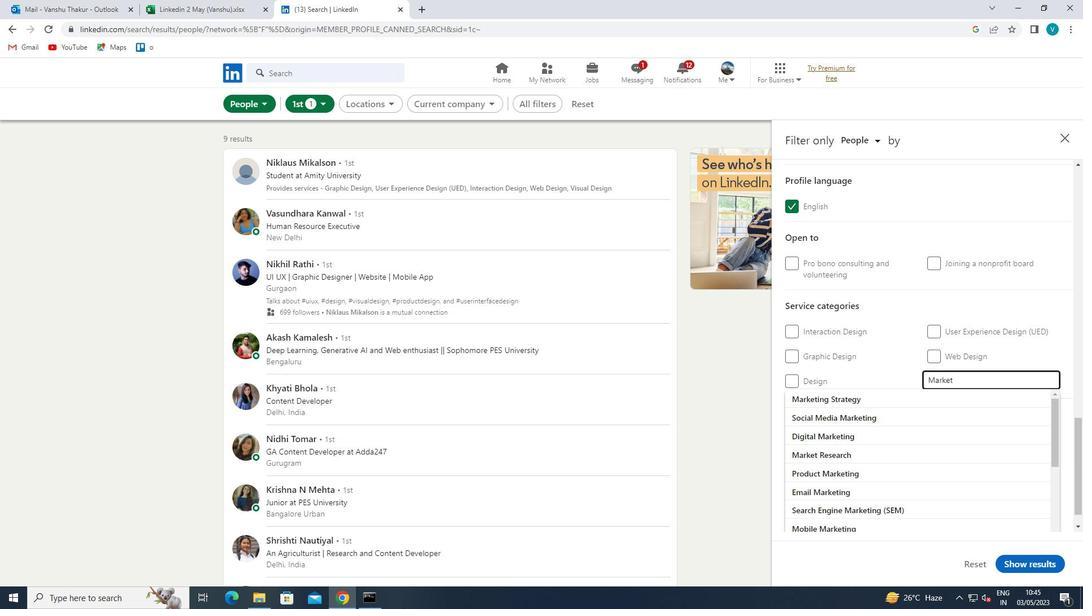 
Action: Key pressed ING
Screenshot: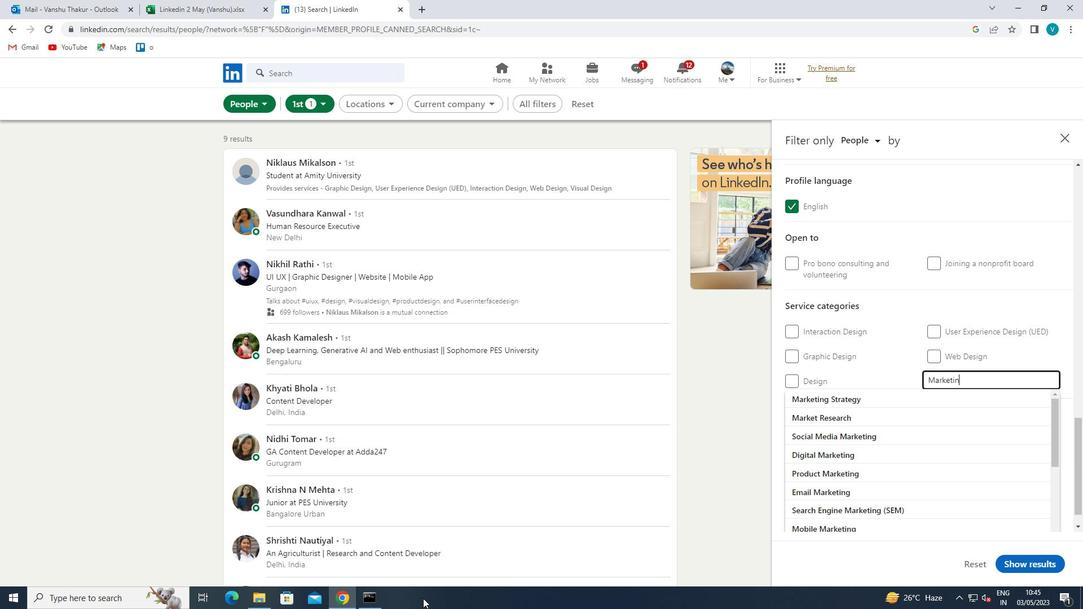 
Action: Mouse moved to (865, 382)
Screenshot: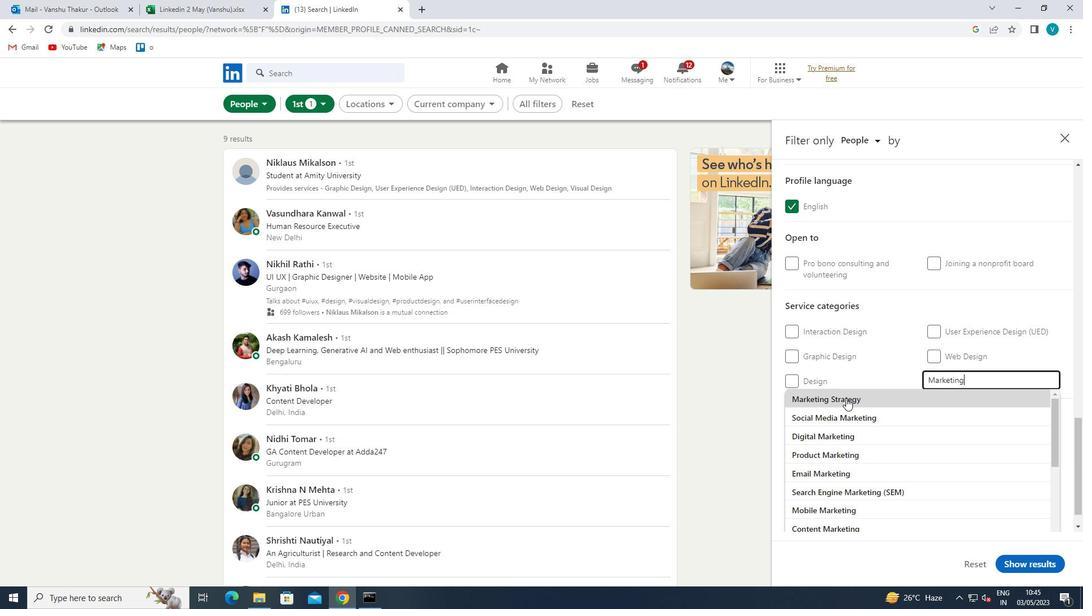 
Action: Mouse pressed left at (865, 382)
Screenshot: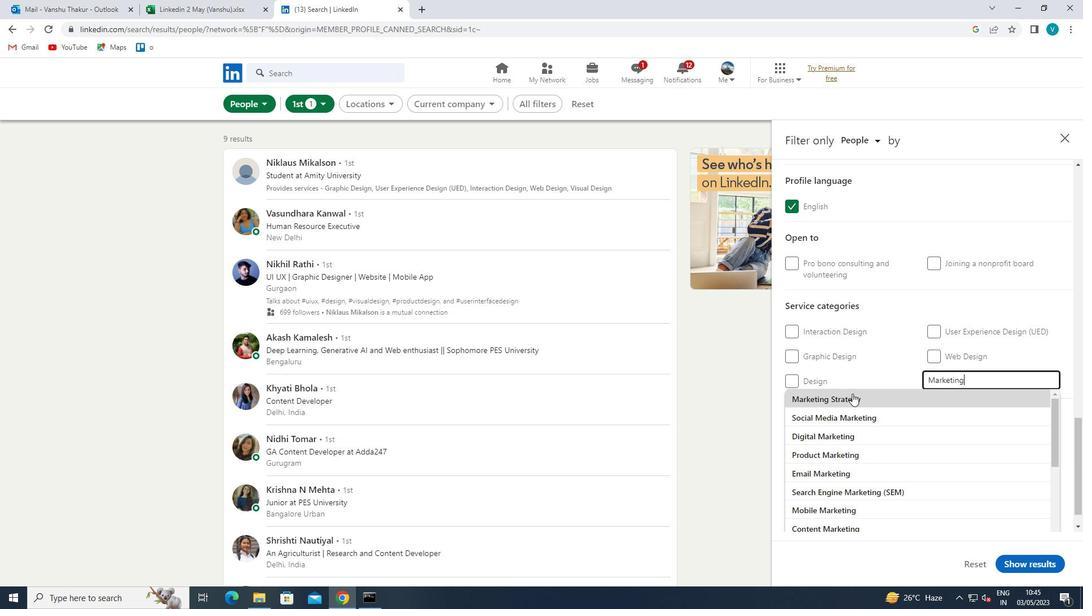 
Action: Mouse moved to (865, 382)
Screenshot: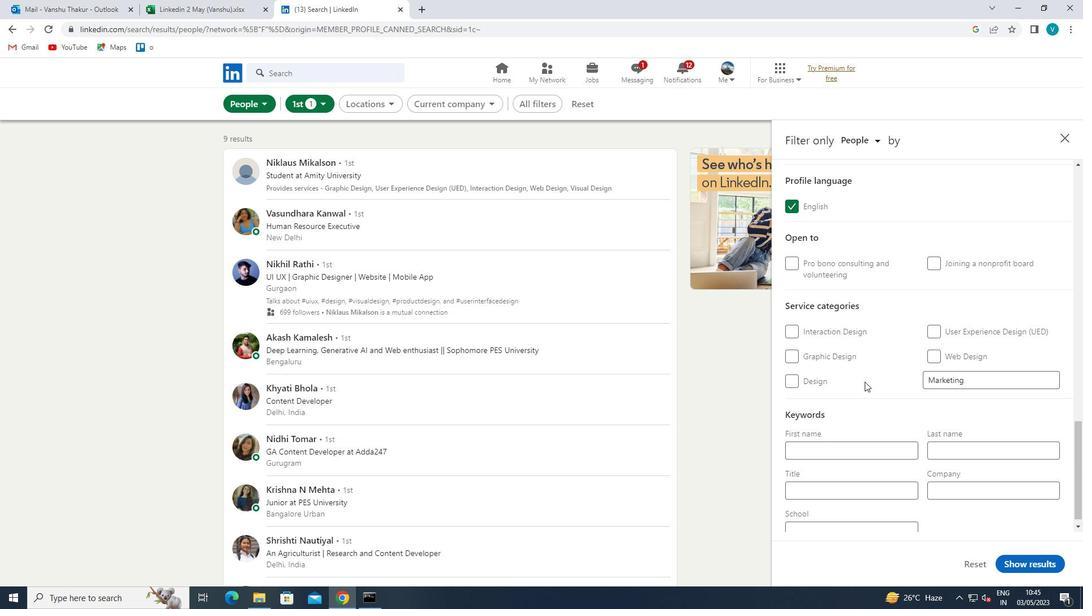 
Action: Mouse scrolled (865, 381) with delta (0, 0)
Screenshot: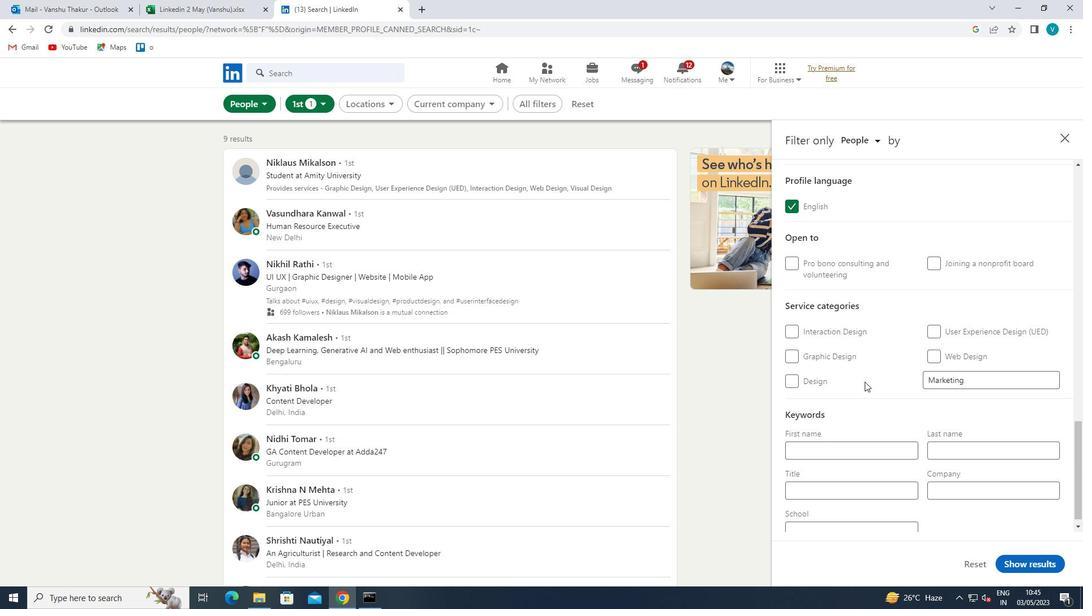 
Action: Mouse moved to (863, 383)
Screenshot: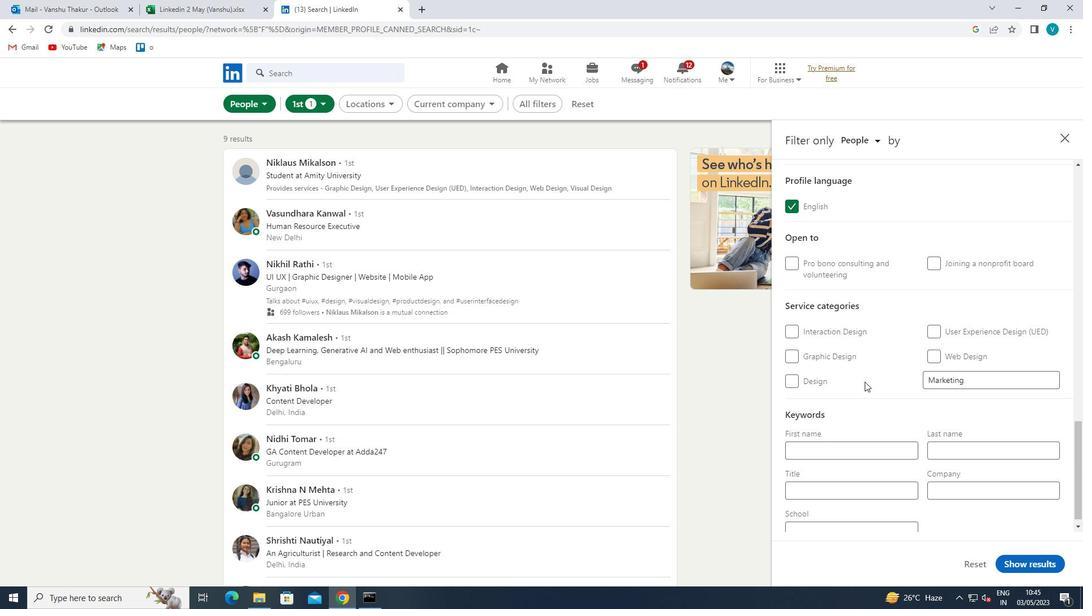 
Action: Mouse scrolled (863, 382) with delta (0, 0)
Screenshot: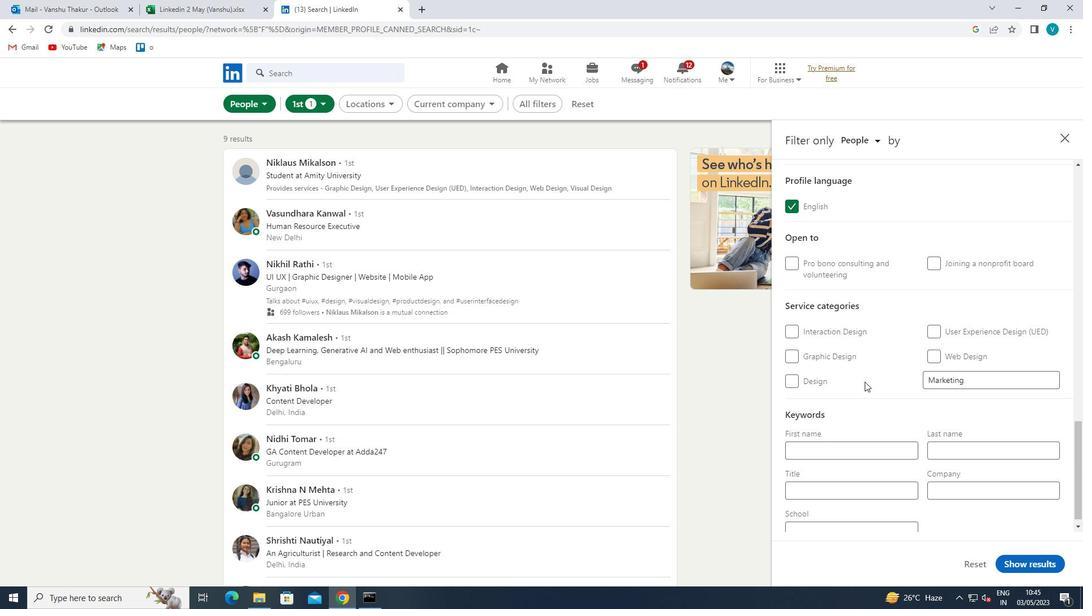 
Action: Mouse moved to (862, 384)
Screenshot: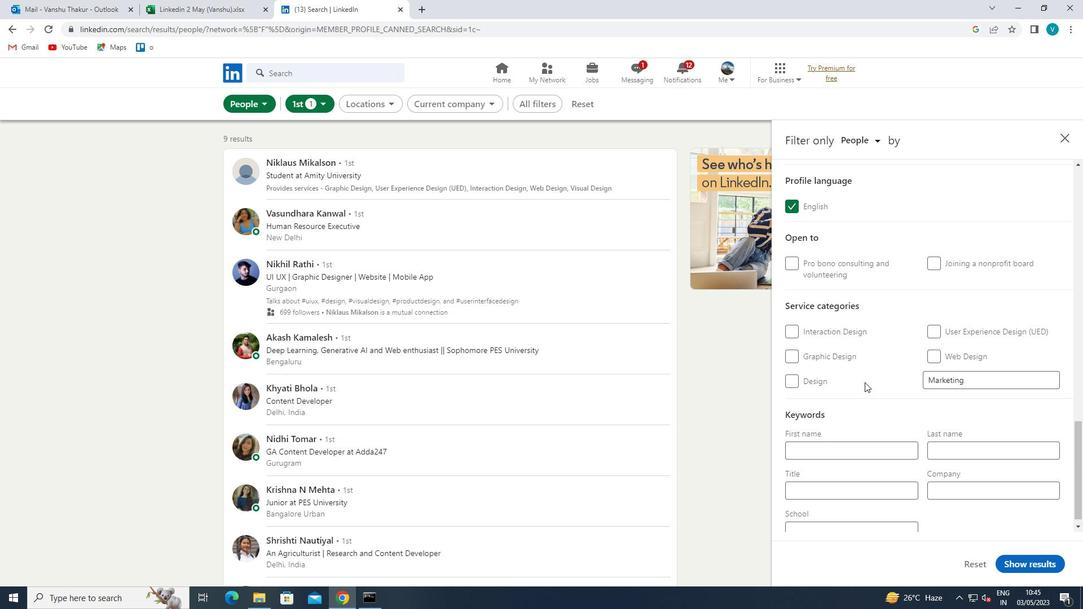
Action: Mouse scrolled (862, 383) with delta (0, 0)
Screenshot: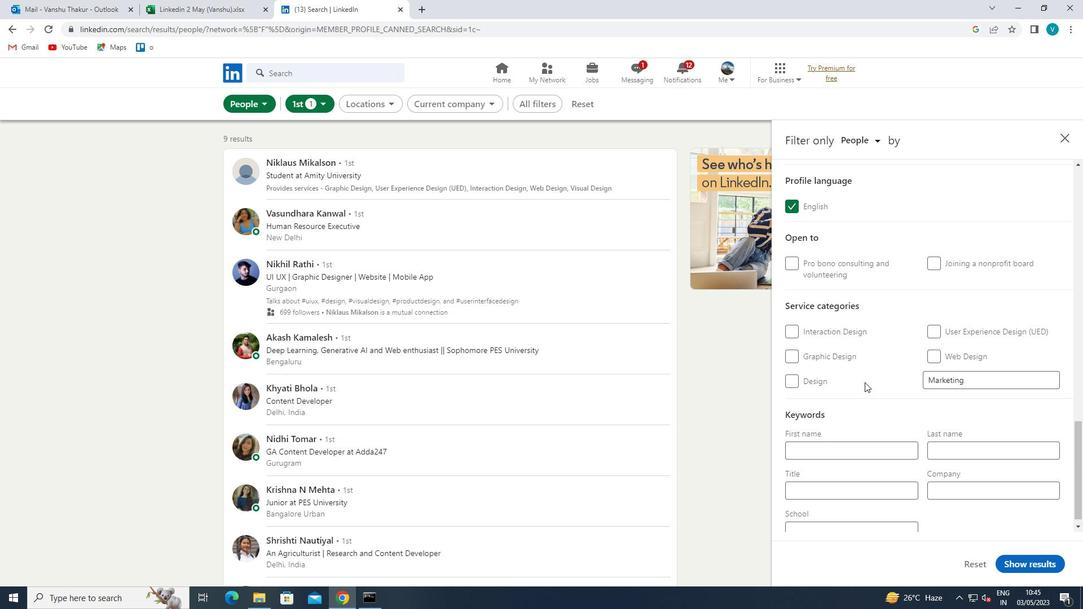 
Action: Mouse moved to (868, 405)
Screenshot: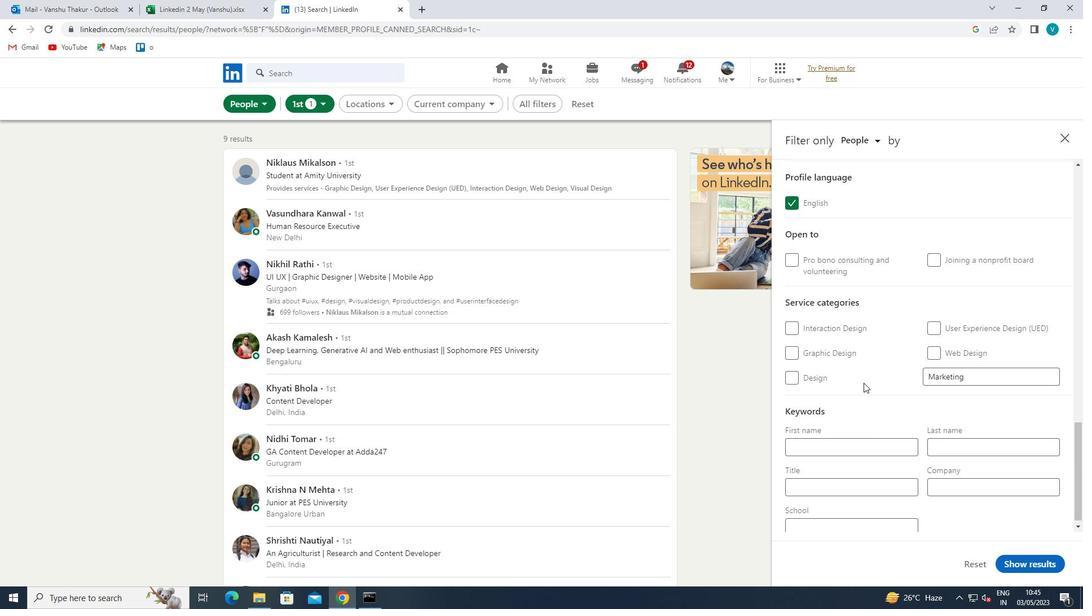 
Action: Mouse scrolled (868, 404) with delta (0, 0)
Screenshot: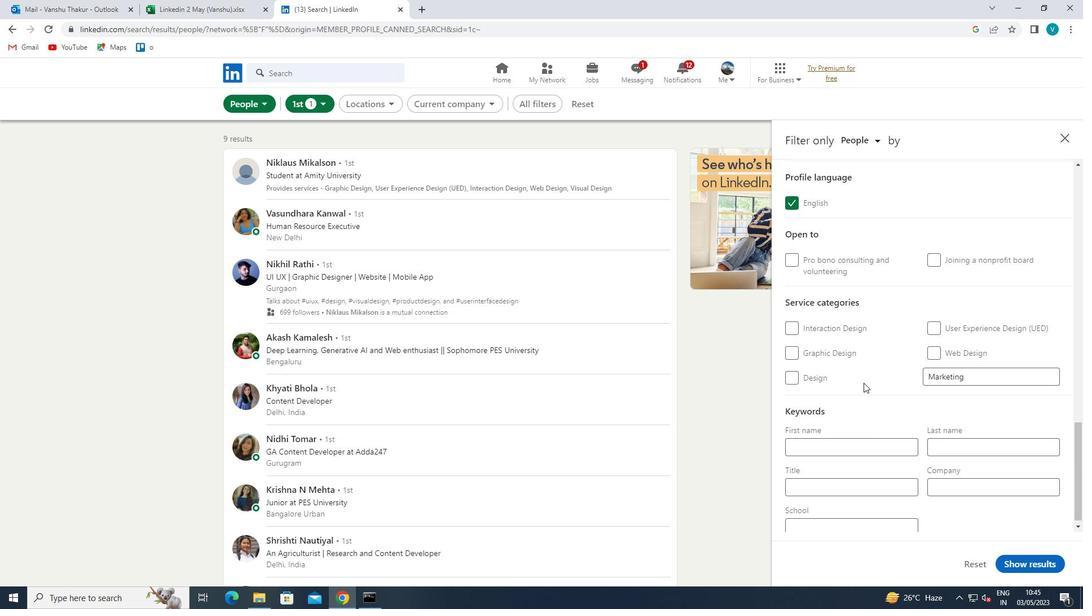 
Action: Mouse moved to (874, 487)
Screenshot: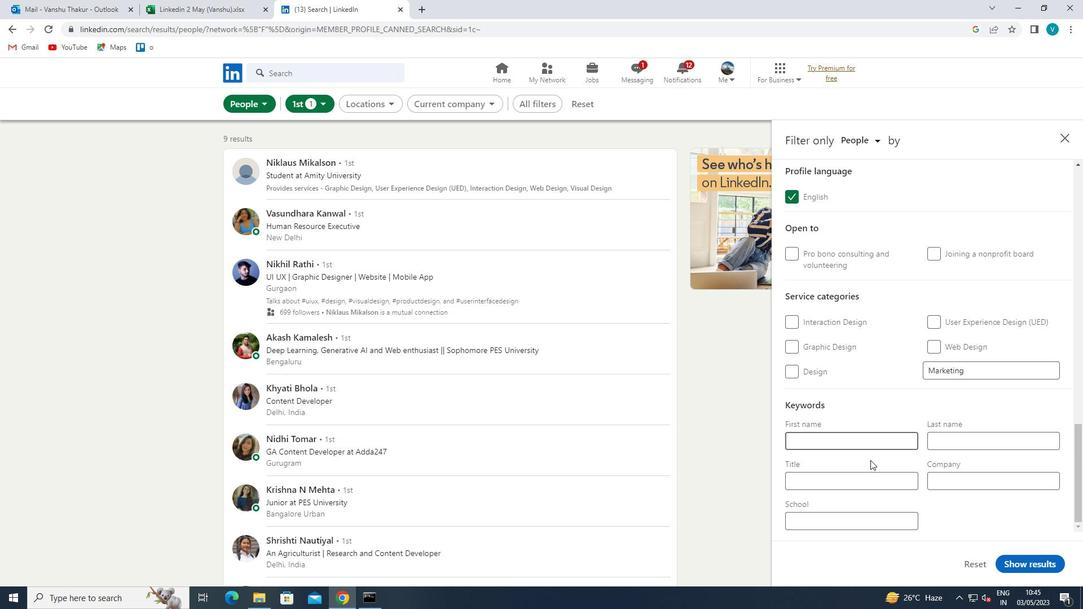 
Action: Mouse pressed left at (874, 487)
Screenshot: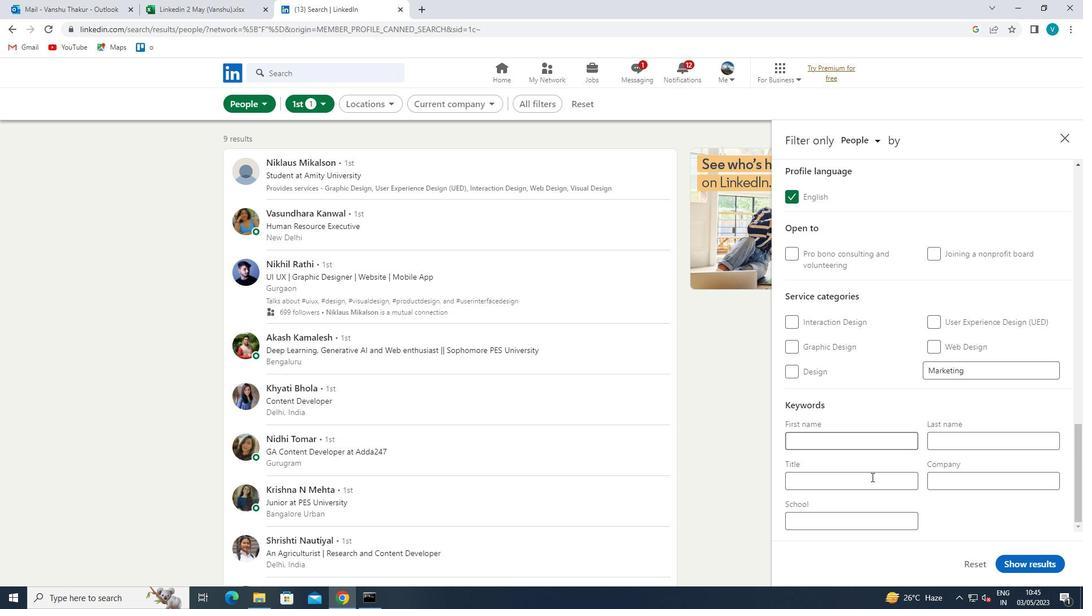 
Action: Mouse moved to (621, 608)
Screenshot: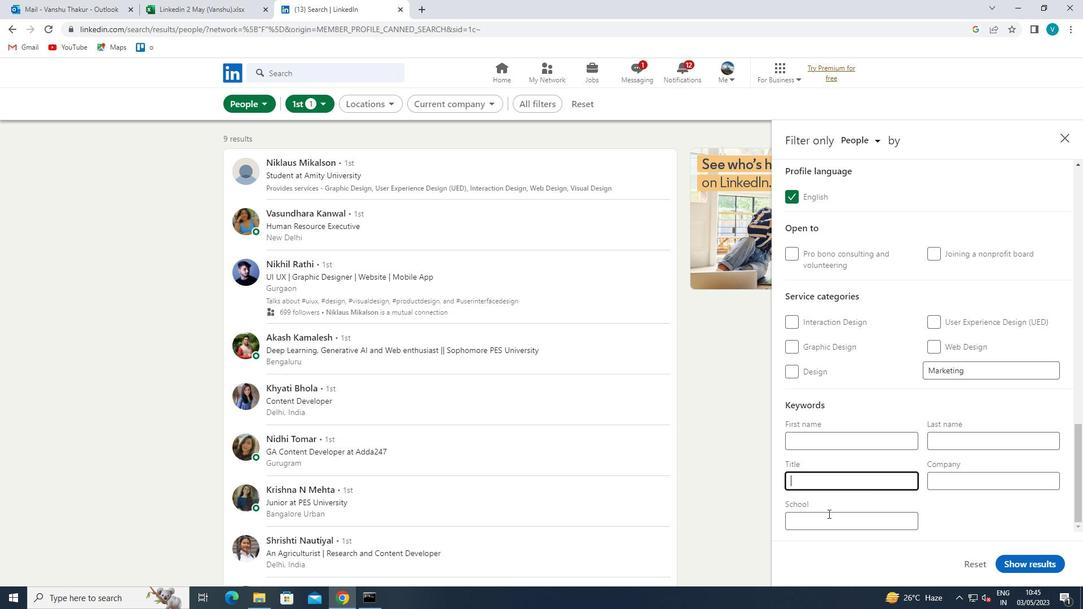 
Action: Key pressed <Key.shift><Key.shift><Key.shift><Key.shift><Key.shift><Key.shift><Key.shift><Key.shift>LANDSCAPING<Key.space><Key.shift>ASSISTANT
Screenshot: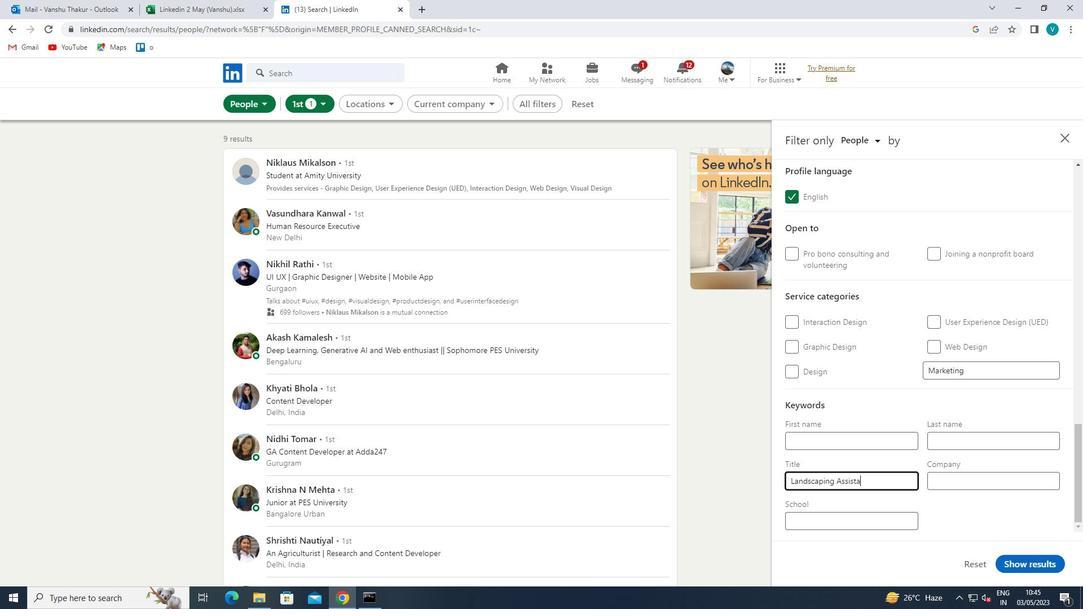 
Action: Mouse moved to (1003, 560)
Screenshot: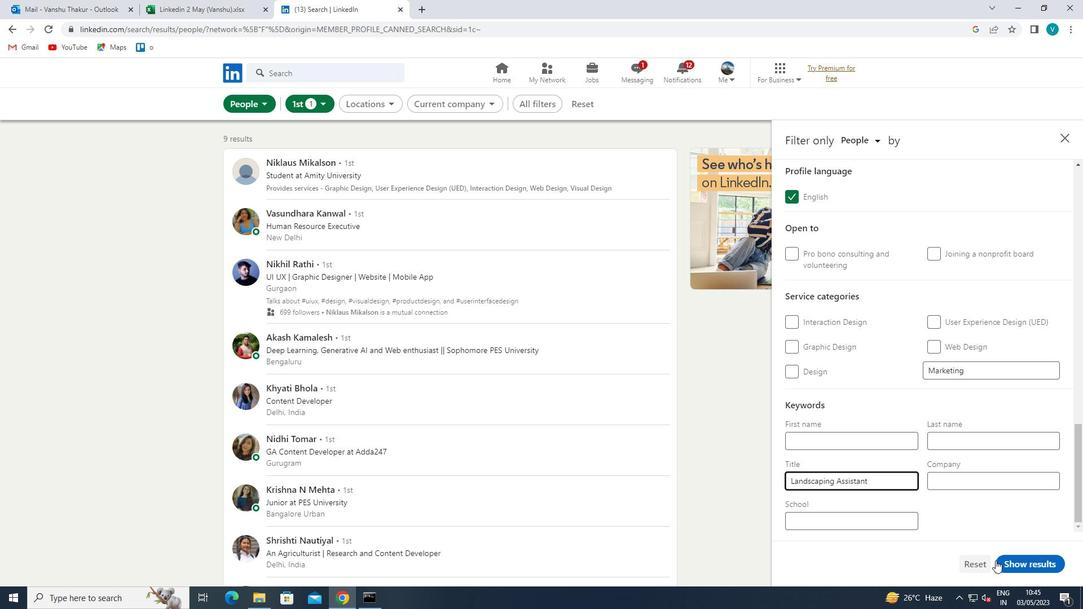 
Action: Mouse pressed left at (1003, 560)
Screenshot: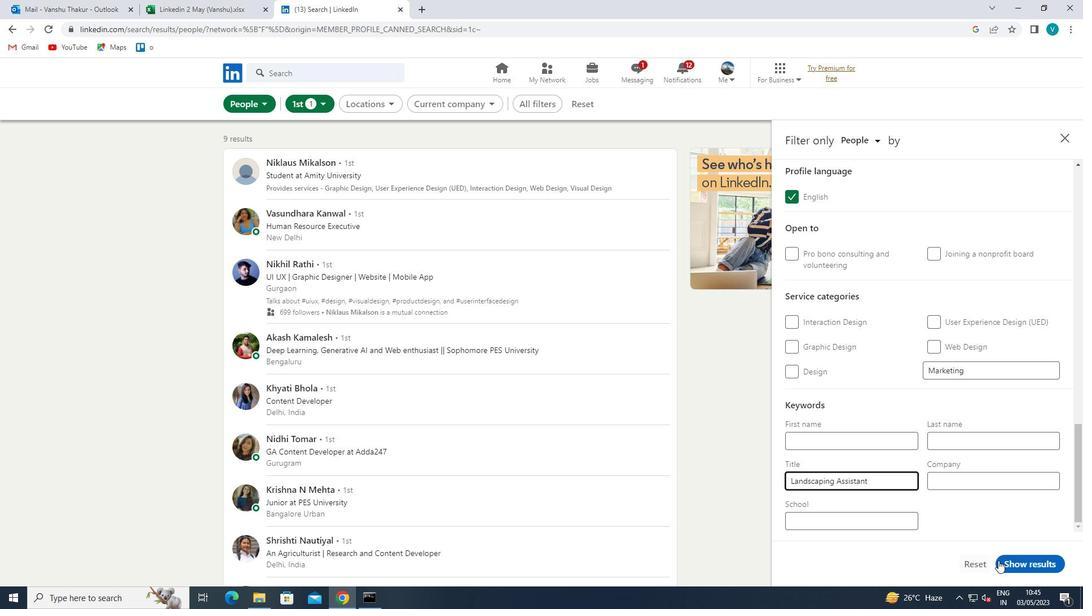 
Action: Mouse moved to (961, 446)
Screenshot: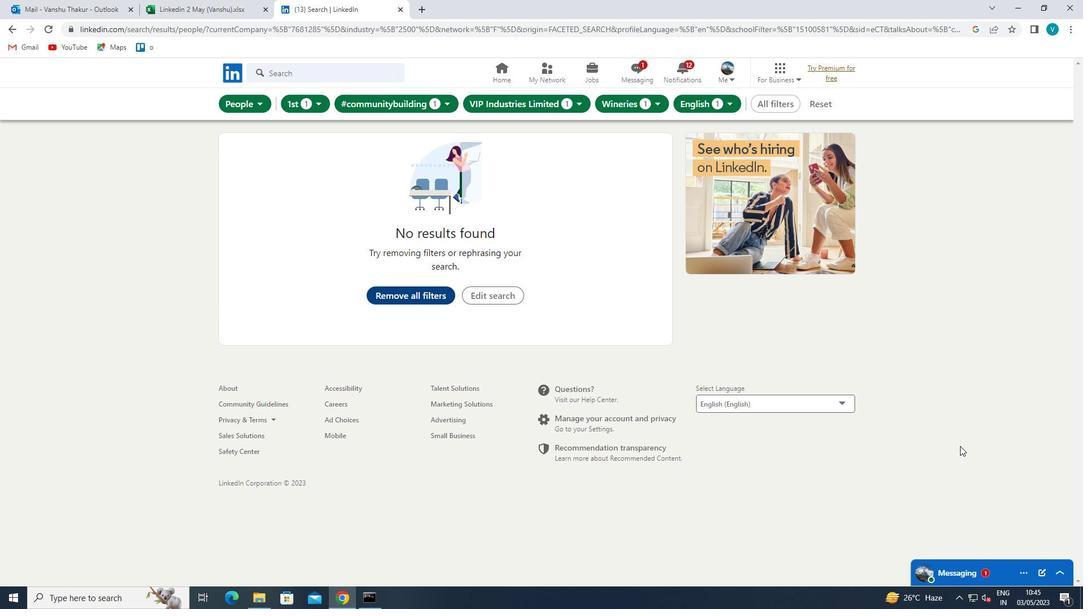 
